 Task: Look for space in New Rochelle, United States from 5th September, 2023 to 16th September, 2023 for 4 adults in price range Rs.10000 to Rs.14000. Place can be private room with 4 bedrooms having 4 beds and 4 bathrooms. Property type can be house, flat, guest house, hotel. Amenities needed are: wifi, TV, free parkinig on premises, gym, breakfast. Booking option can be shelf check-in. Required host language is English.
Action: Mouse moved to (478, 98)
Screenshot: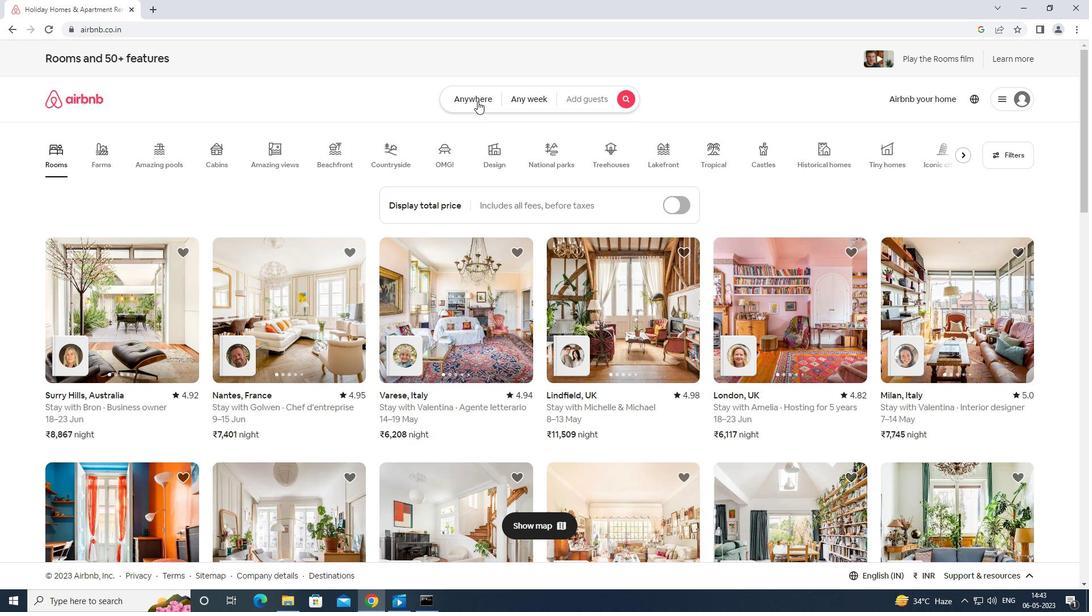 
Action: Mouse pressed left at (478, 98)
Screenshot: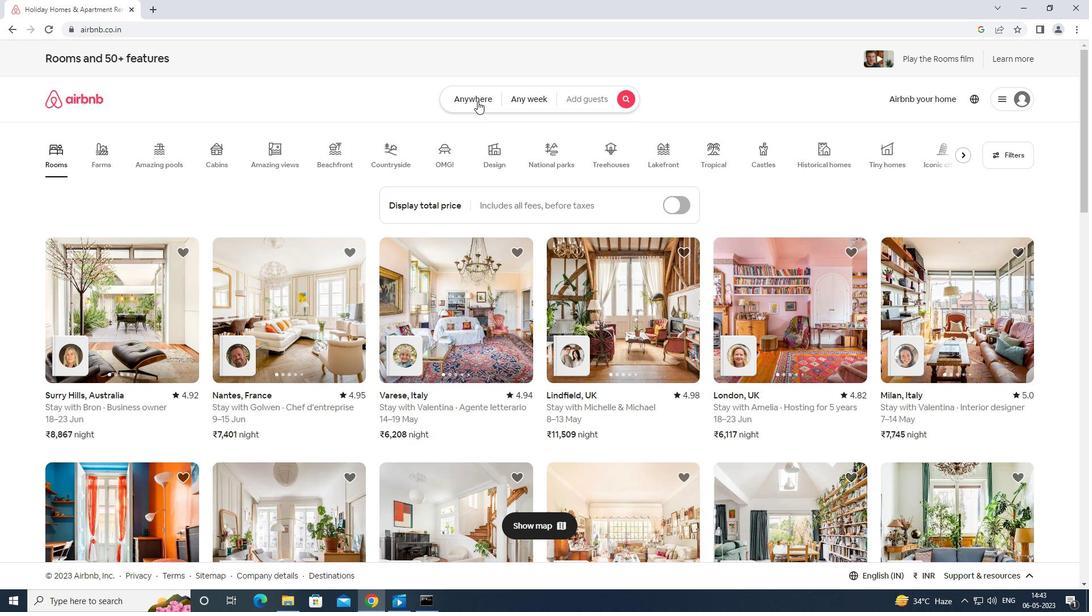 
Action: Mouse moved to (402, 139)
Screenshot: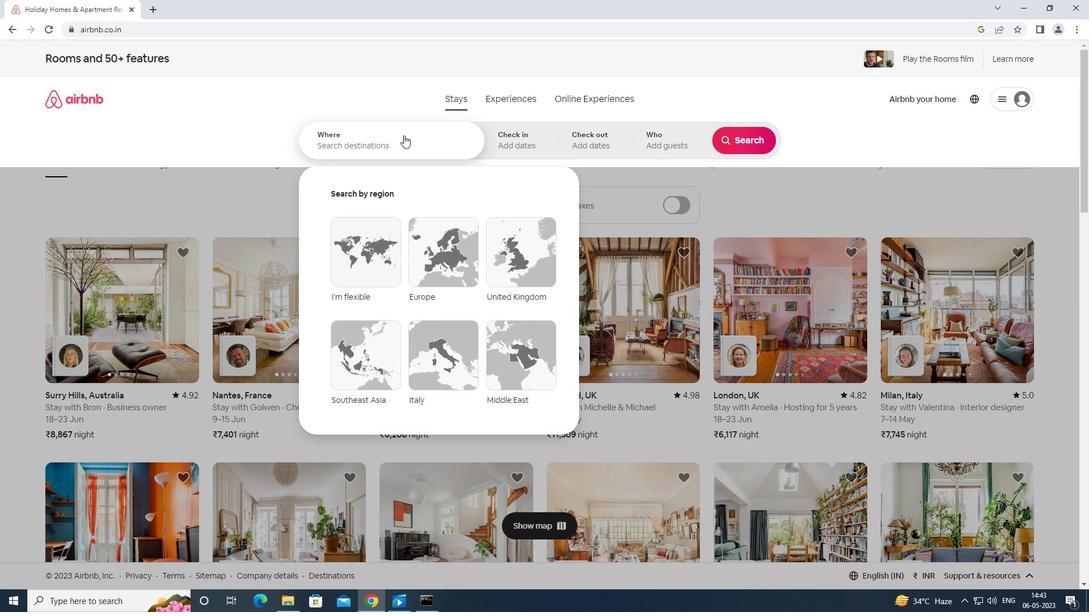
Action: Mouse pressed left at (402, 139)
Screenshot: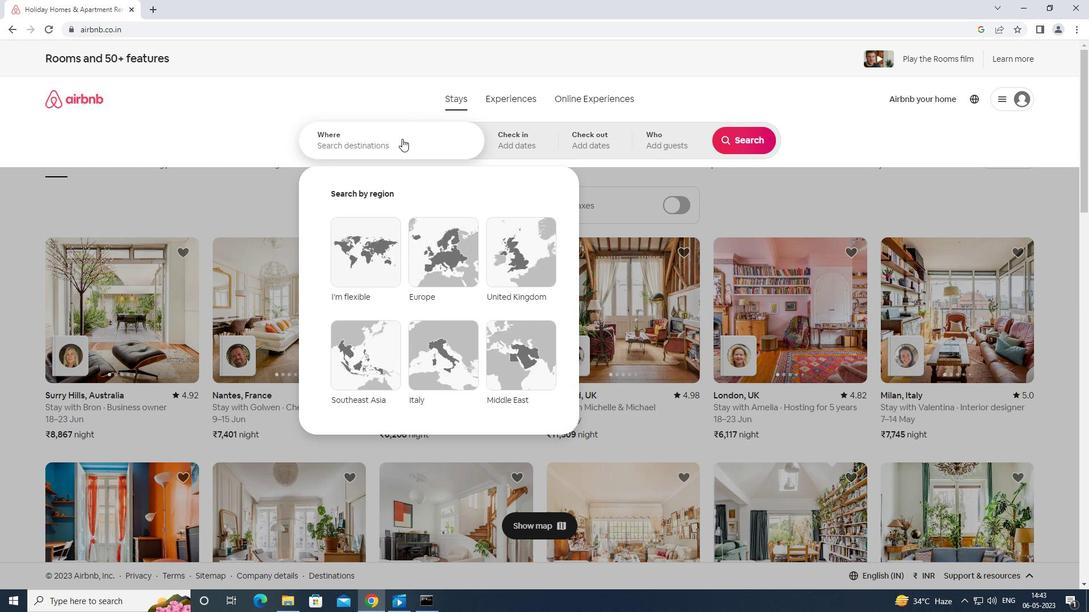 
Action: Key pressed <Key.shift>ROCHELLE<Key.space>UNITED<Key.space>STATES<Key.enter>
Screenshot: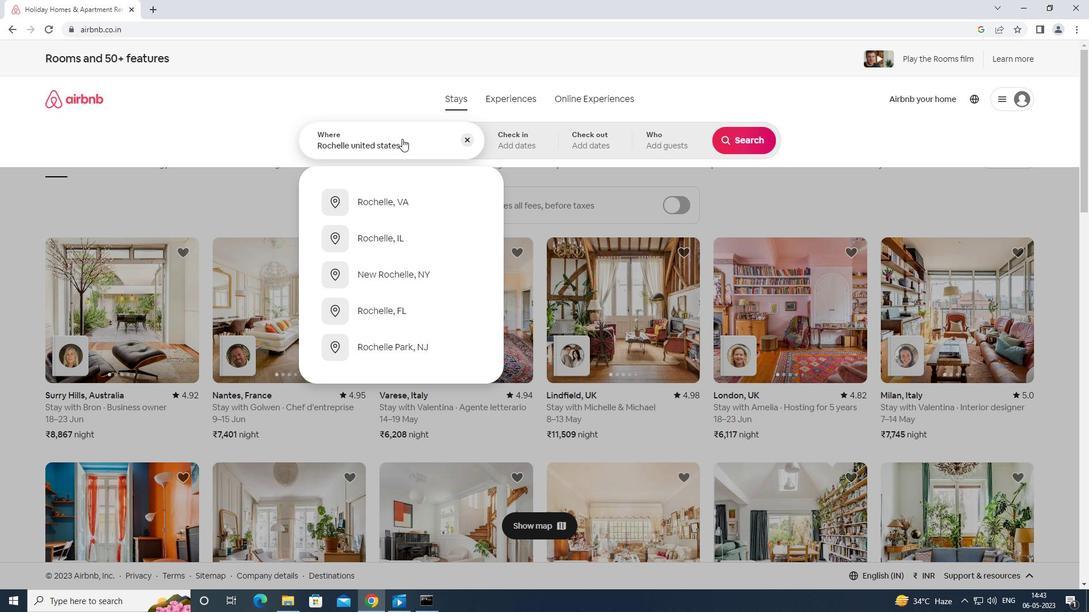 
Action: Mouse moved to (744, 236)
Screenshot: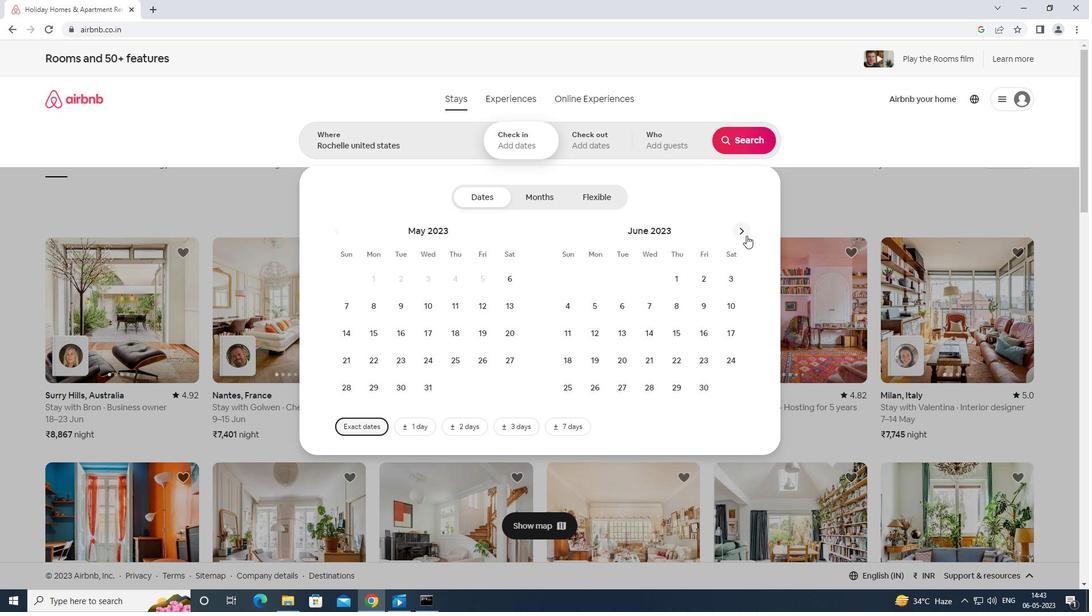 
Action: Mouse pressed left at (744, 236)
Screenshot: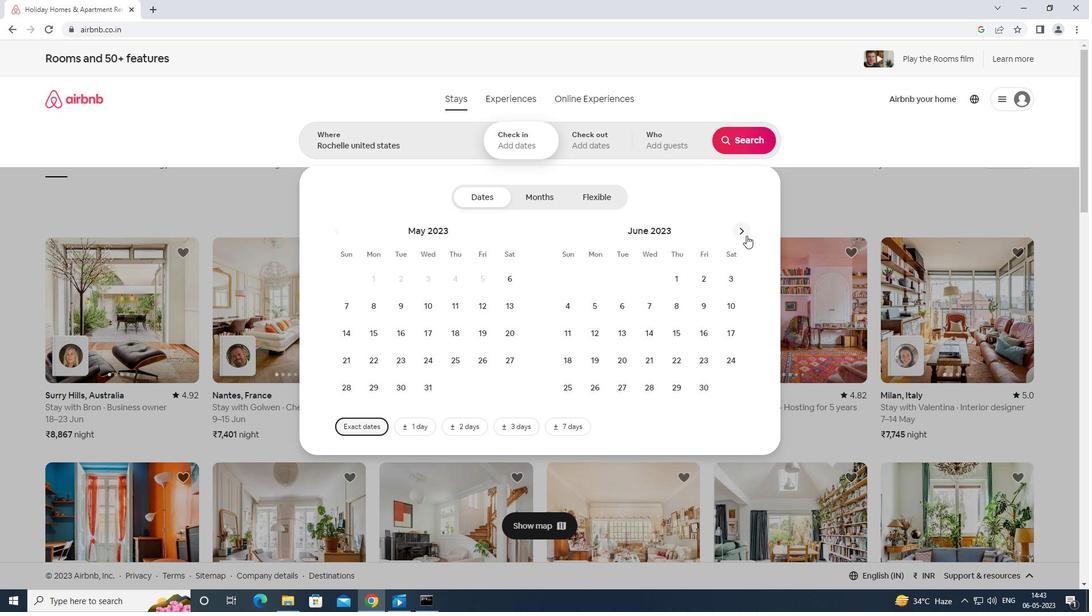
Action: Mouse moved to (746, 234)
Screenshot: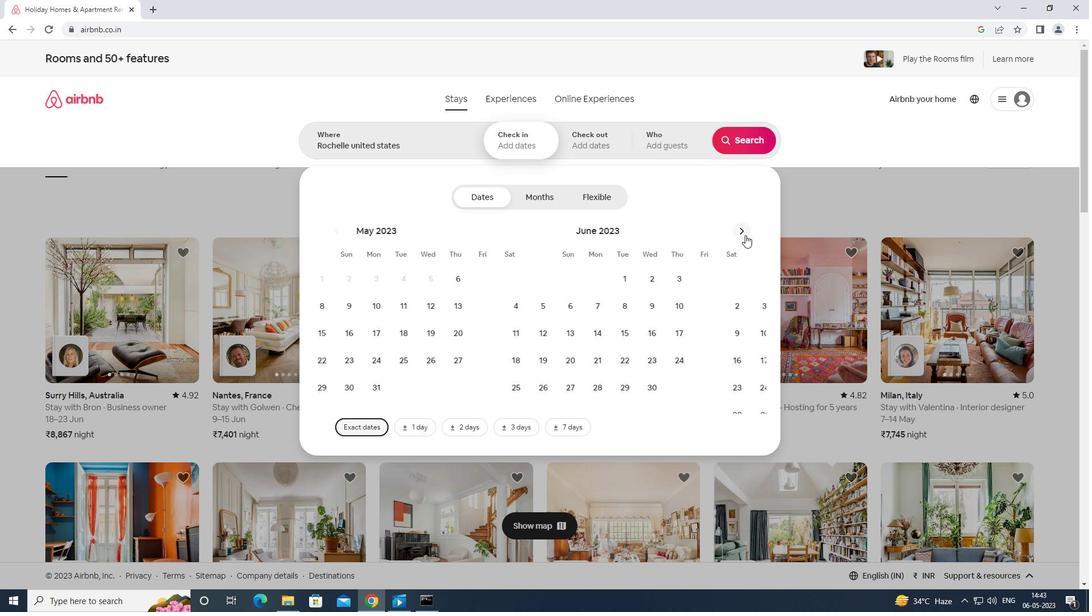 
Action: Mouse pressed left at (746, 234)
Screenshot: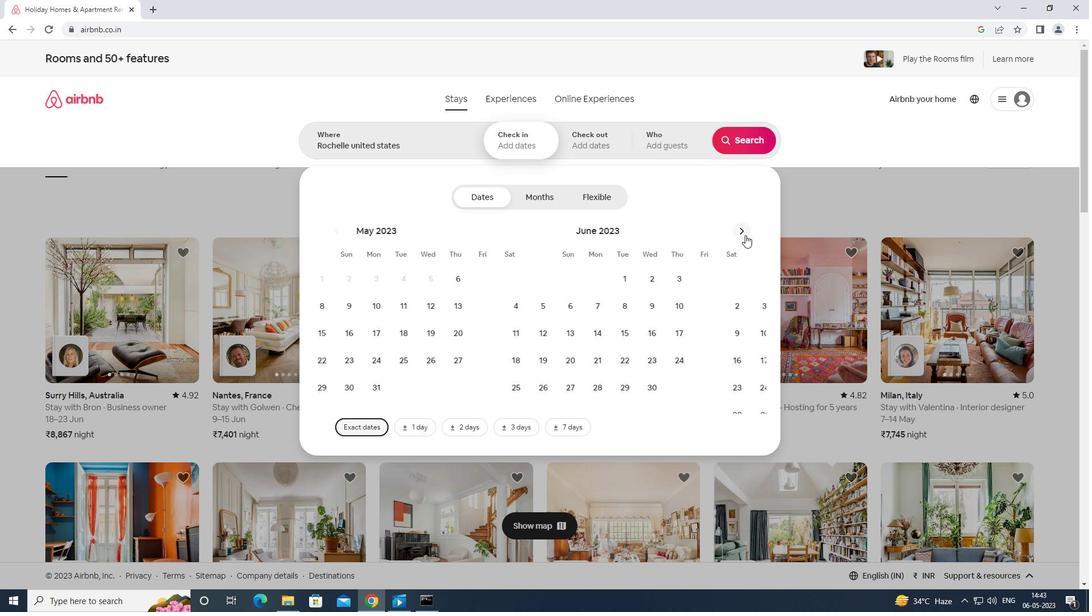 
Action: Mouse moved to (746, 234)
Screenshot: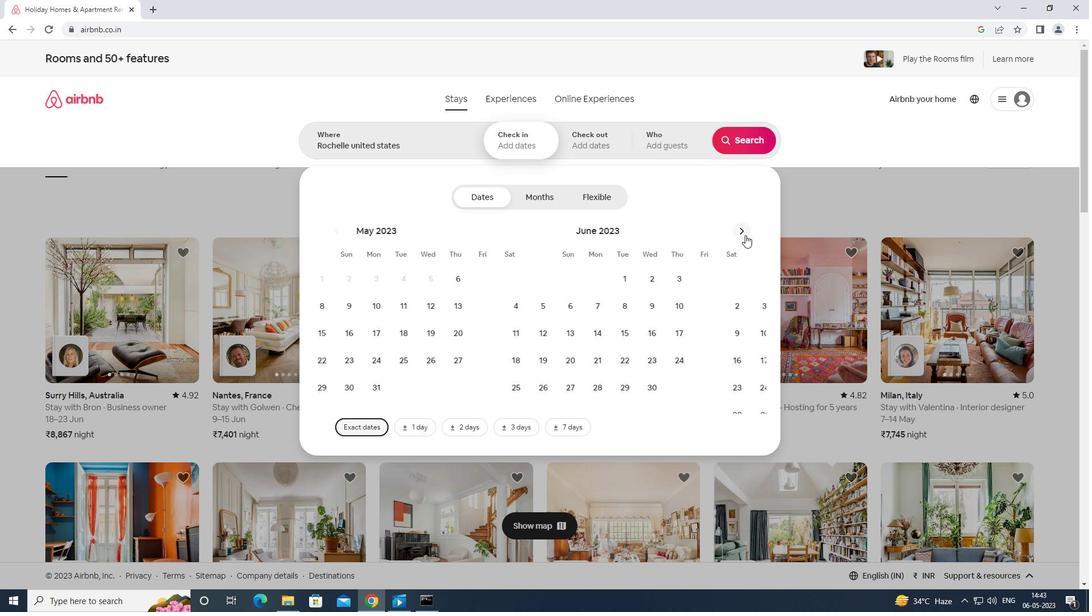 
Action: Mouse pressed left at (746, 234)
Screenshot: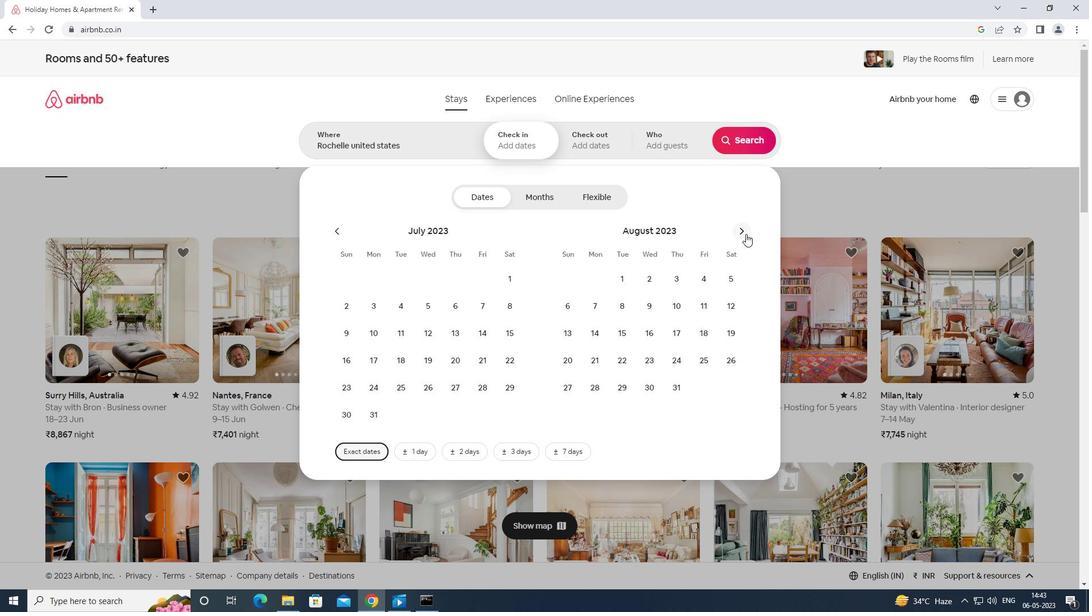 
Action: Mouse moved to (624, 302)
Screenshot: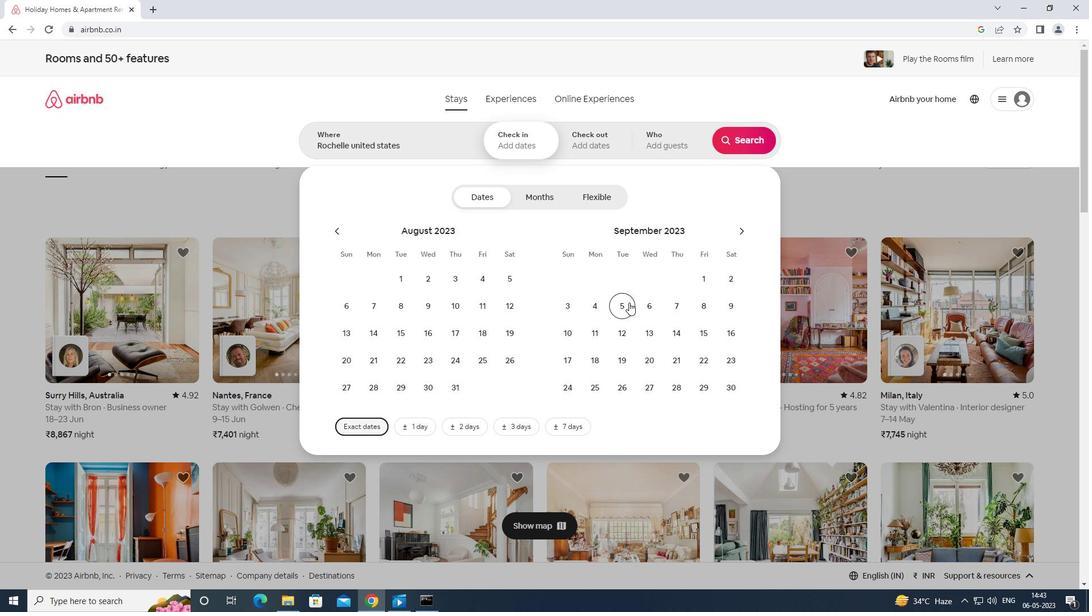 
Action: Mouse pressed left at (624, 302)
Screenshot: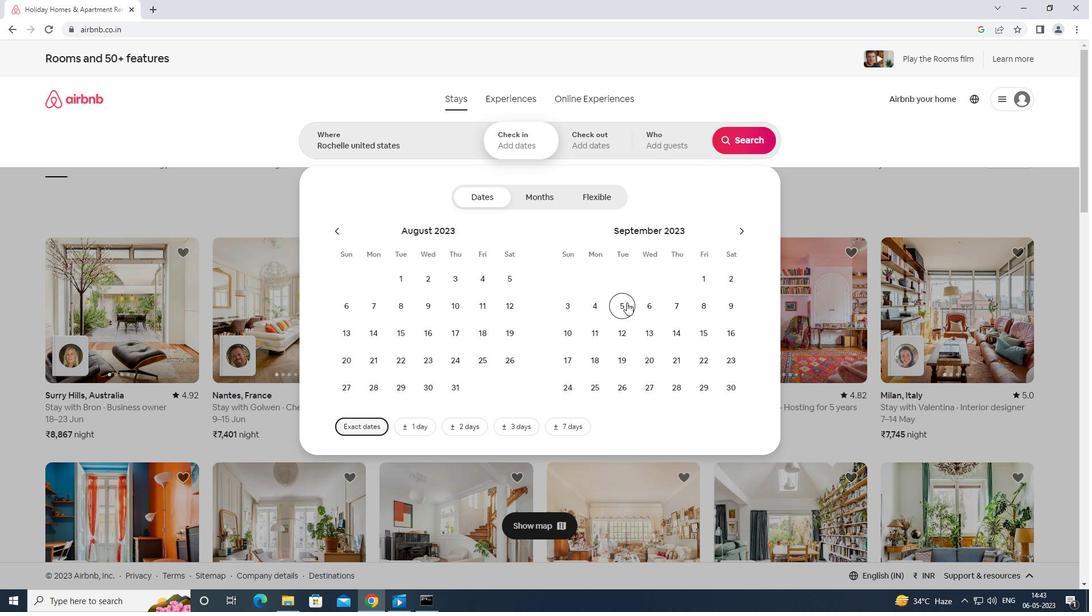 
Action: Mouse moved to (727, 333)
Screenshot: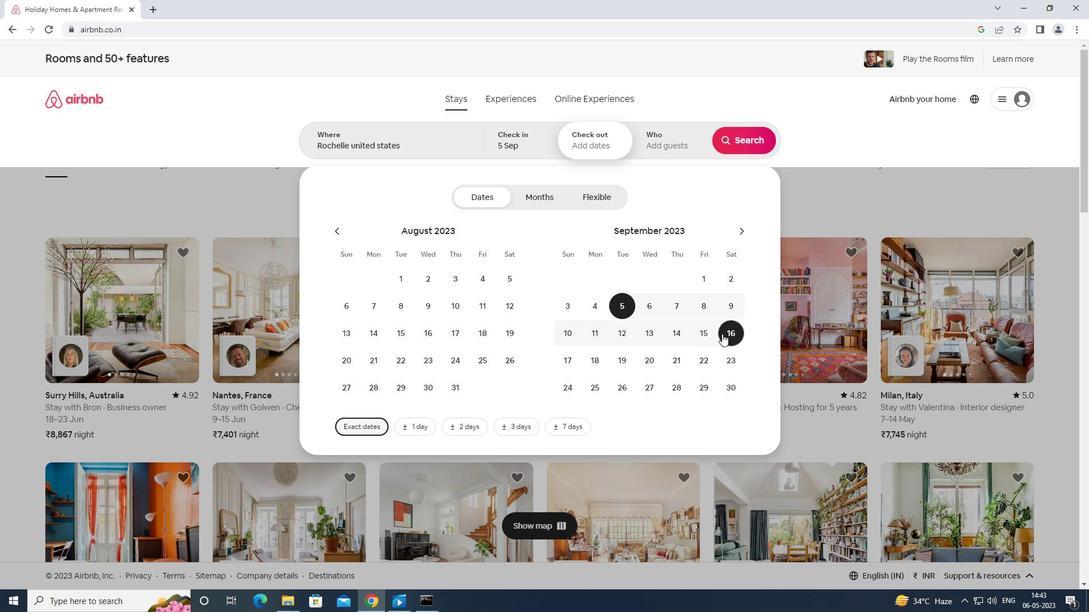 
Action: Mouse pressed left at (727, 333)
Screenshot: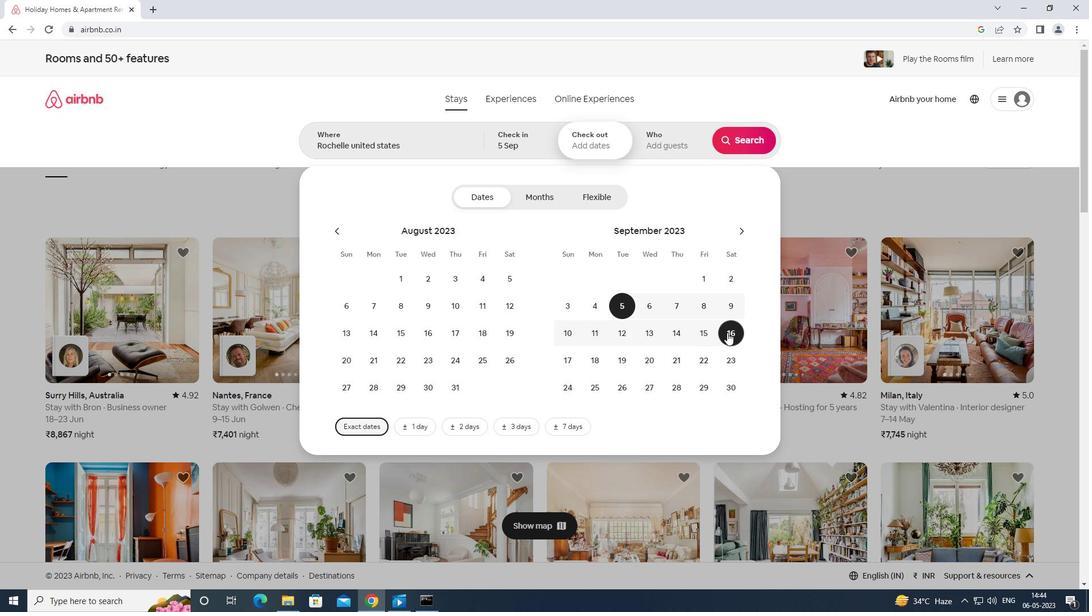 
Action: Mouse moved to (682, 143)
Screenshot: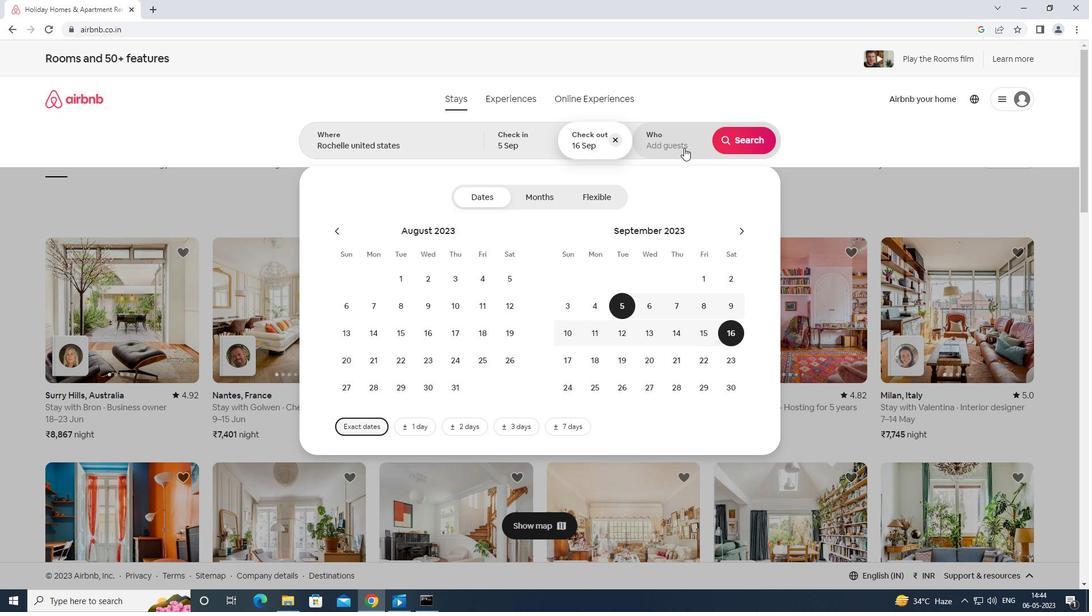 
Action: Mouse pressed left at (682, 143)
Screenshot: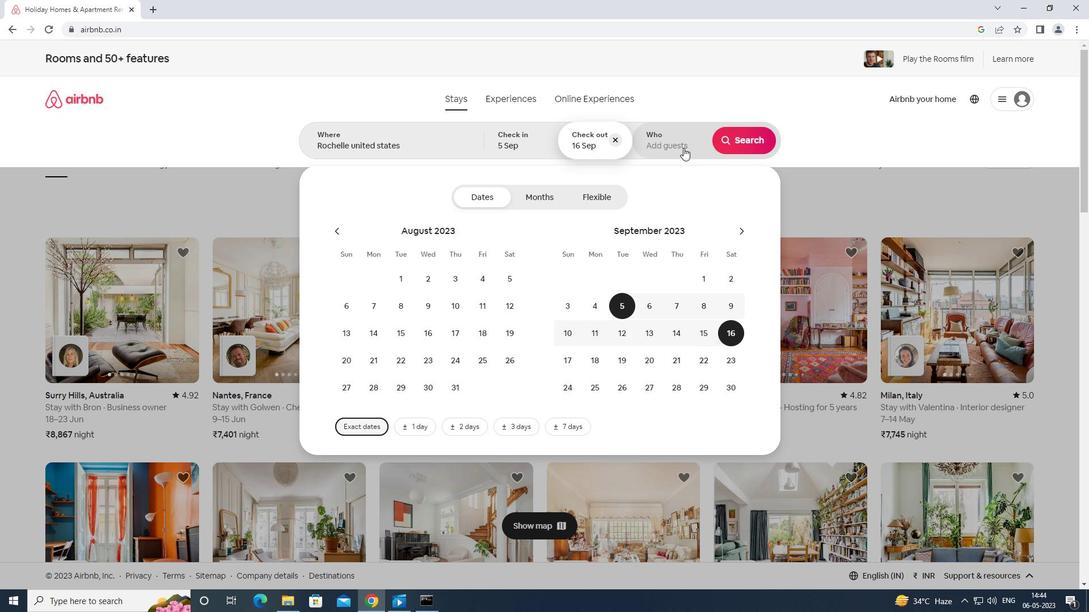 
Action: Mouse moved to (741, 199)
Screenshot: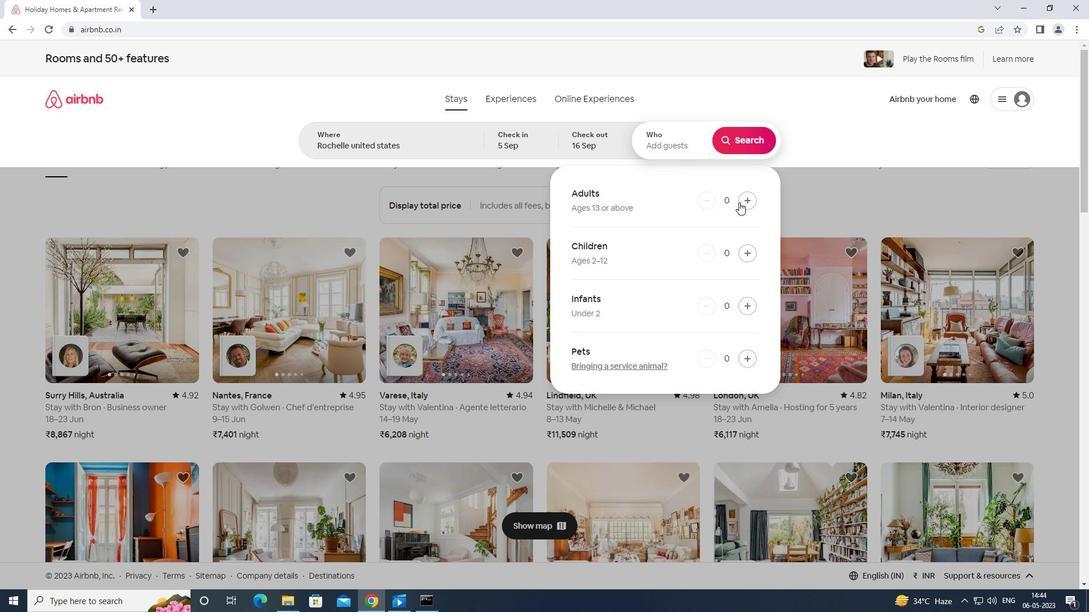
Action: Mouse pressed left at (741, 199)
Screenshot: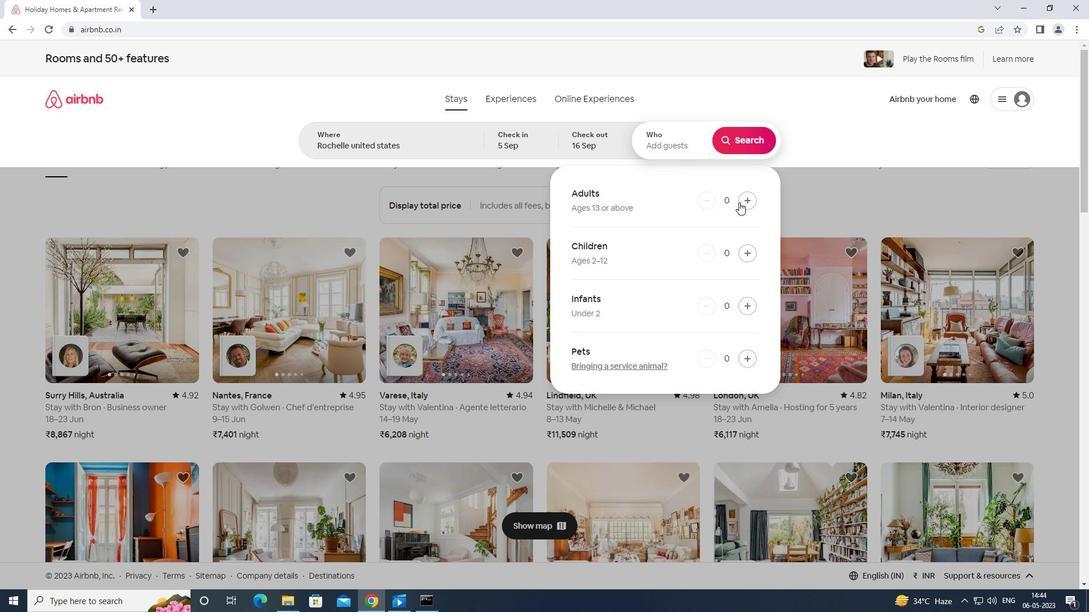 
Action: Mouse moved to (743, 201)
Screenshot: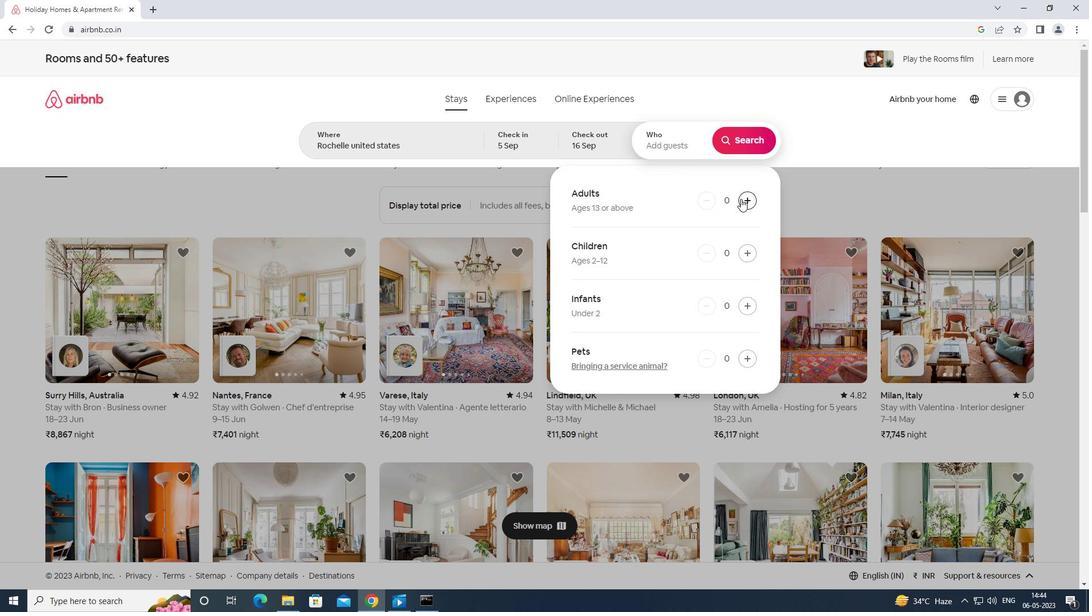 
Action: Mouse pressed left at (743, 201)
Screenshot: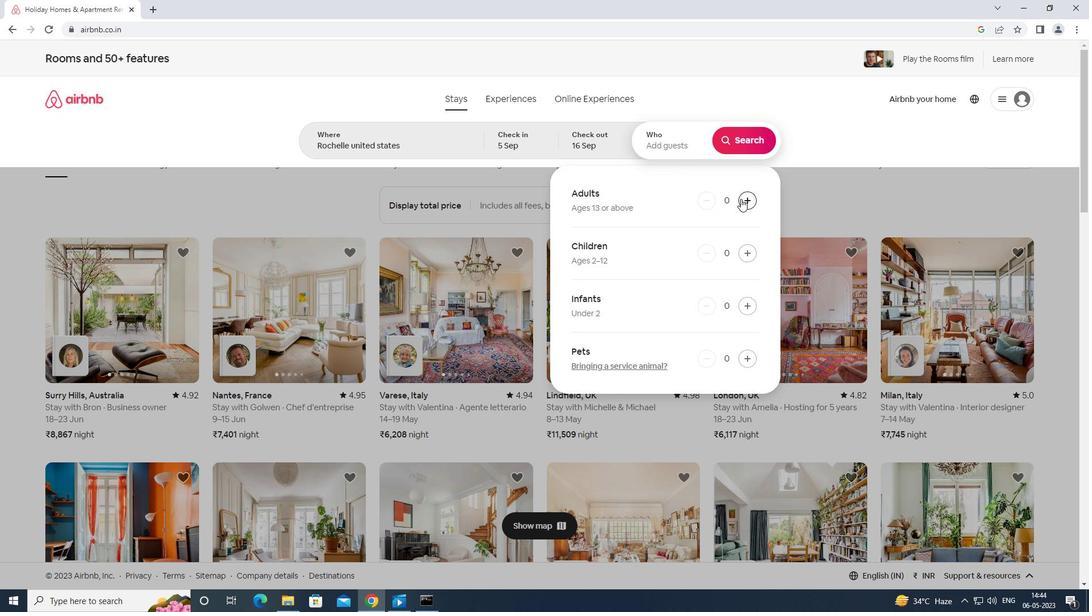 
Action: Mouse moved to (743, 204)
Screenshot: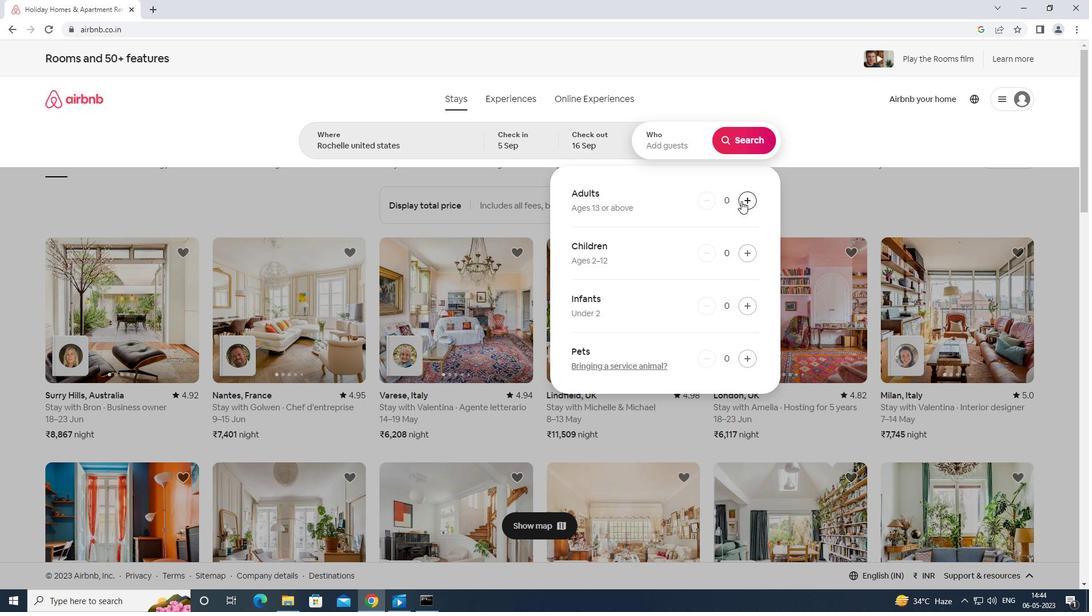 
Action: Mouse pressed left at (743, 204)
Screenshot: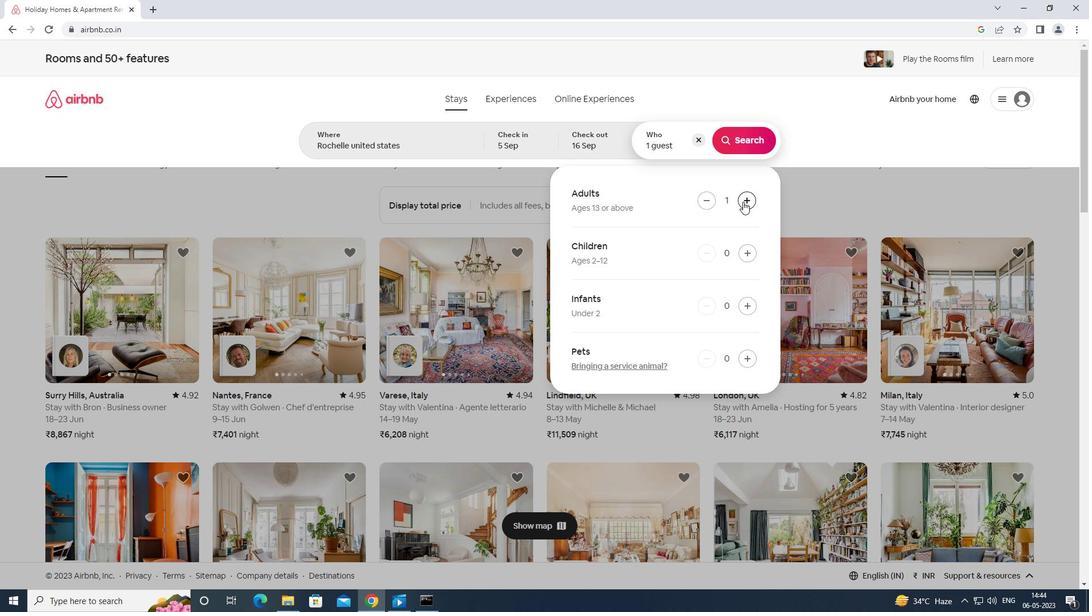 
Action: Mouse moved to (744, 204)
Screenshot: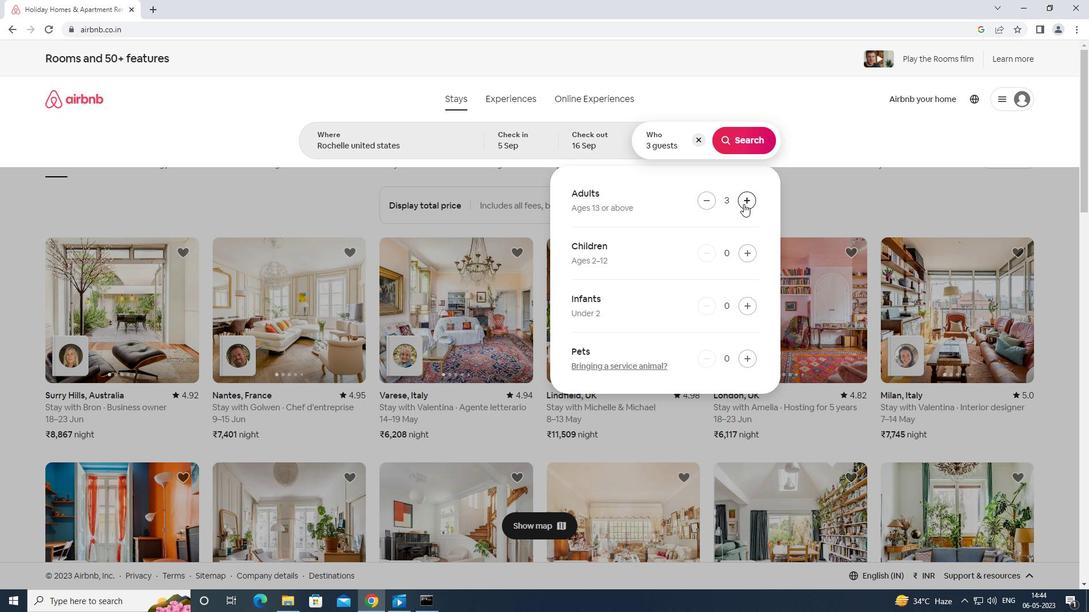 
Action: Mouse pressed left at (744, 204)
Screenshot: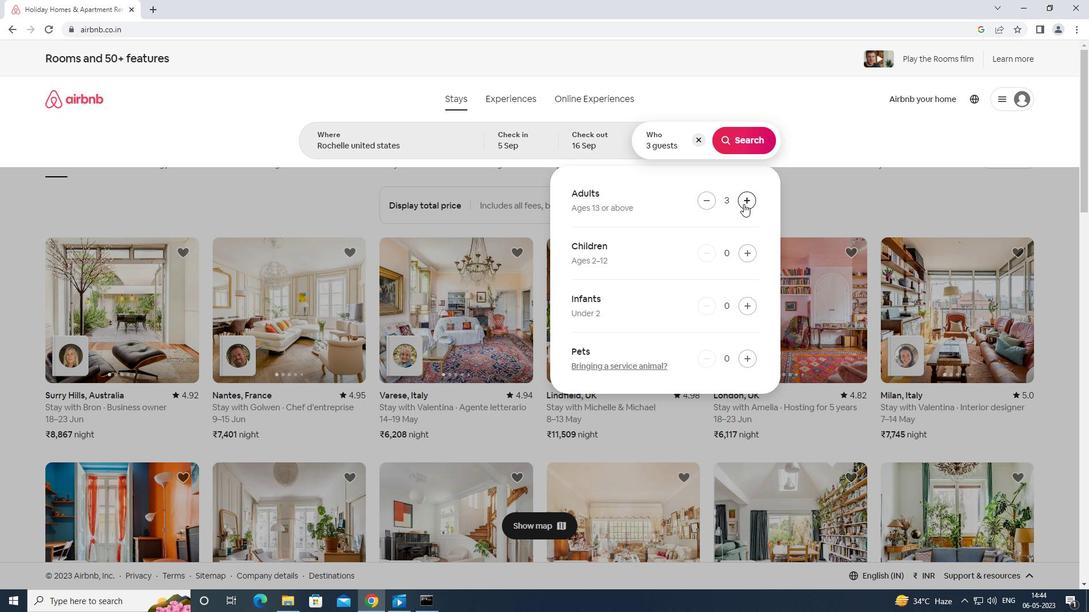 
Action: Mouse moved to (741, 140)
Screenshot: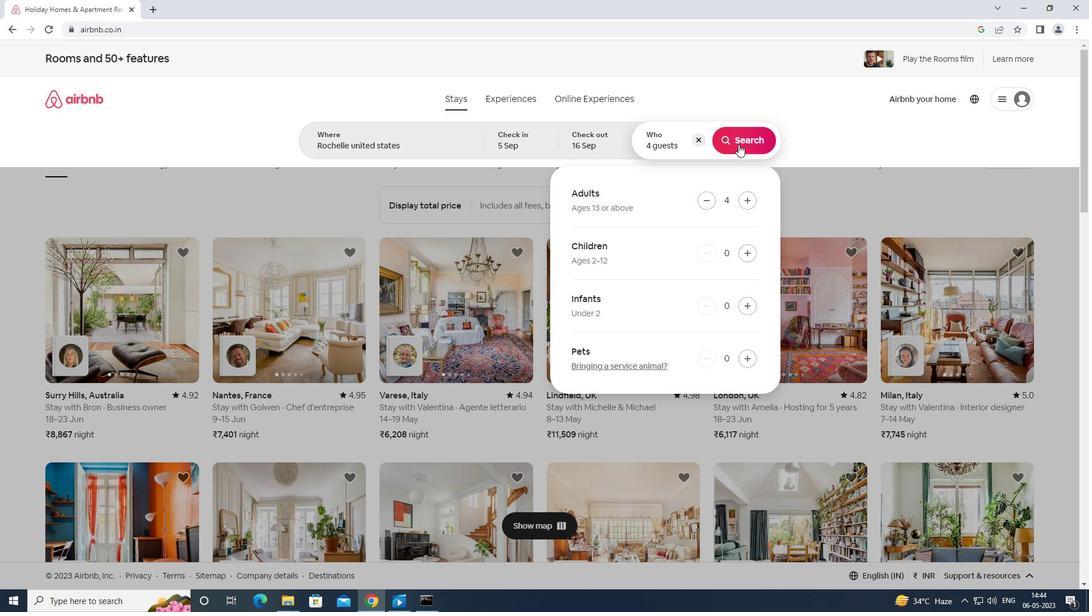 
Action: Mouse pressed left at (741, 140)
Screenshot: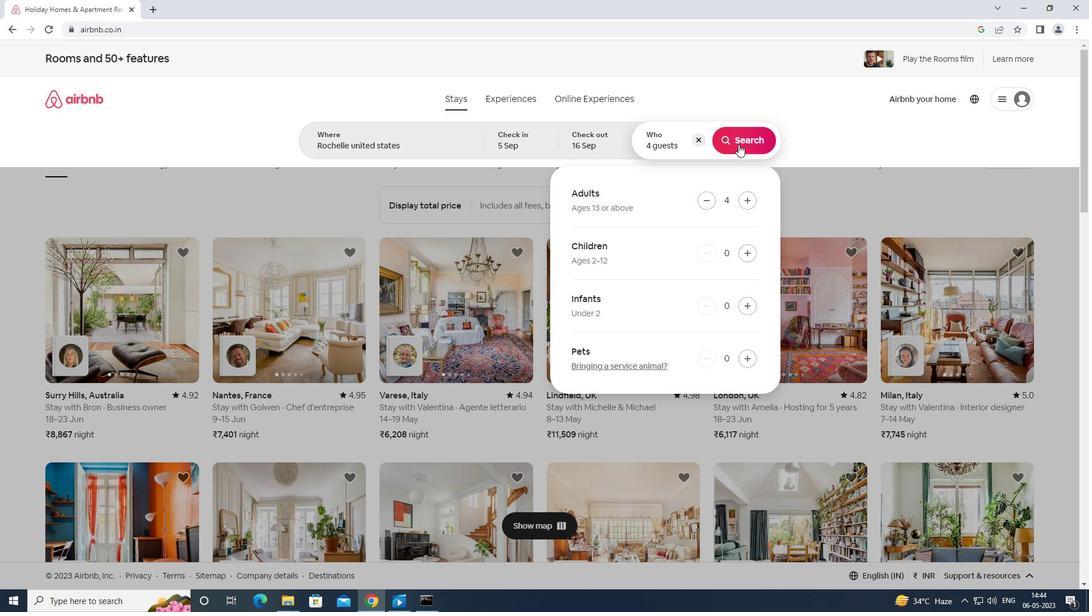 
Action: Mouse moved to (1046, 102)
Screenshot: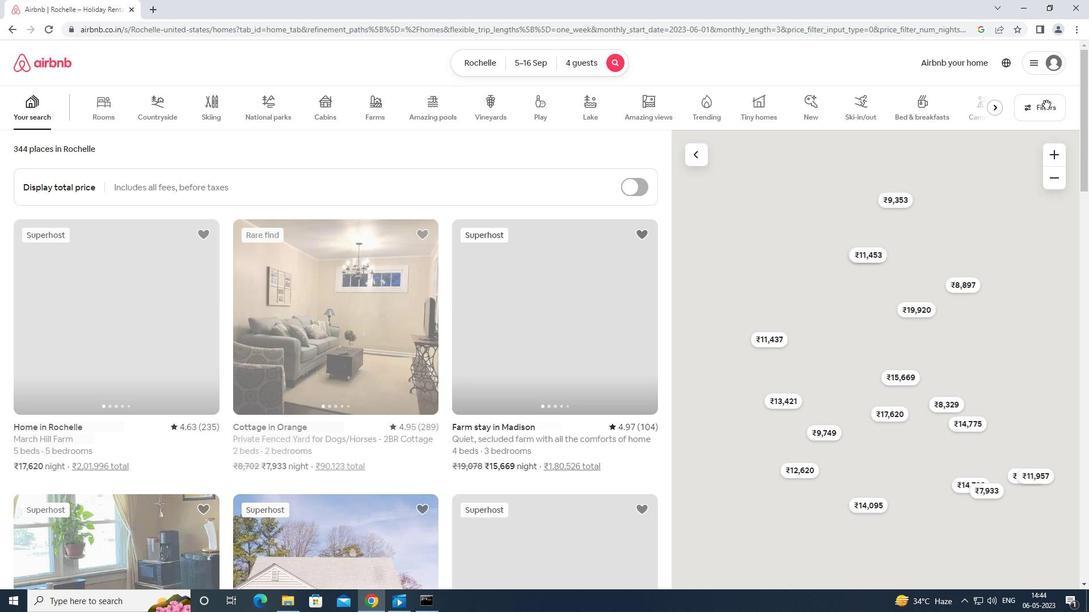 
Action: Mouse pressed left at (1046, 102)
Screenshot: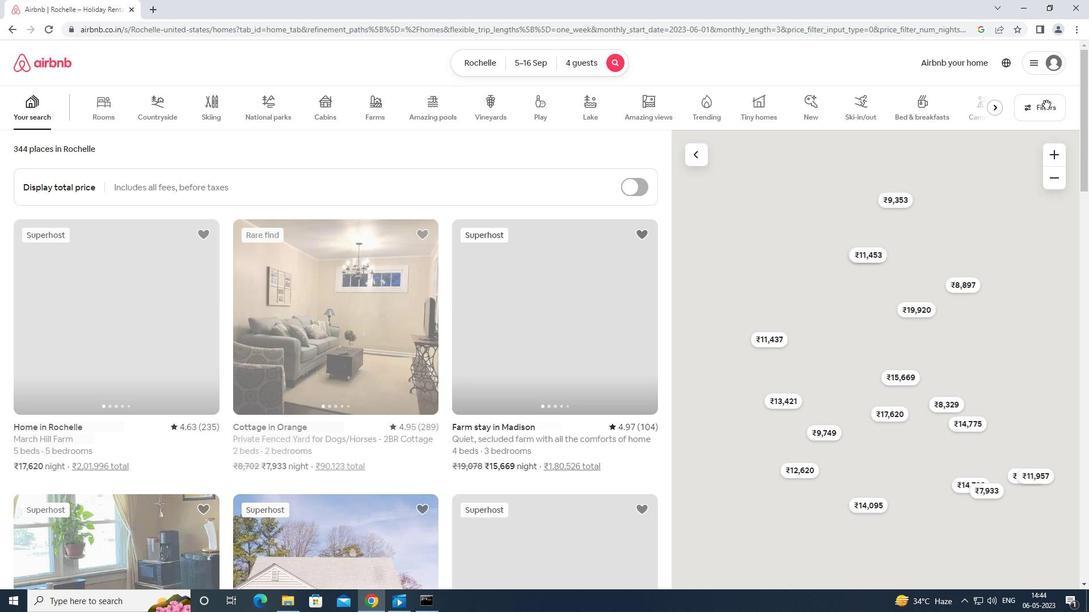 
Action: Mouse moved to (421, 372)
Screenshot: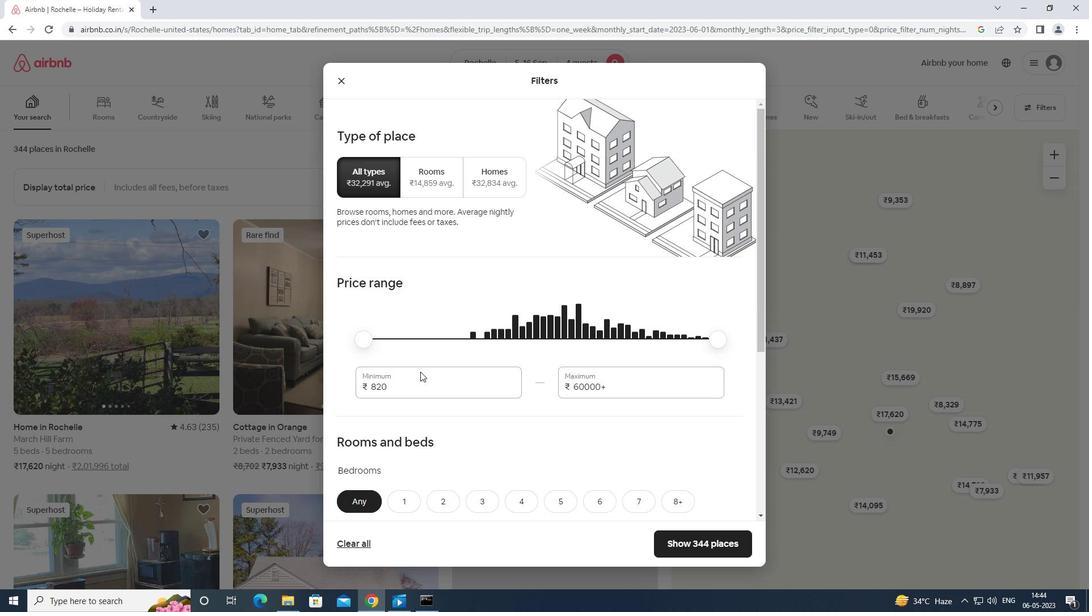 
Action: Mouse pressed left at (421, 372)
Screenshot: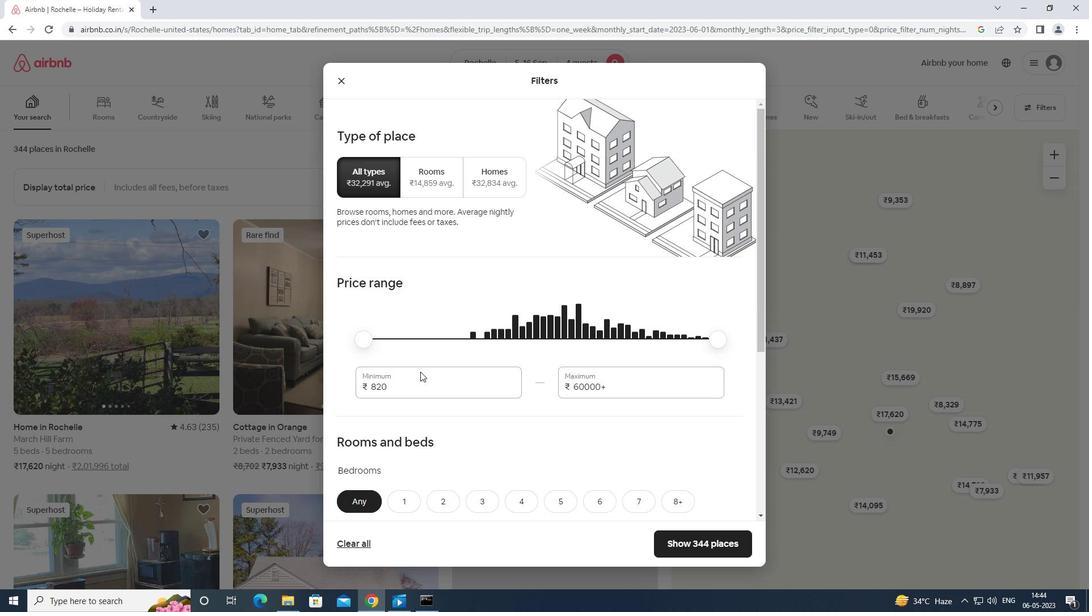
Action: Mouse moved to (427, 370)
Screenshot: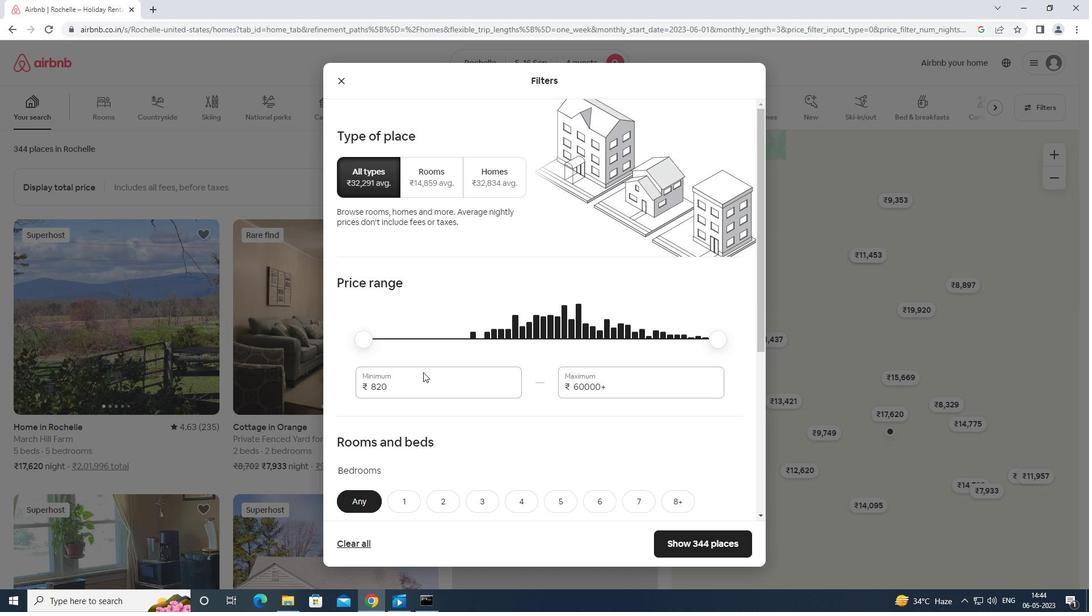 
Action: Key pressed <Key.backspace><Key.backspace><Key.backspace><Key.backspace><Key.backspace><Key.backspace>10000
Screenshot: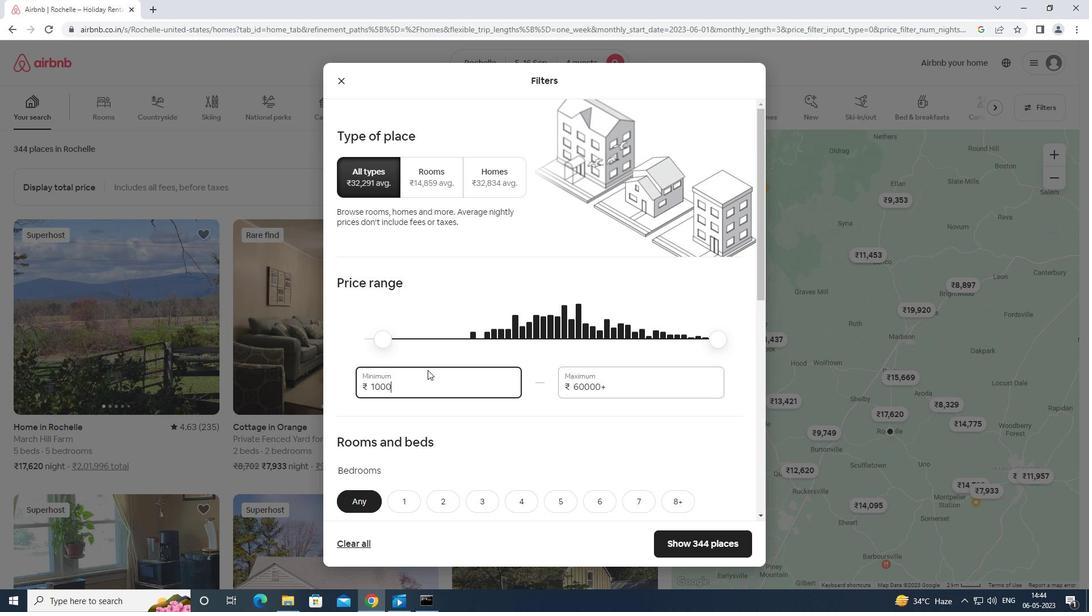 
Action: Mouse moved to (621, 386)
Screenshot: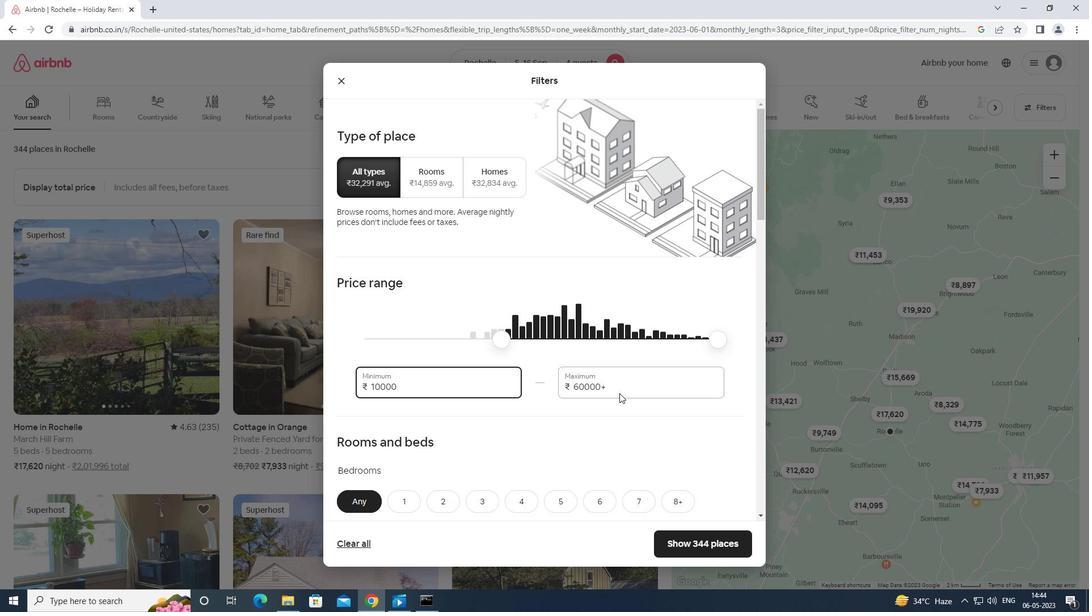 
Action: Mouse pressed left at (621, 386)
Screenshot: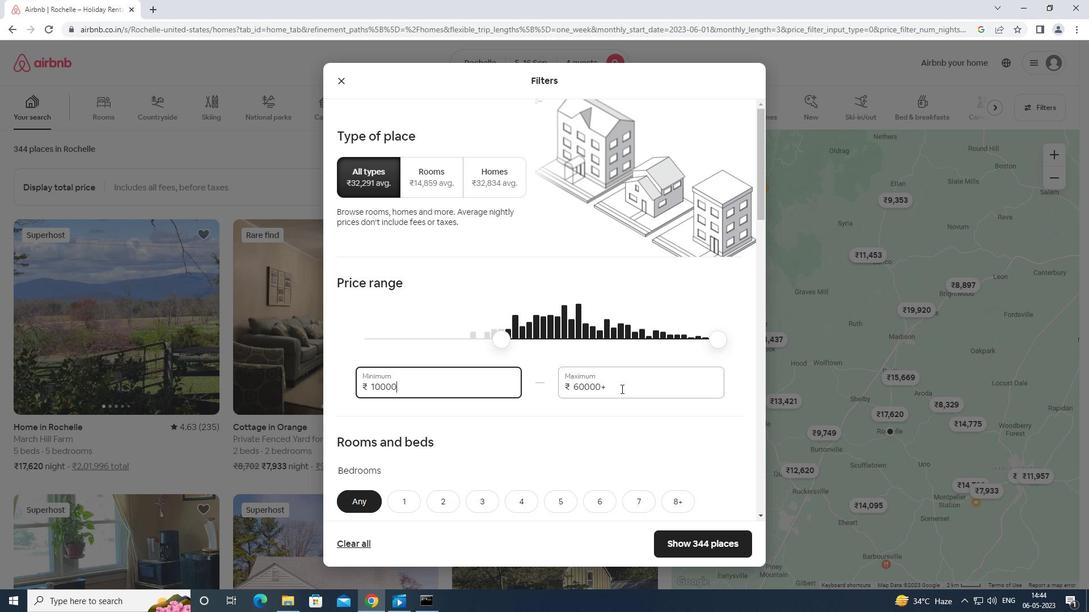 
Action: Mouse moved to (630, 381)
Screenshot: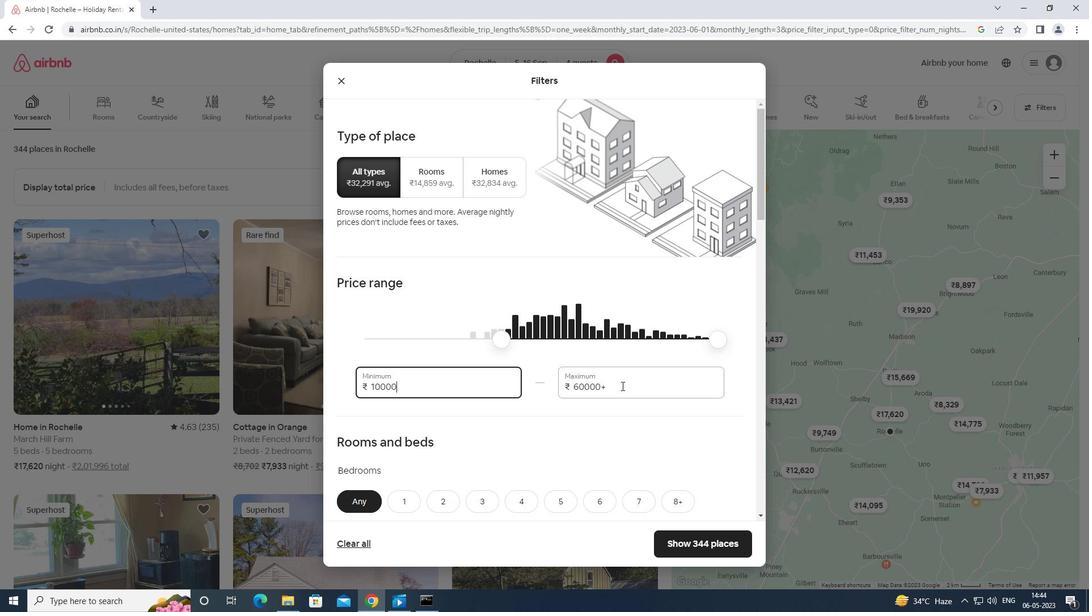 
Action: Key pressed <Key.backspace><Key.backspace><Key.backspace><Key.backspace><Key.backspace><Key.backspace><Key.backspace><Key.backspace><Key.backspace><Key.backspace><Key.backspace><Key.backspace><Key.backspace><Key.backspace>14000
Screenshot: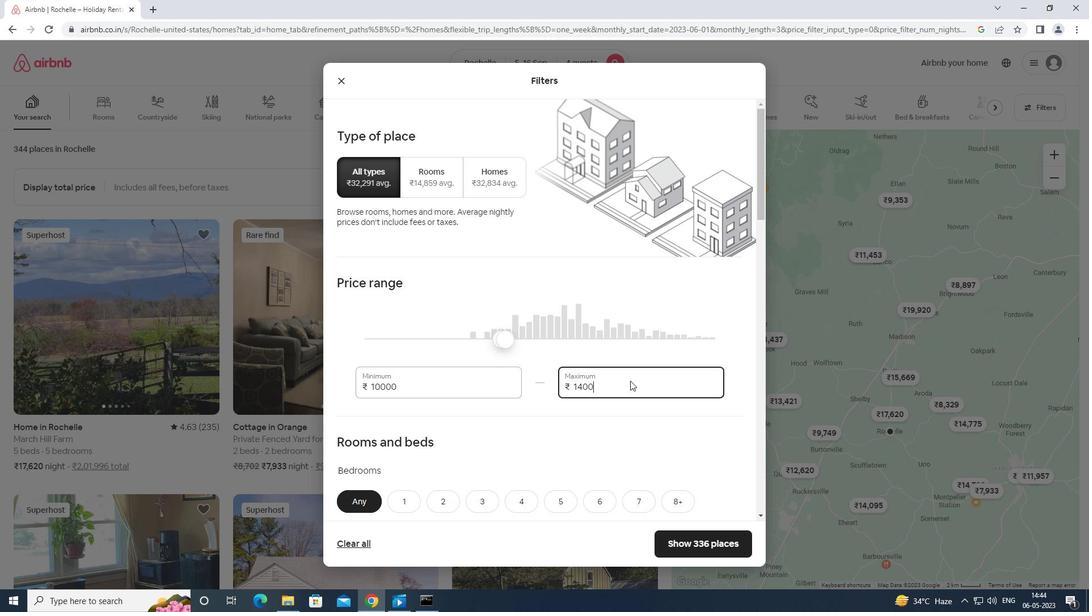
Action: Mouse moved to (611, 389)
Screenshot: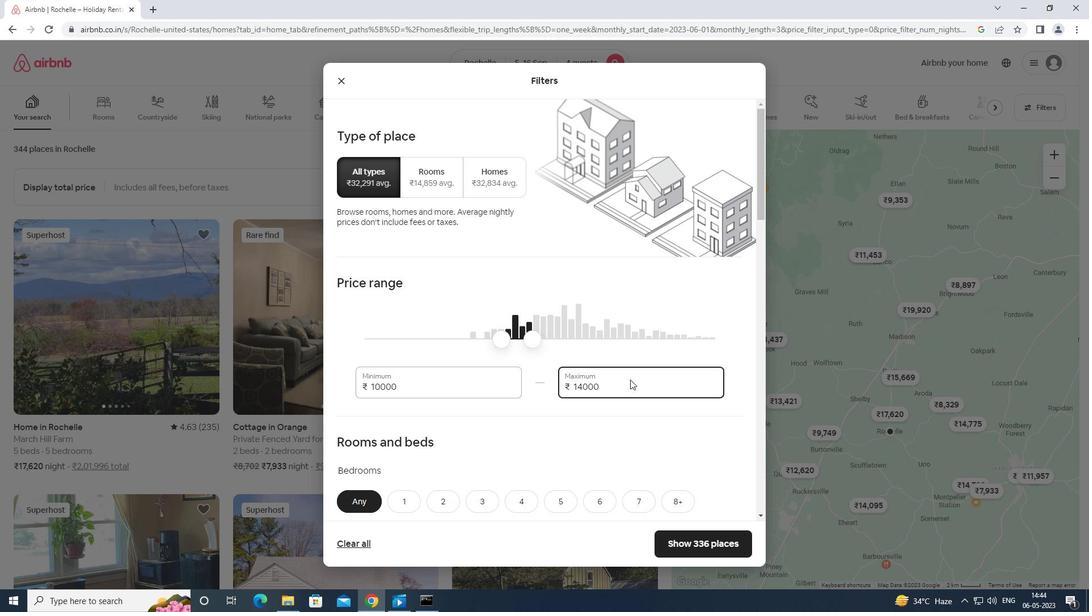 
Action: Mouse scrolled (611, 389) with delta (0, 0)
Screenshot: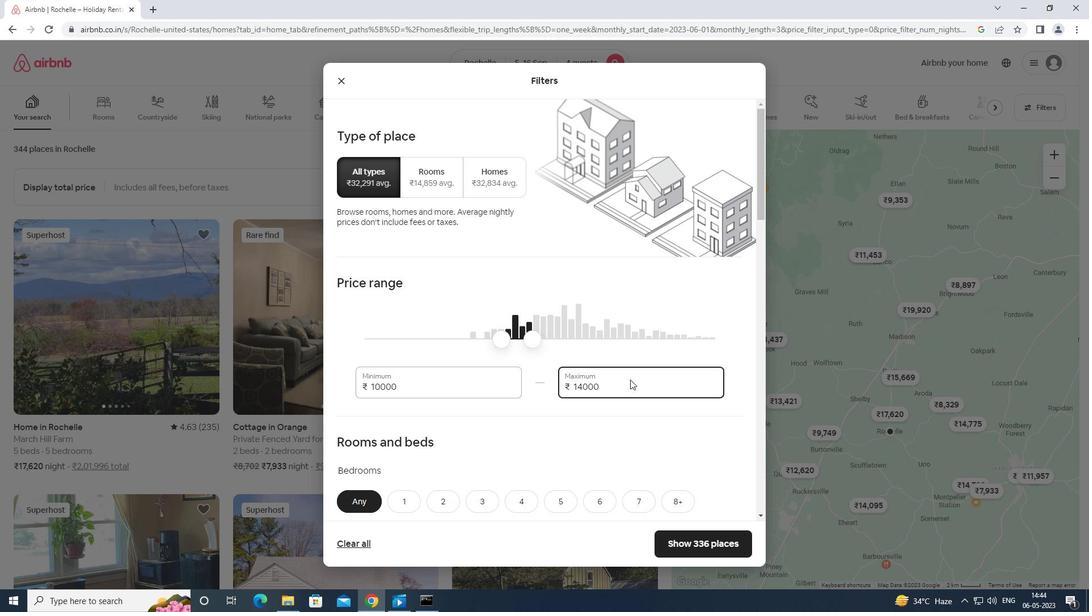 
Action: Mouse moved to (611, 389)
Screenshot: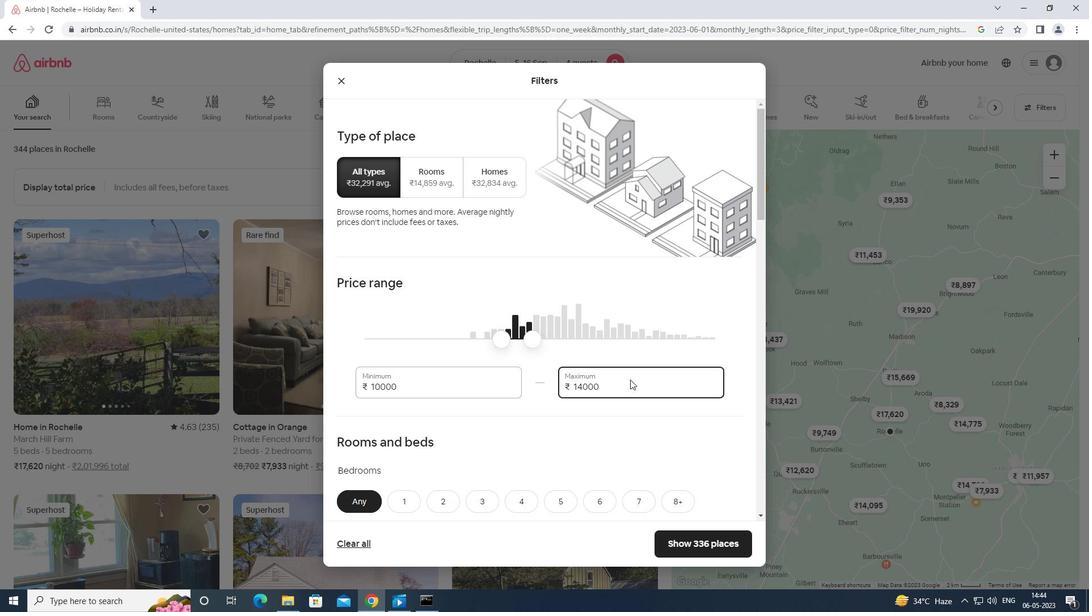 
Action: Mouse scrolled (611, 389) with delta (0, 0)
Screenshot: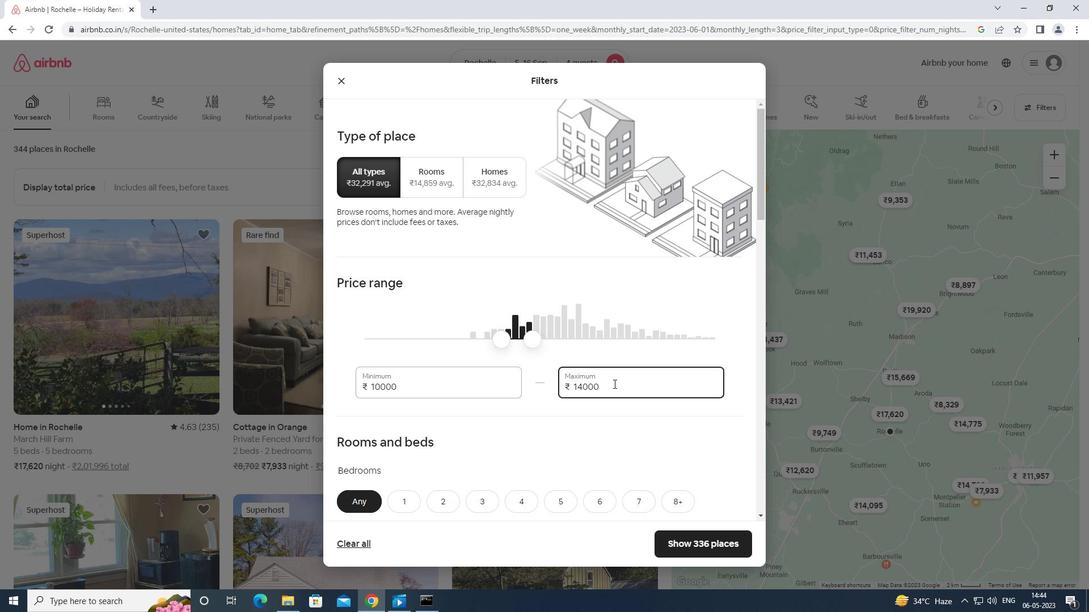 
Action: Mouse scrolled (611, 389) with delta (0, 0)
Screenshot: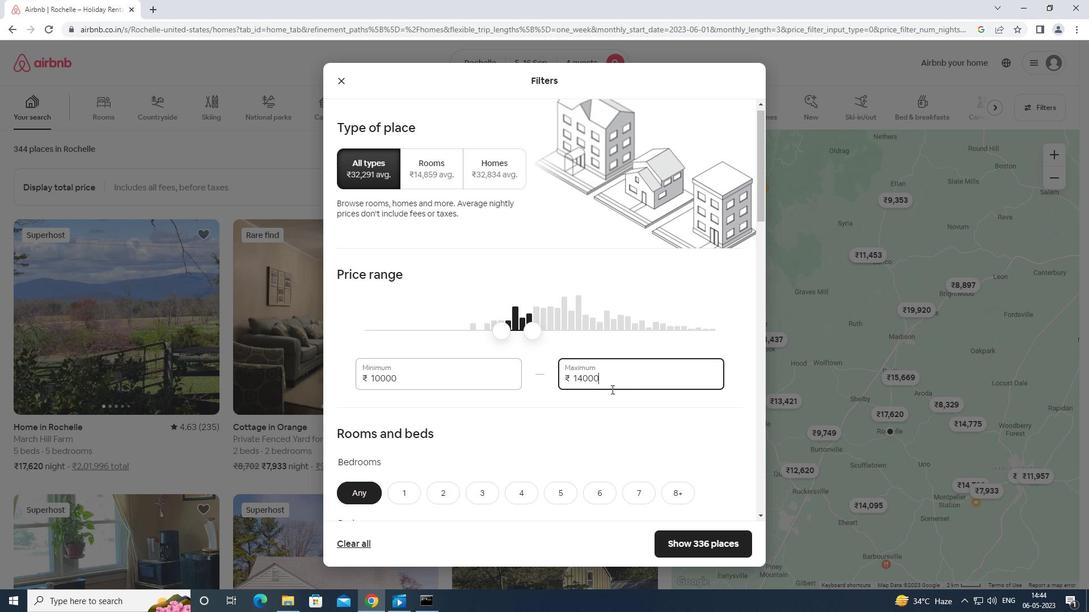 
Action: Mouse moved to (518, 335)
Screenshot: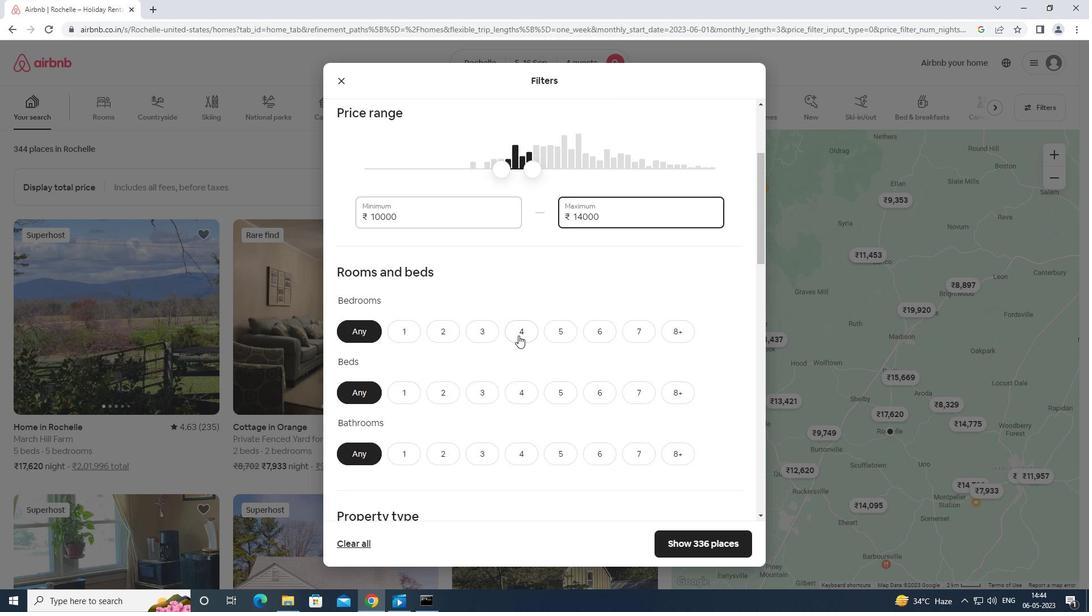 
Action: Mouse pressed left at (518, 335)
Screenshot: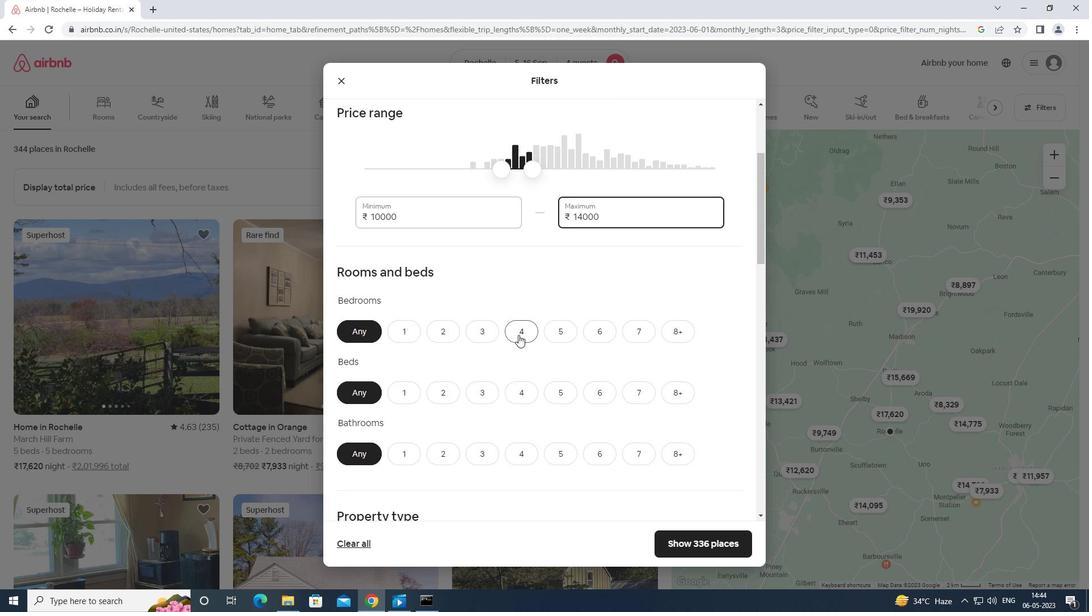 
Action: Mouse moved to (519, 394)
Screenshot: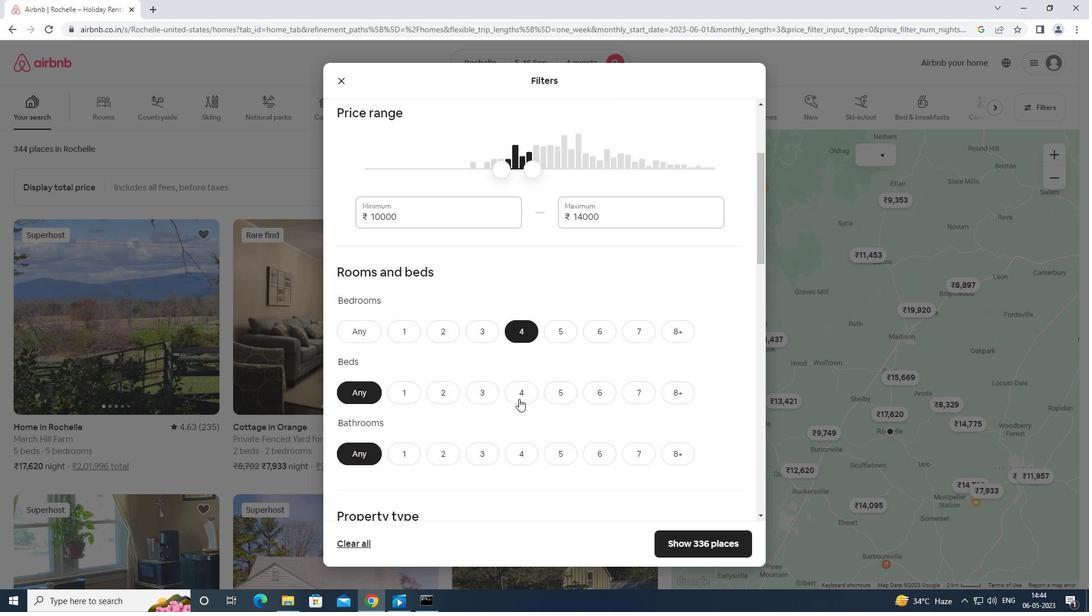 
Action: Mouse pressed left at (519, 394)
Screenshot: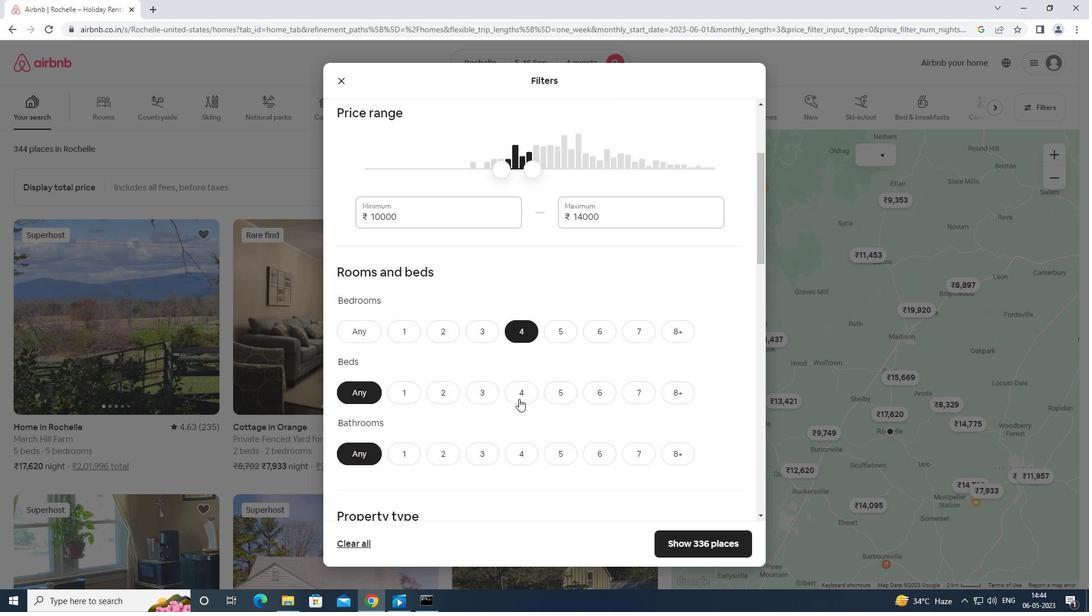 
Action: Mouse moved to (523, 449)
Screenshot: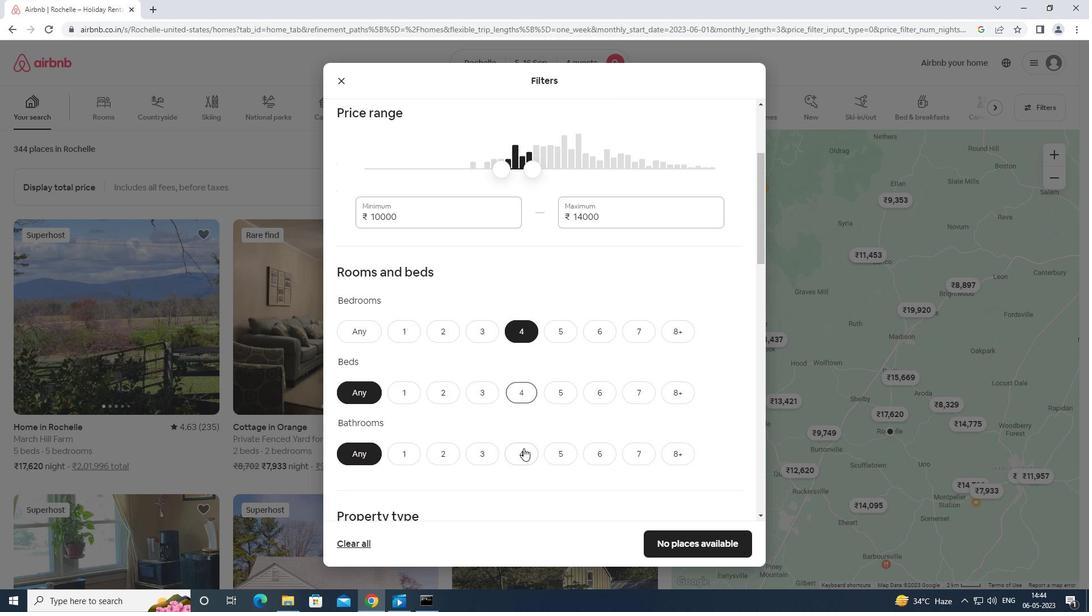 
Action: Mouse pressed left at (523, 449)
Screenshot: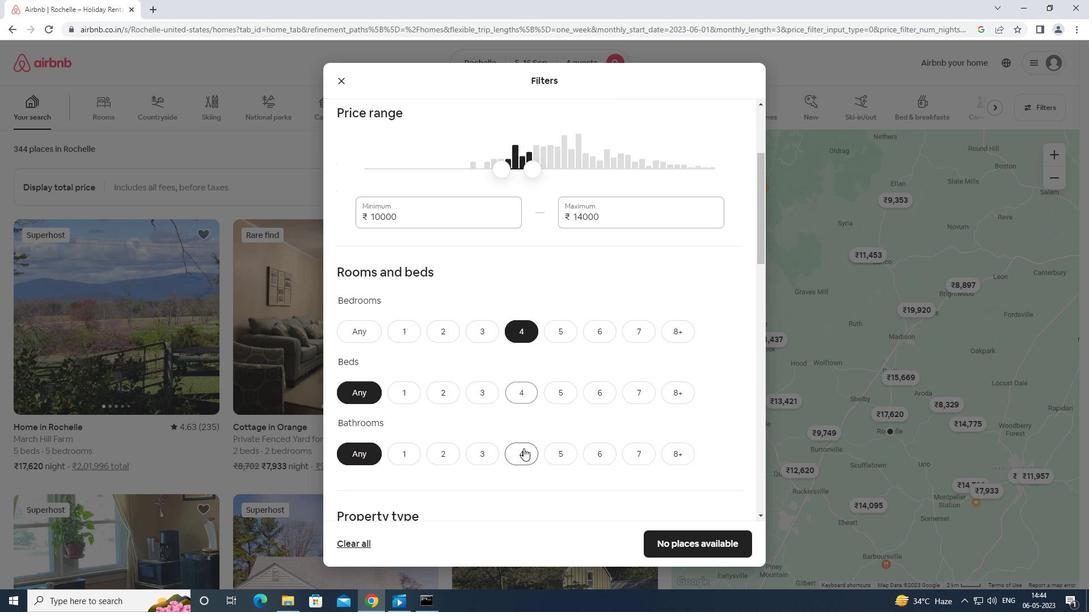 
Action: Mouse moved to (526, 390)
Screenshot: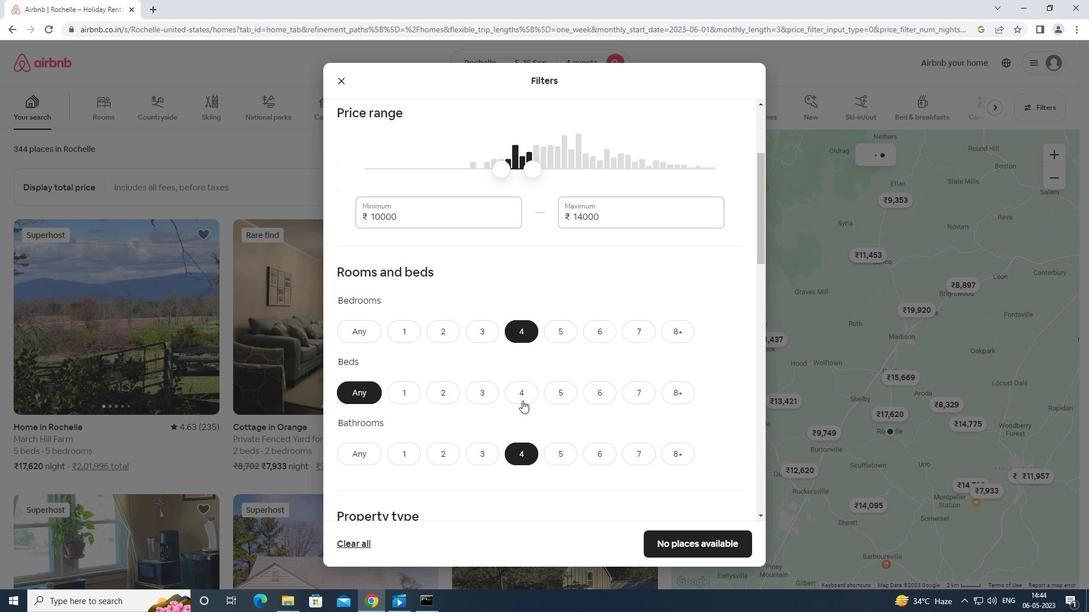 
Action: Mouse pressed left at (526, 390)
Screenshot: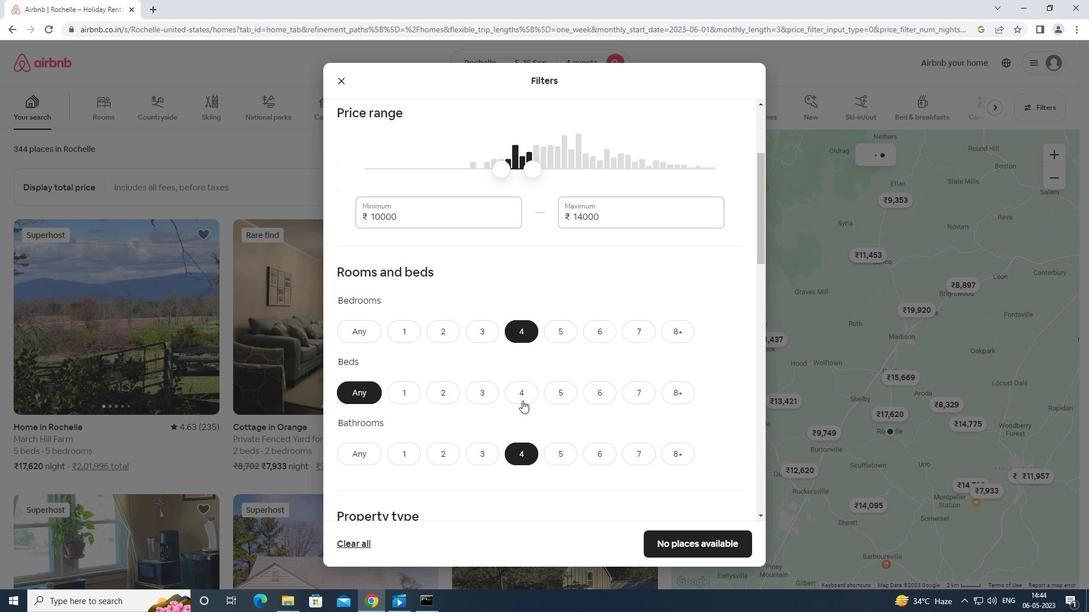 
Action: Mouse moved to (518, 461)
Screenshot: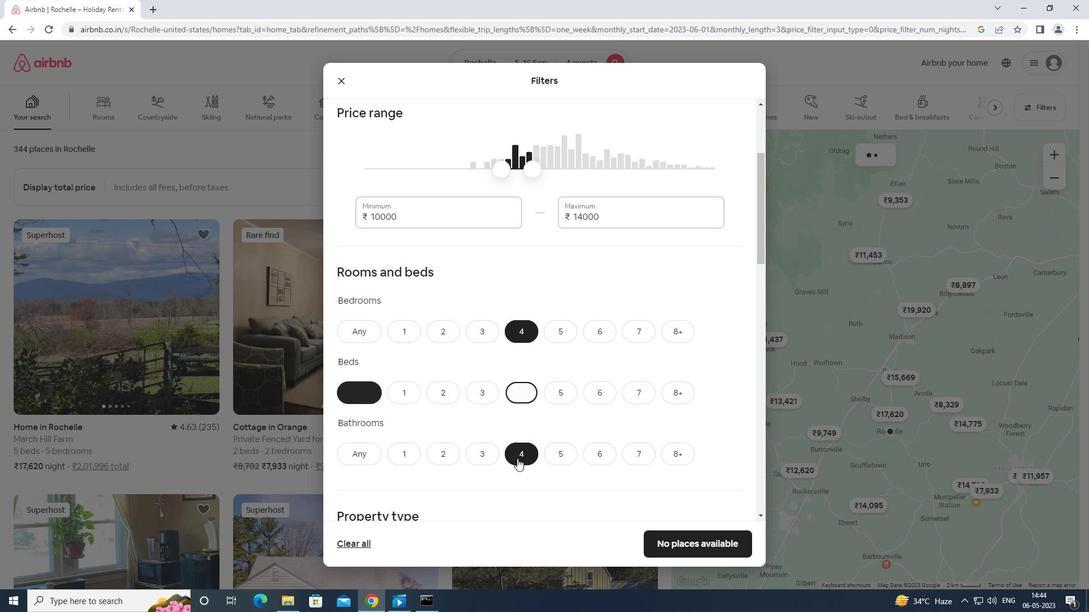 
Action: Mouse scrolled (518, 461) with delta (0, 0)
Screenshot: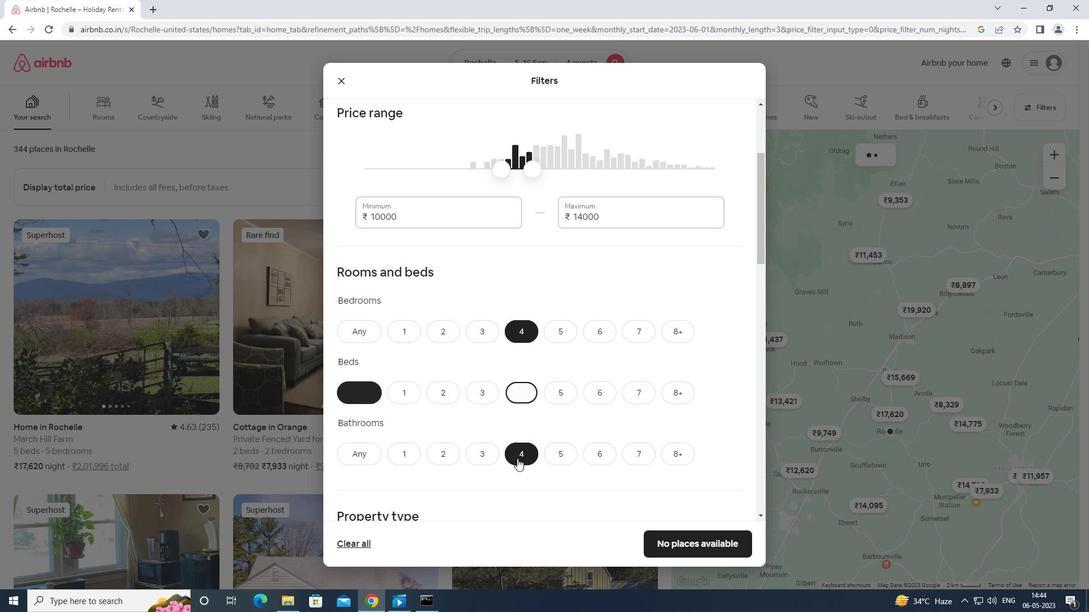 
Action: Mouse moved to (518, 462)
Screenshot: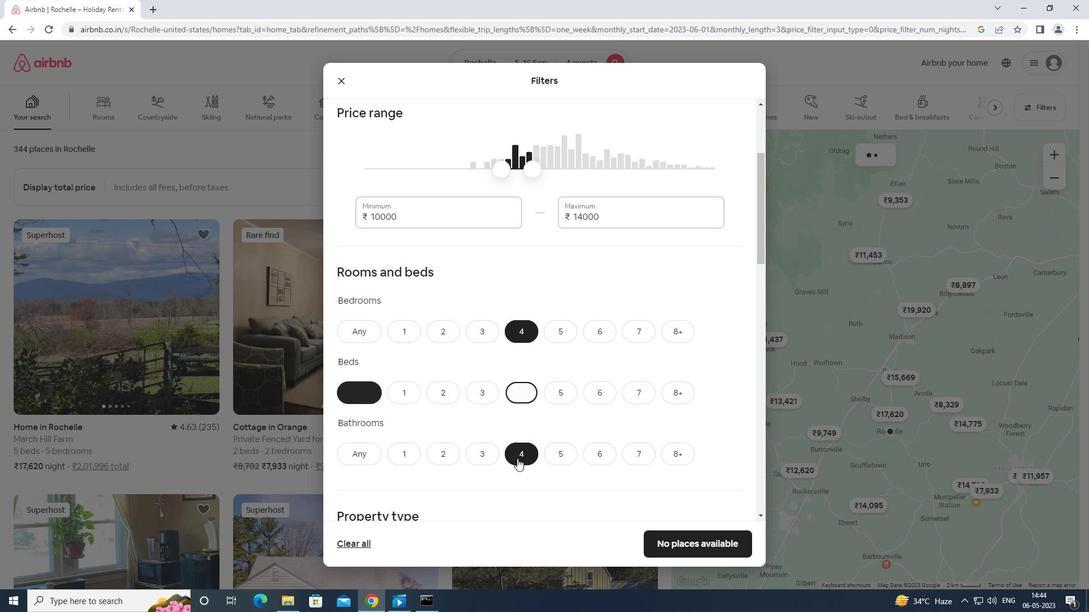 
Action: Mouse scrolled (518, 461) with delta (0, 0)
Screenshot: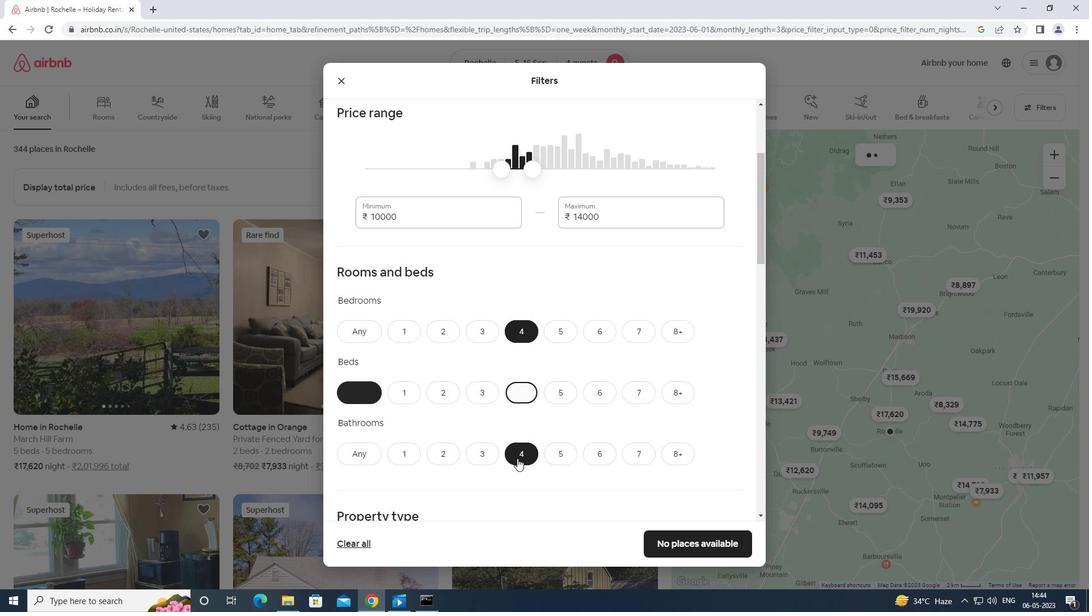 
Action: Mouse moved to (518, 462)
Screenshot: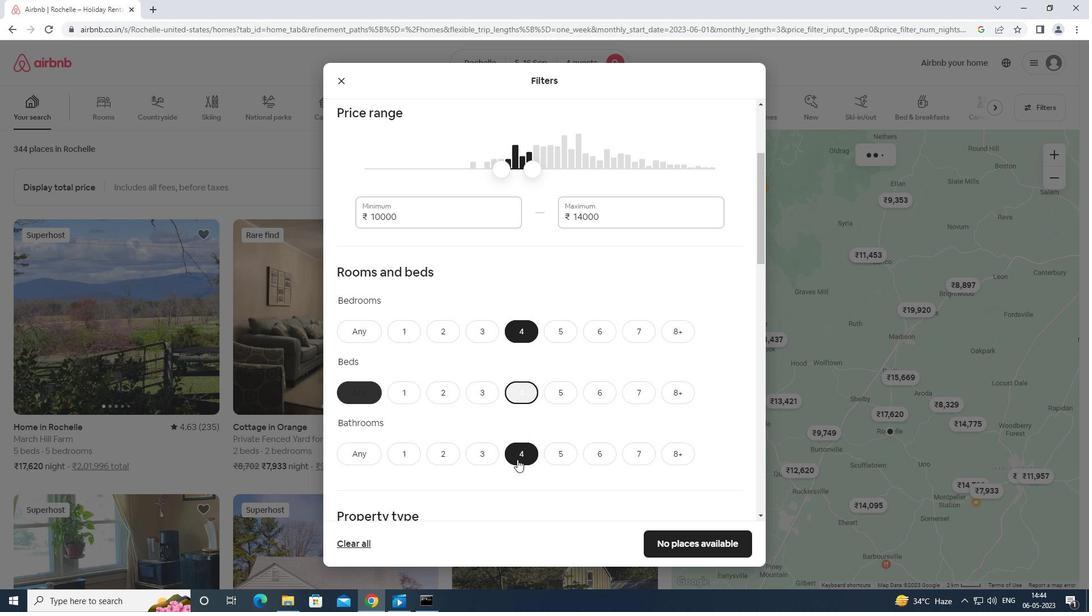 
Action: Mouse scrolled (518, 462) with delta (0, 0)
Screenshot: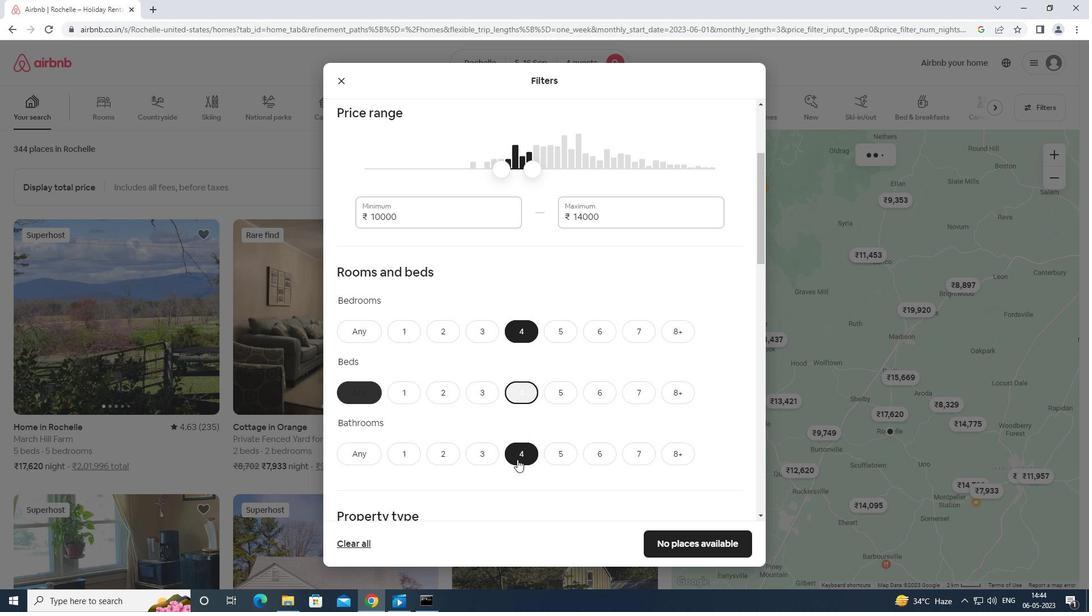 
Action: Mouse moved to (520, 461)
Screenshot: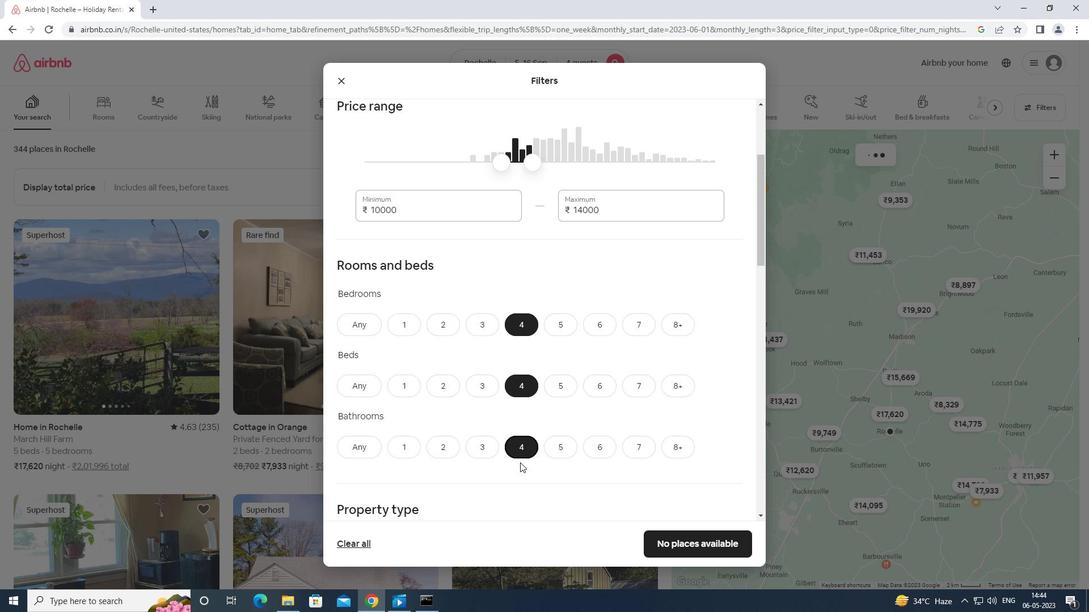 
Action: Mouse scrolled (520, 461) with delta (0, 0)
Screenshot: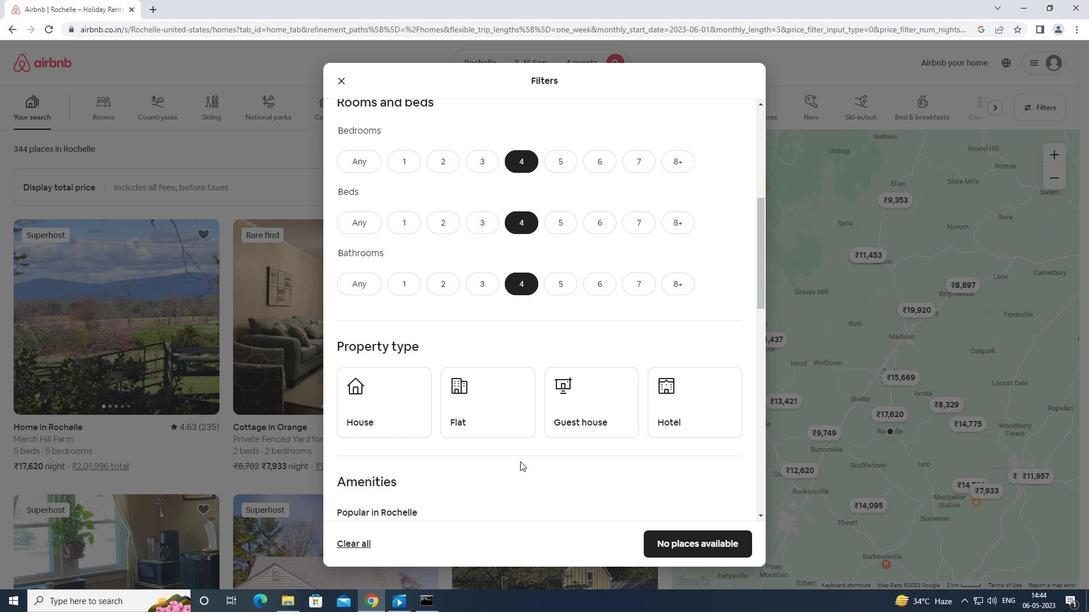 
Action: Mouse moved to (368, 378)
Screenshot: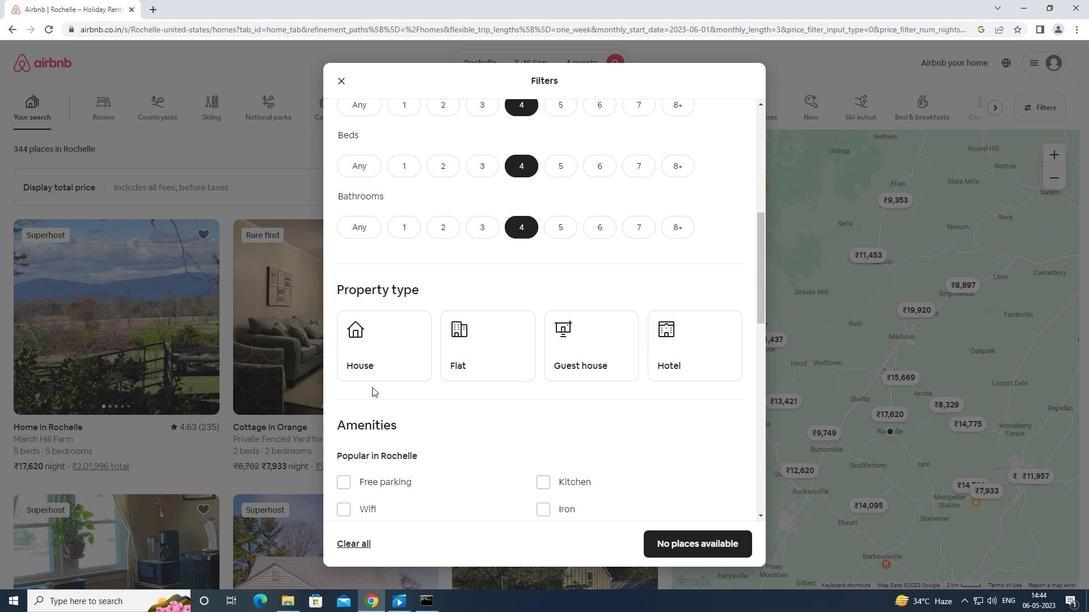 
Action: Mouse pressed left at (368, 378)
Screenshot: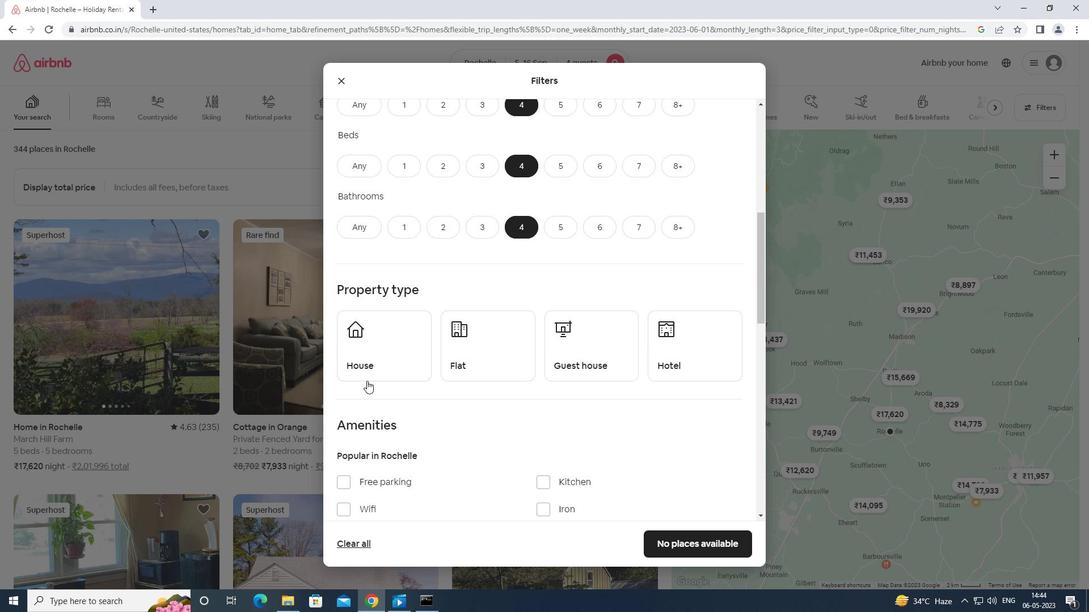 
Action: Mouse moved to (486, 351)
Screenshot: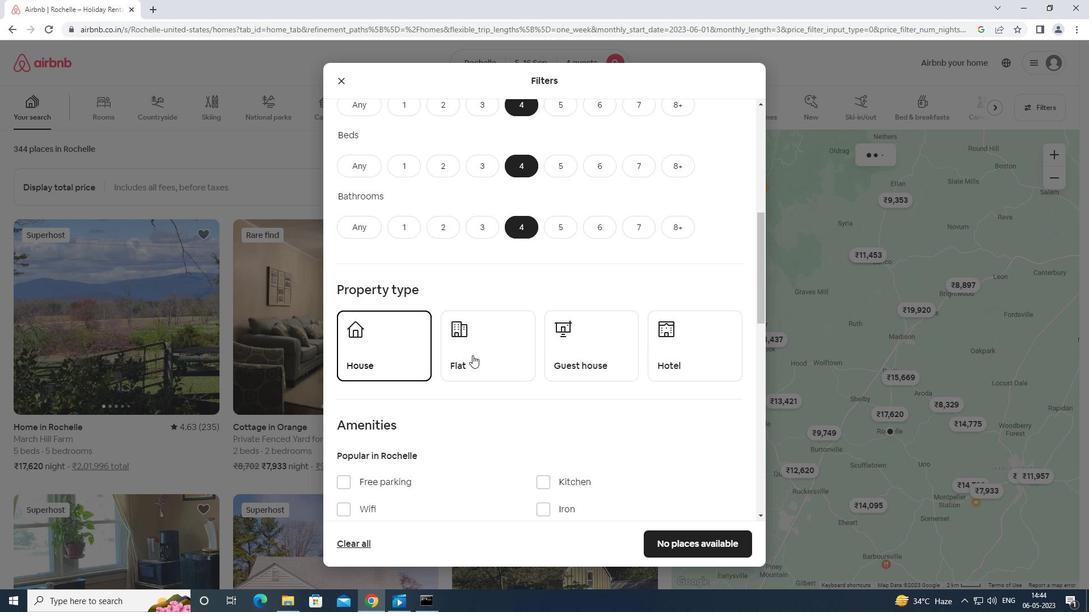 
Action: Mouse pressed left at (486, 351)
Screenshot: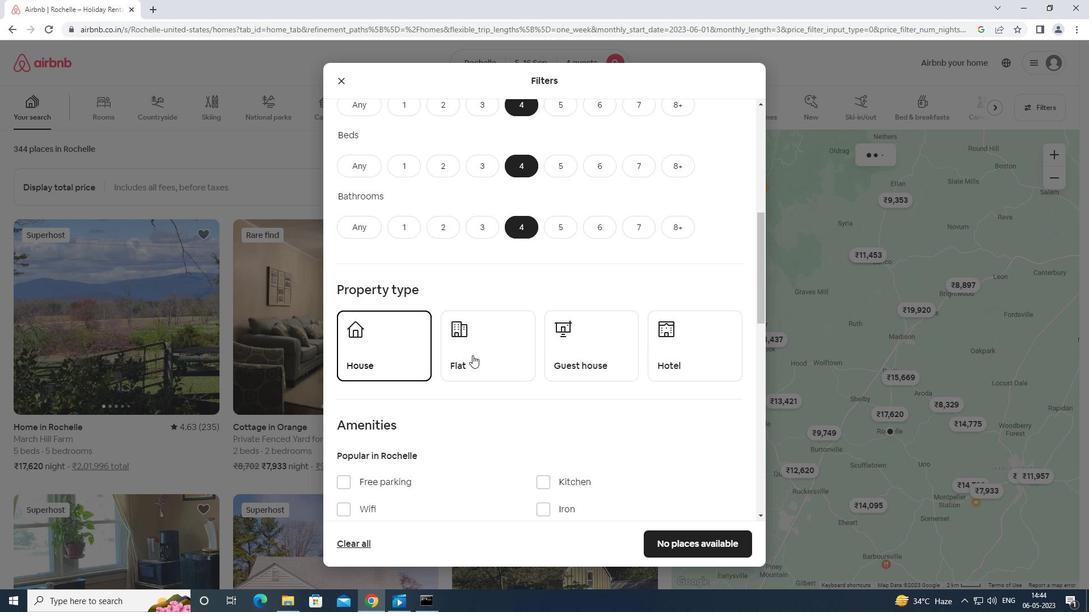 
Action: Mouse moved to (598, 347)
Screenshot: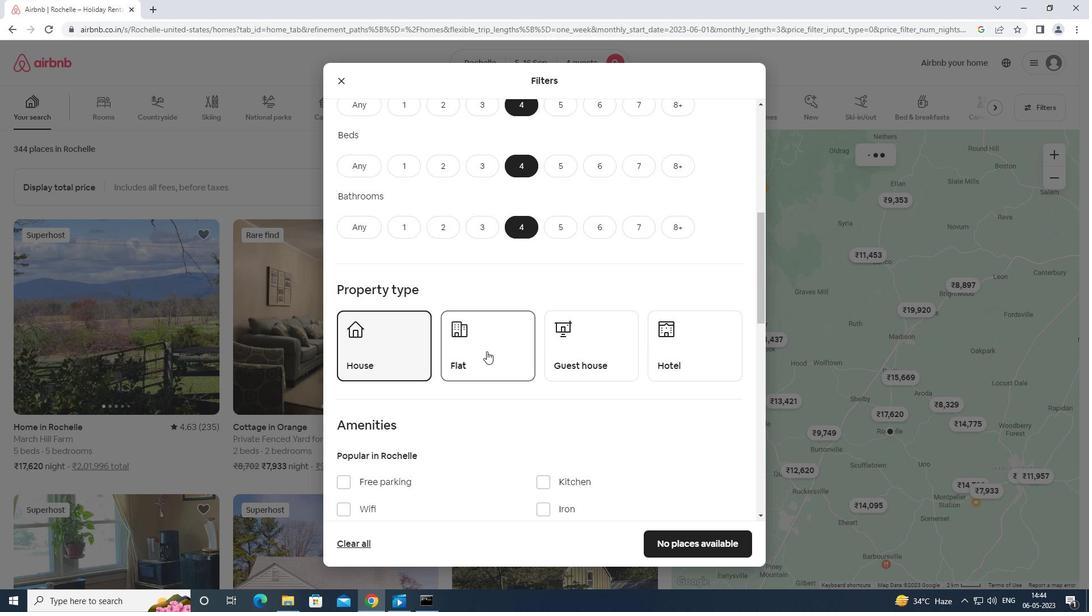 
Action: Mouse pressed left at (598, 347)
Screenshot: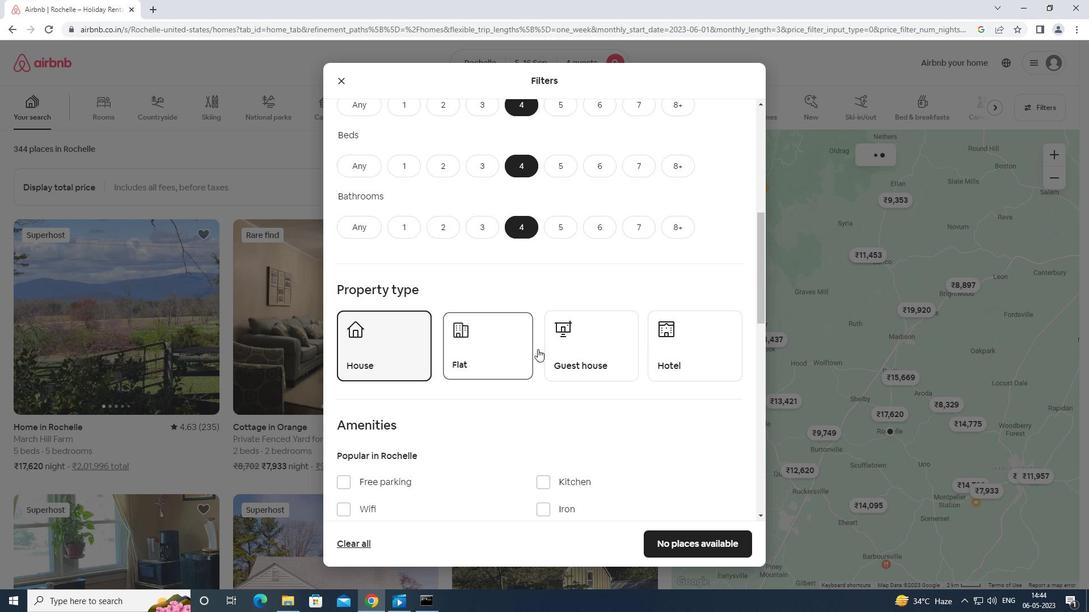 
Action: Mouse moved to (600, 350)
Screenshot: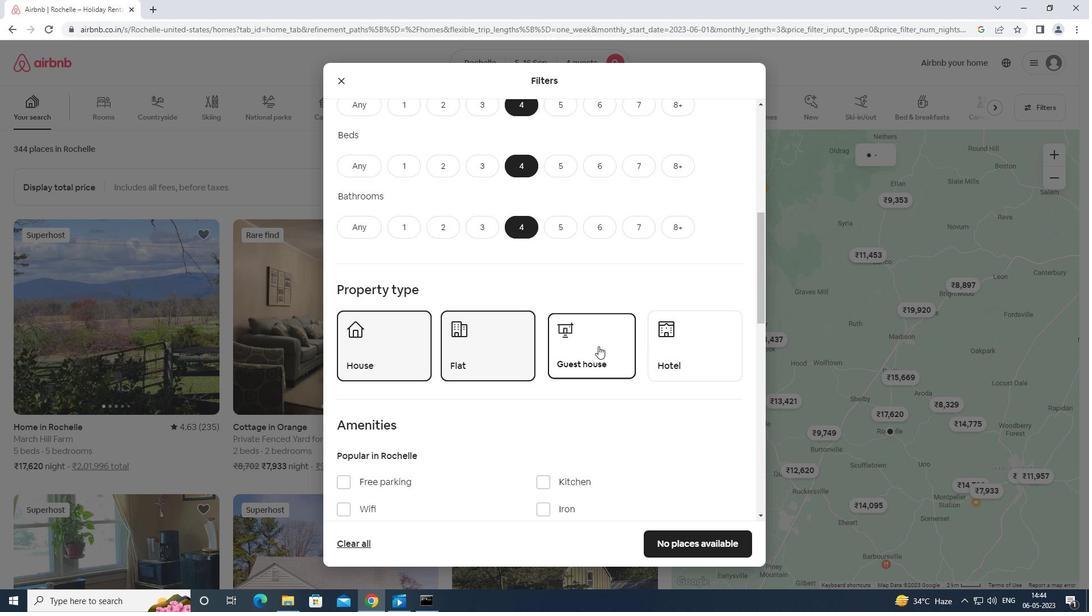 
Action: Mouse scrolled (600, 350) with delta (0, 0)
Screenshot: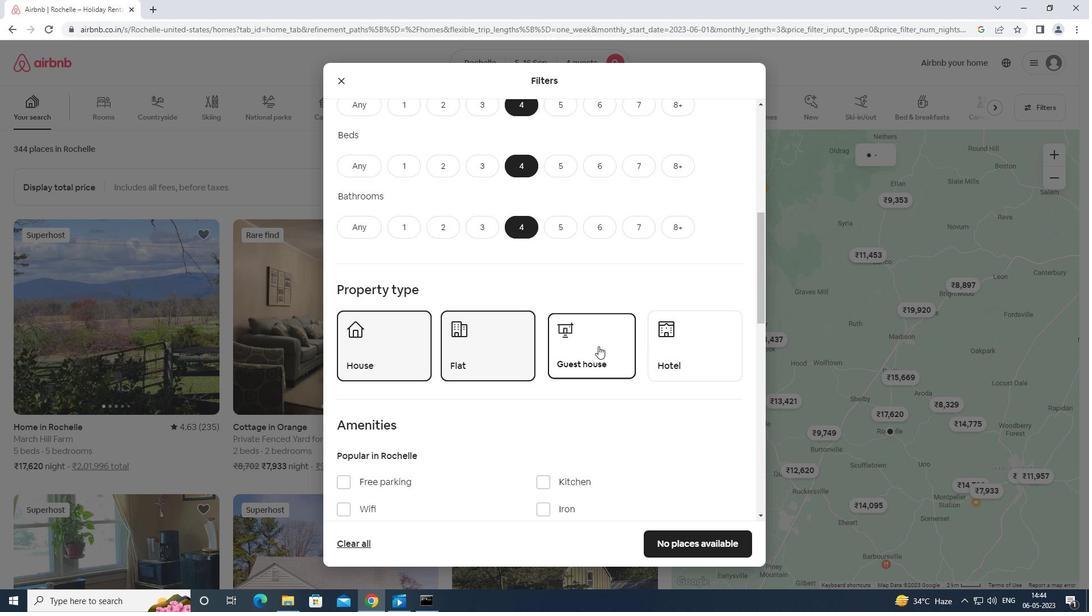 
Action: Mouse moved to (600, 351)
Screenshot: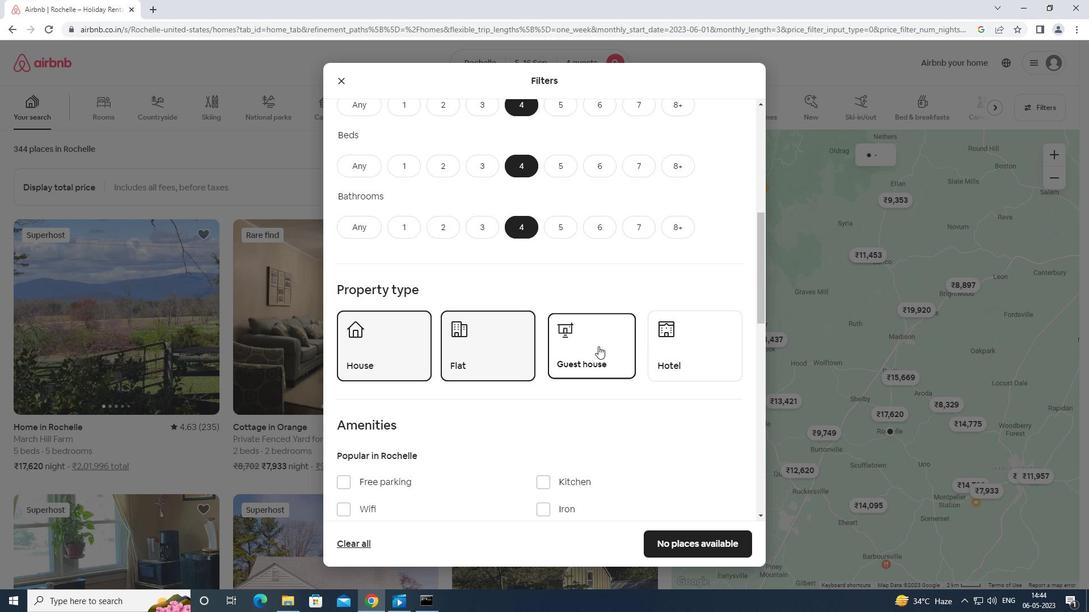 
Action: Mouse scrolled (600, 351) with delta (0, 0)
Screenshot: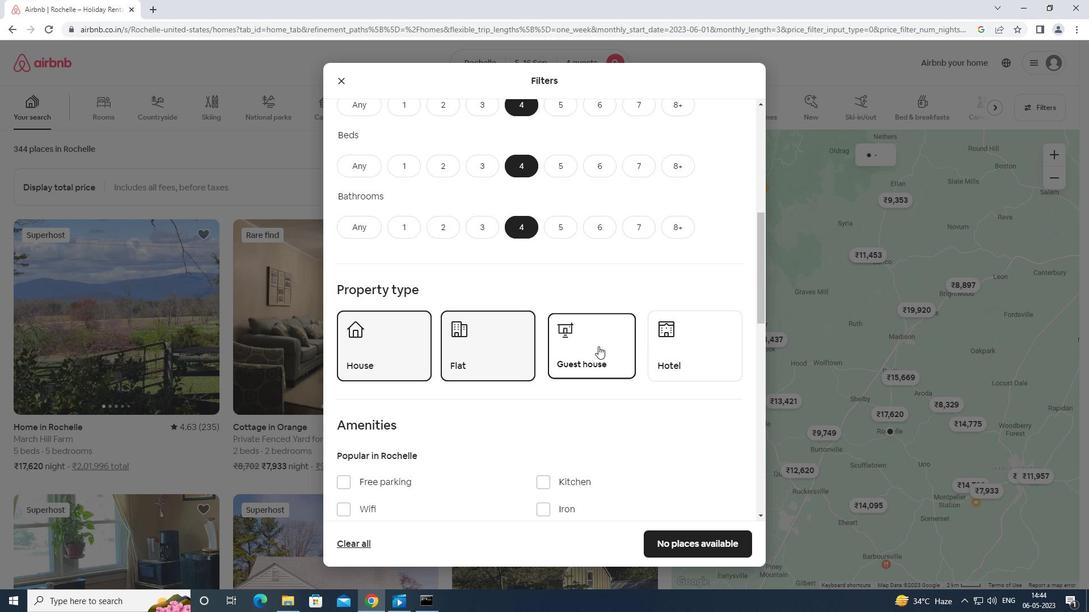 
Action: Mouse moved to (344, 397)
Screenshot: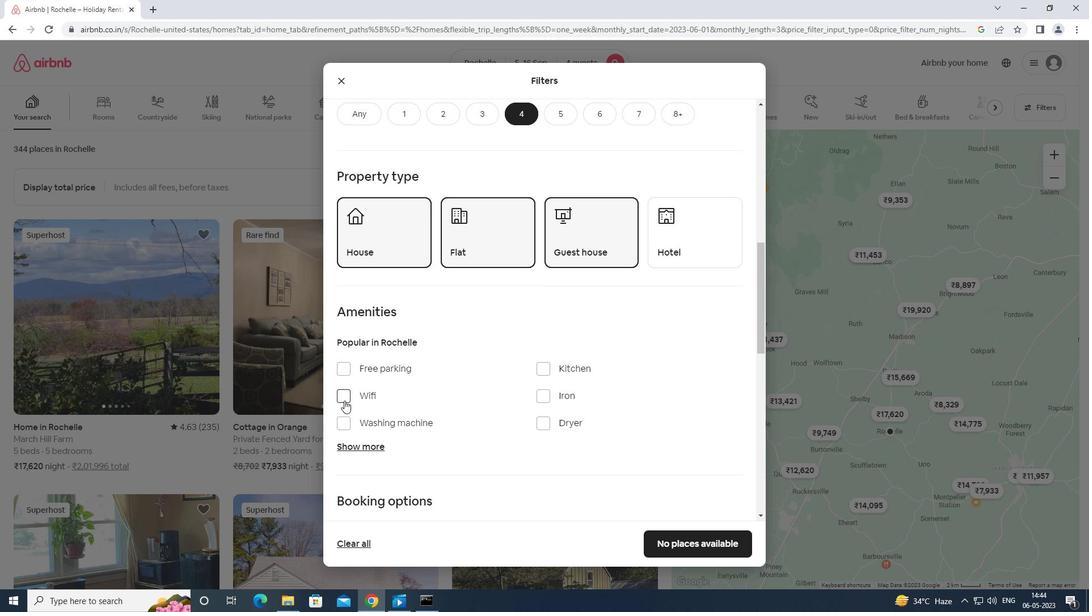 
Action: Mouse pressed left at (344, 397)
Screenshot: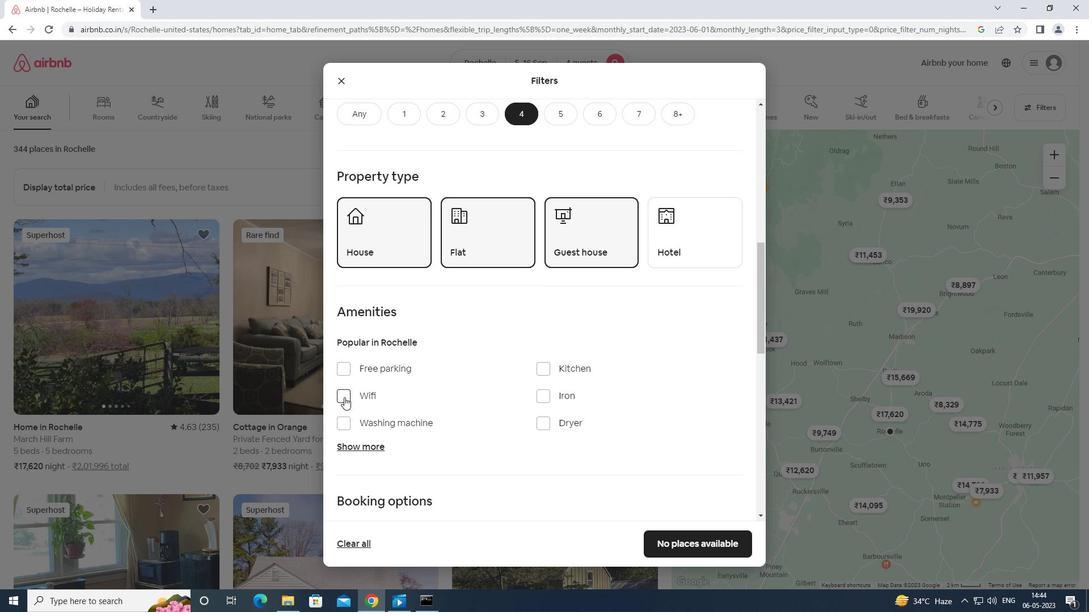 
Action: Mouse moved to (345, 363)
Screenshot: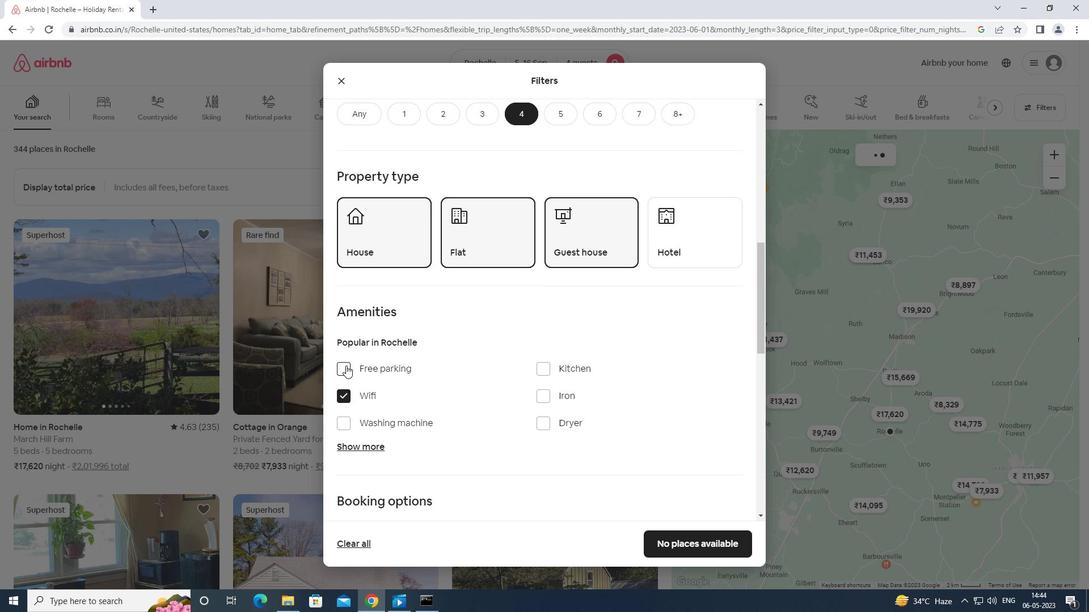 
Action: Mouse pressed left at (345, 363)
Screenshot: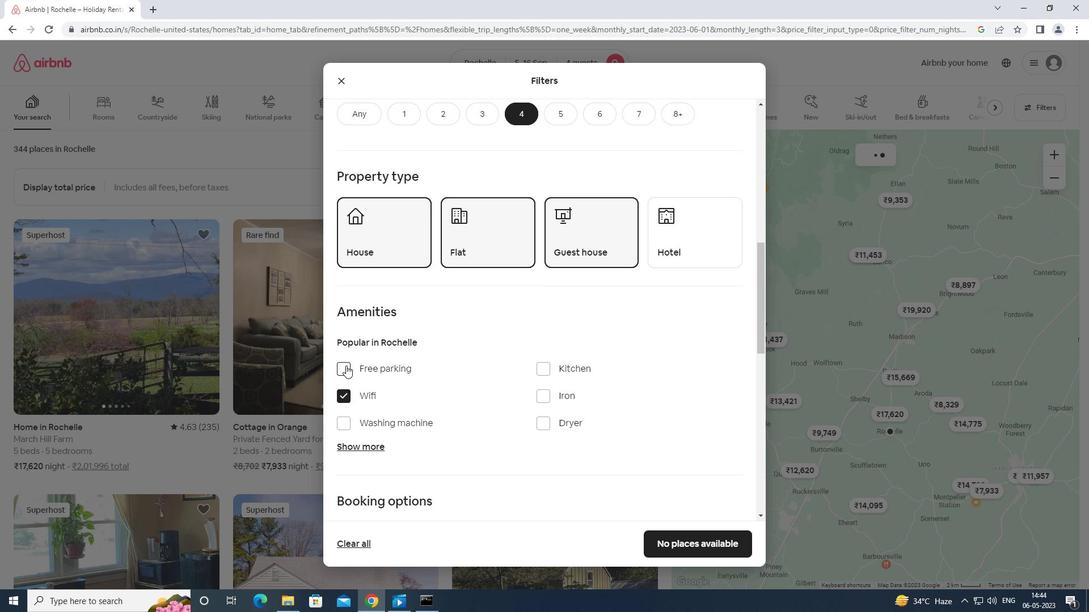 
Action: Mouse moved to (350, 430)
Screenshot: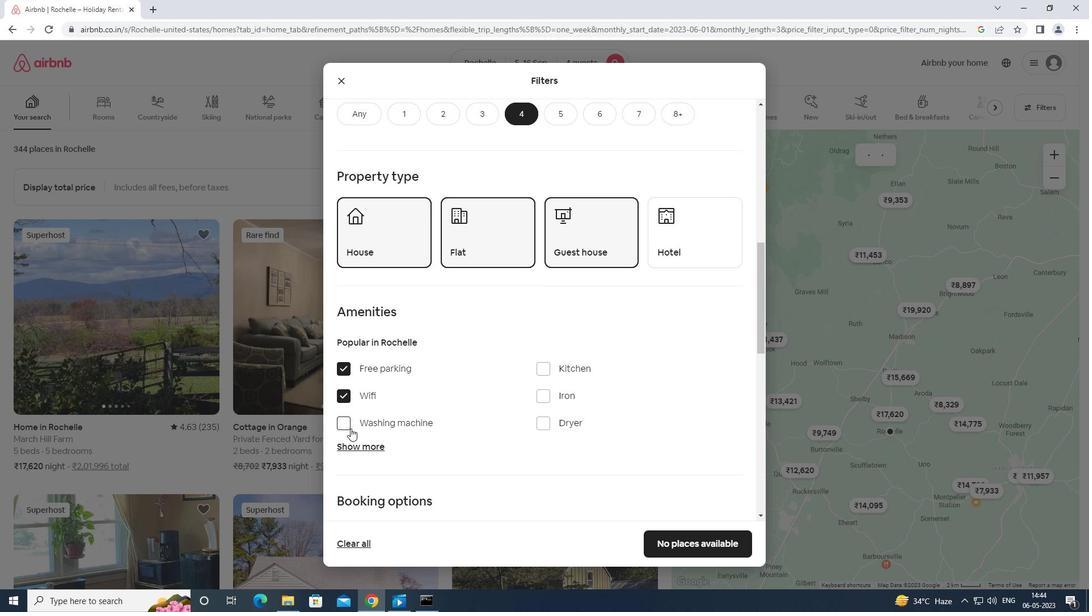 
Action: Mouse scrolled (350, 429) with delta (0, 0)
Screenshot: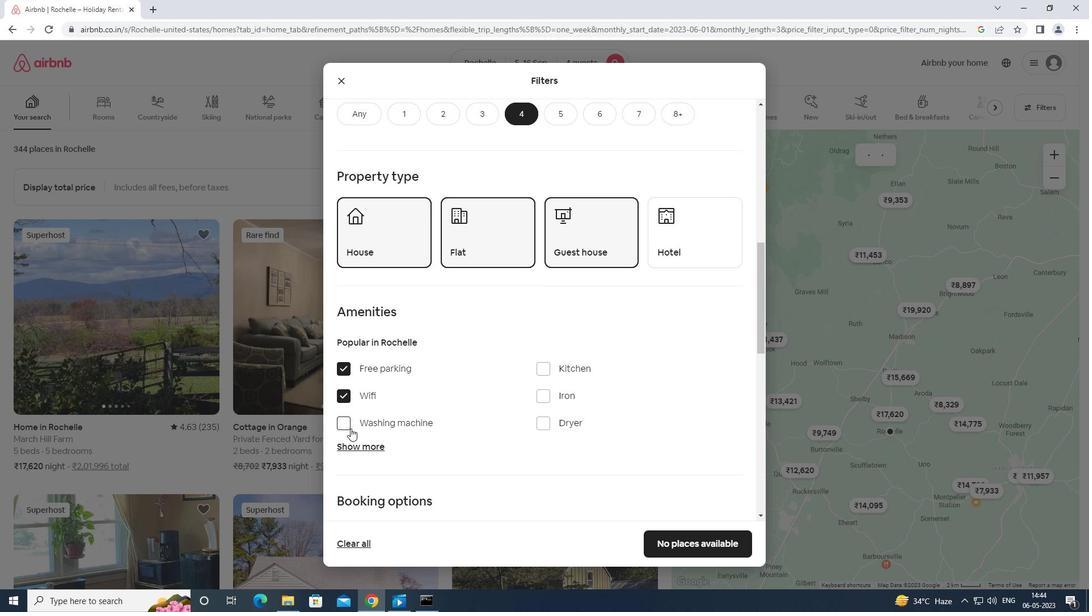 
Action: Mouse moved to (352, 389)
Screenshot: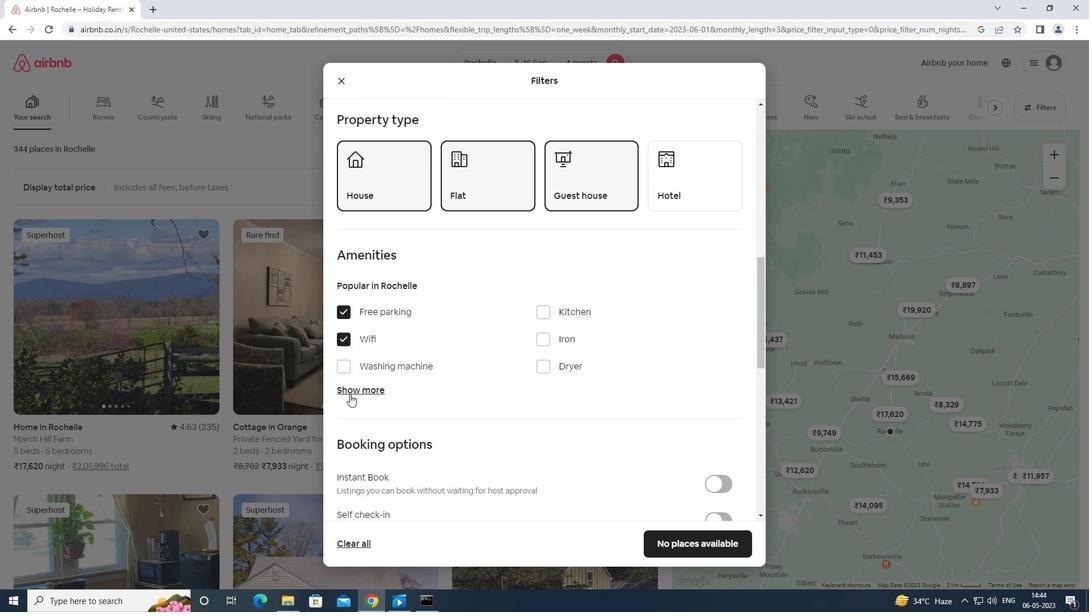 
Action: Mouse pressed left at (352, 389)
Screenshot: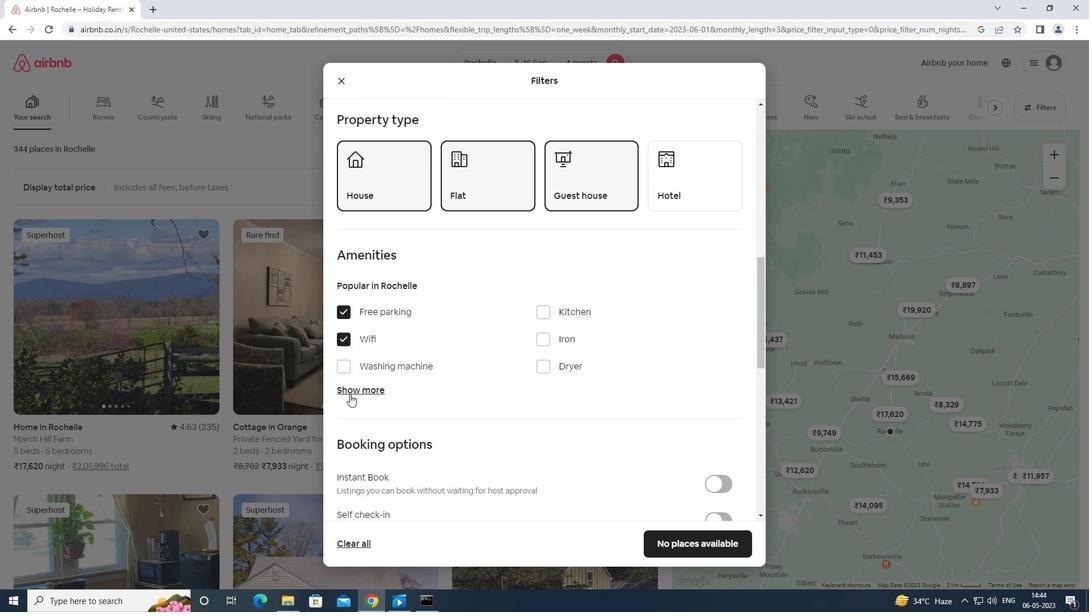 
Action: Mouse moved to (352, 391)
Screenshot: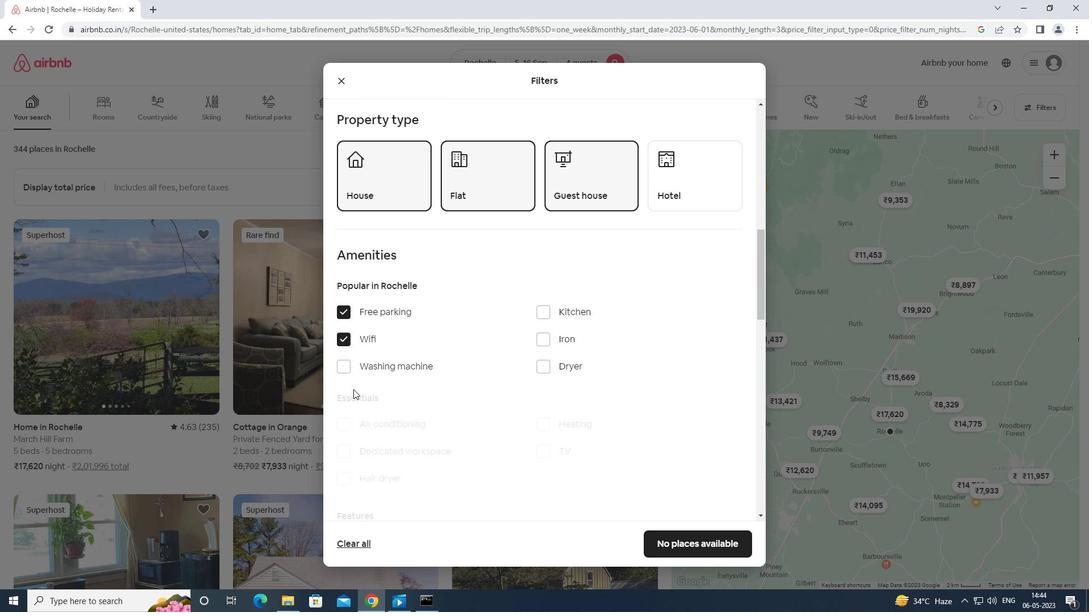 
Action: Mouse scrolled (352, 390) with delta (0, 0)
Screenshot: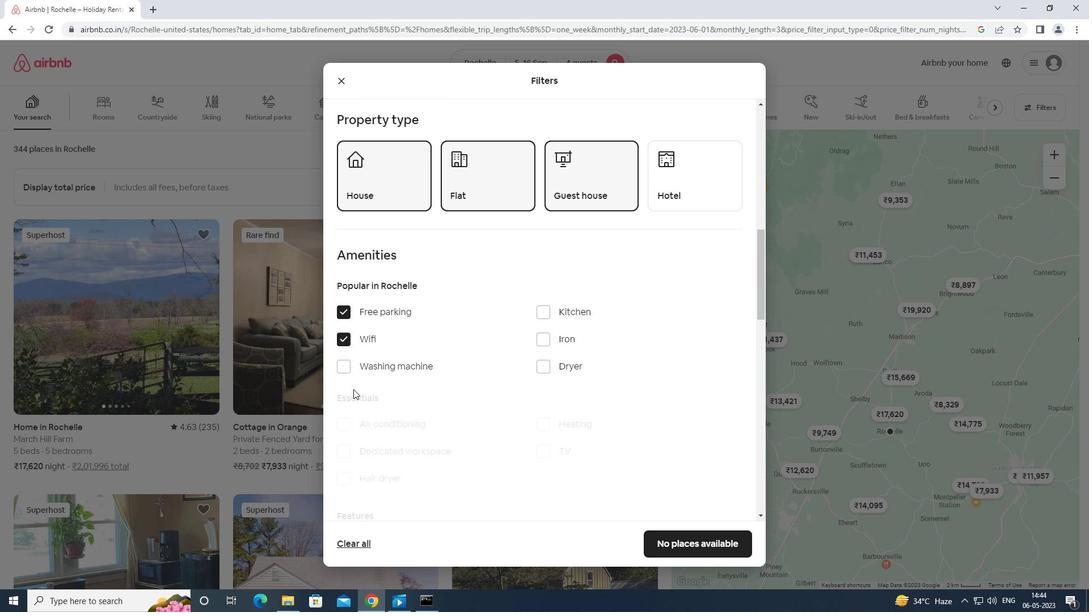 
Action: Mouse moved to (354, 395)
Screenshot: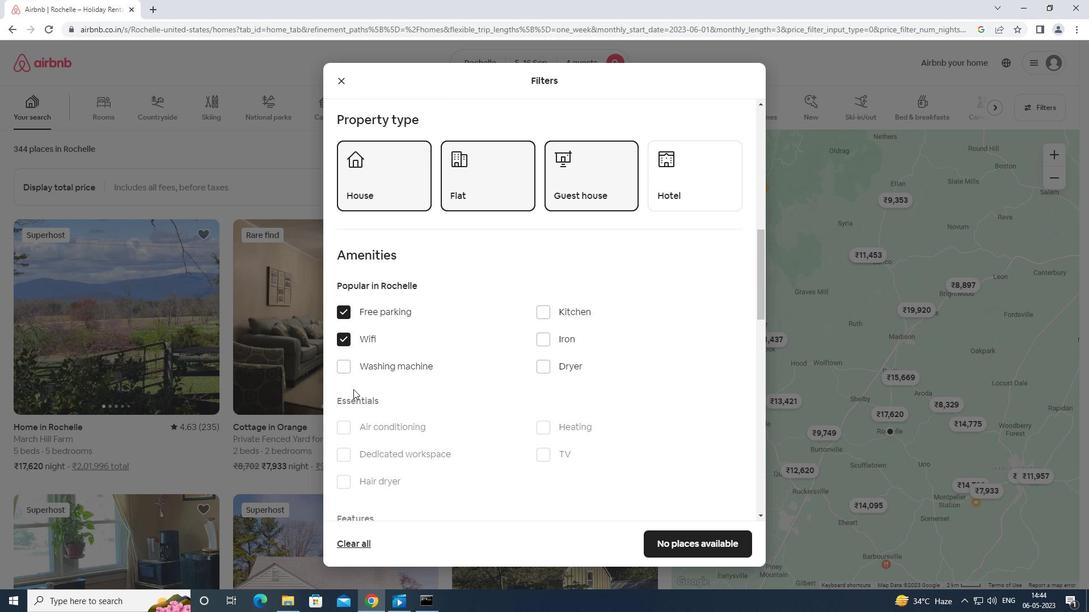 
Action: Mouse scrolled (354, 394) with delta (0, 0)
Screenshot: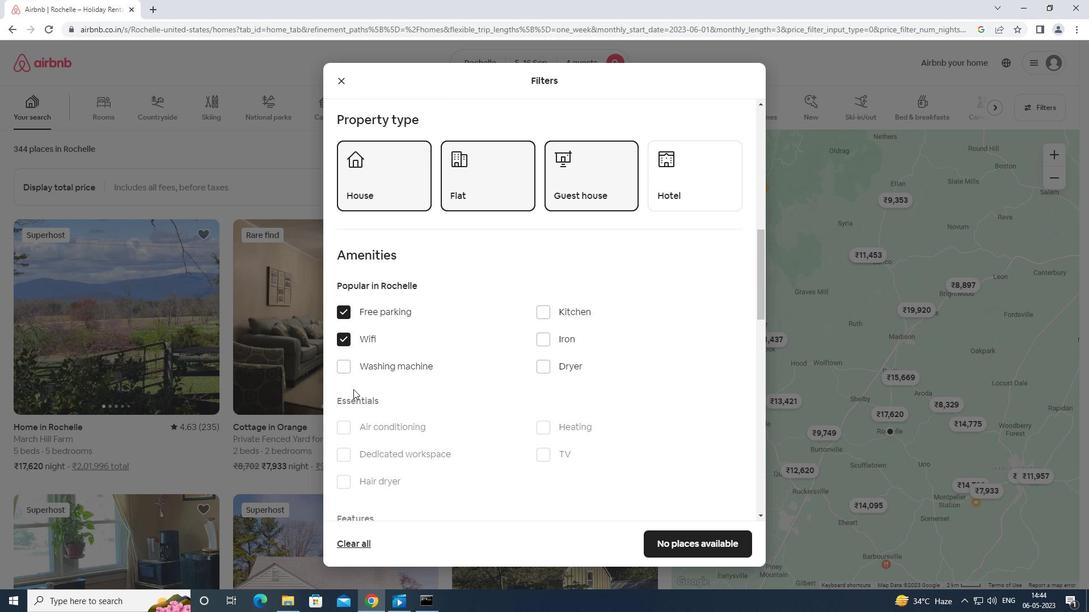 
Action: Mouse moved to (540, 341)
Screenshot: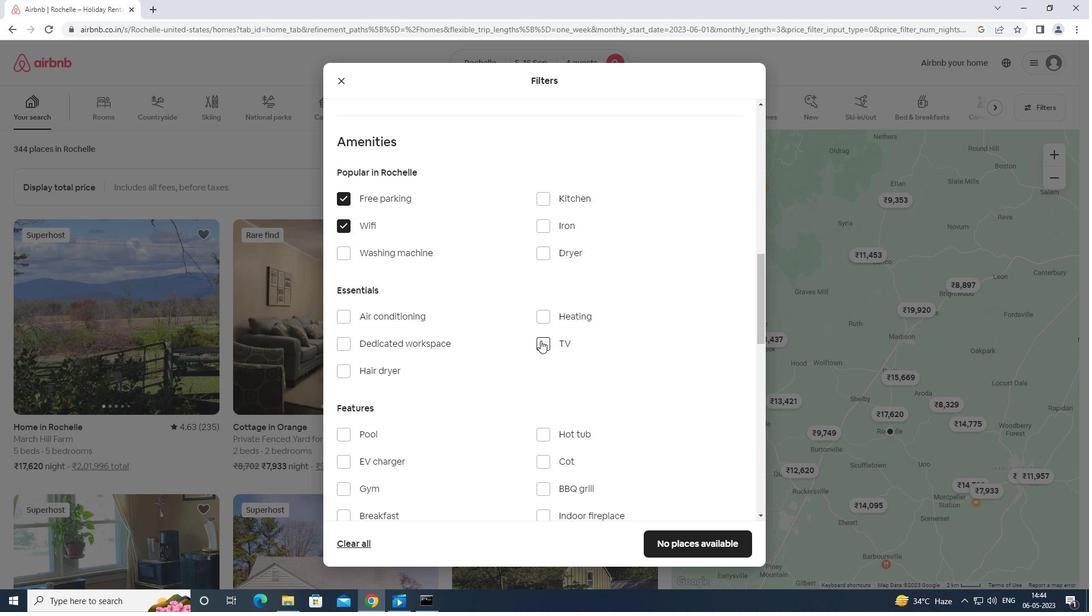 
Action: Mouse pressed left at (540, 341)
Screenshot: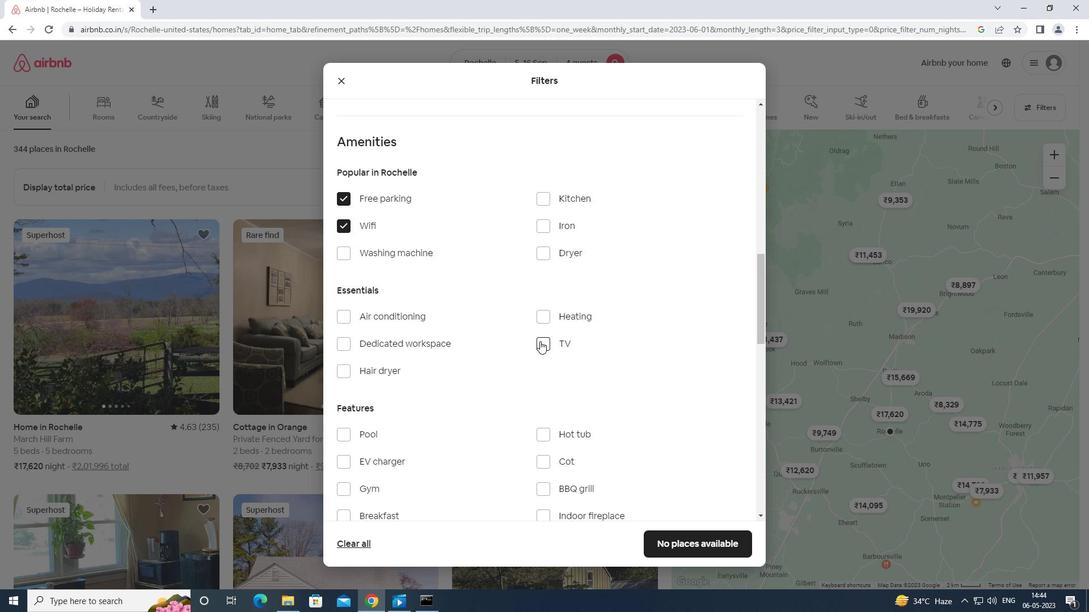 
Action: Mouse moved to (529, 342)
Screenshot: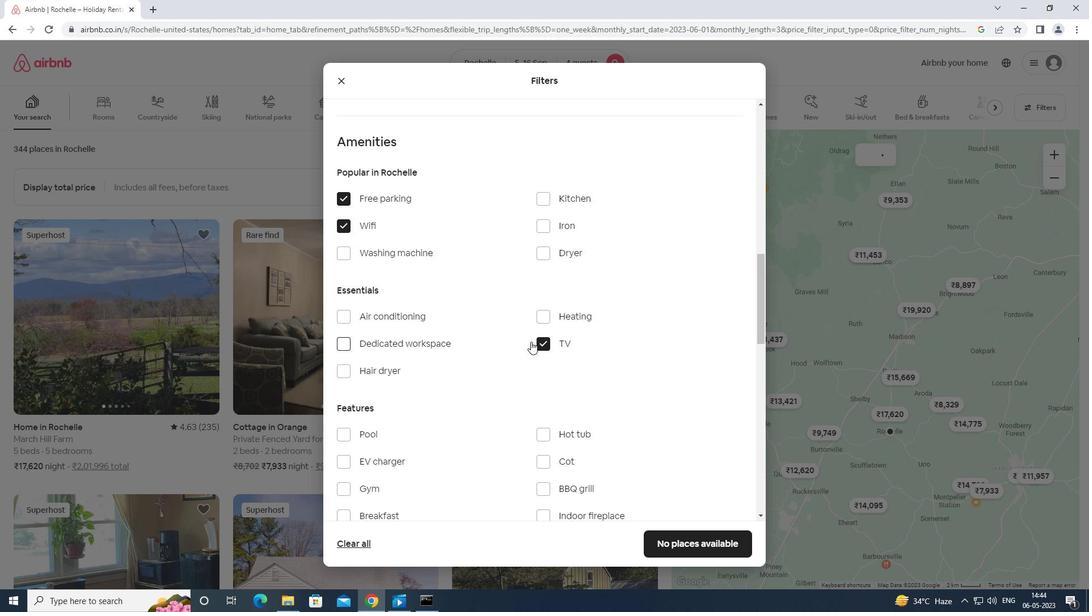 
Action: Mouse scrolled (529, 342) with delta (0, 0)
Screenshot: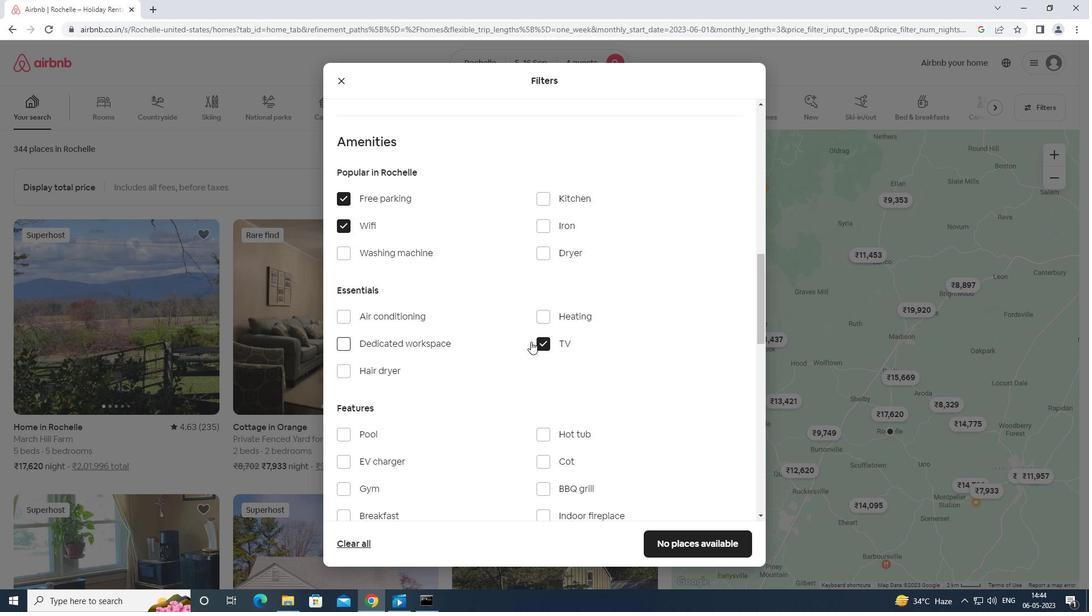 
Action: Mouse moved to (529, 342)
Screenshot: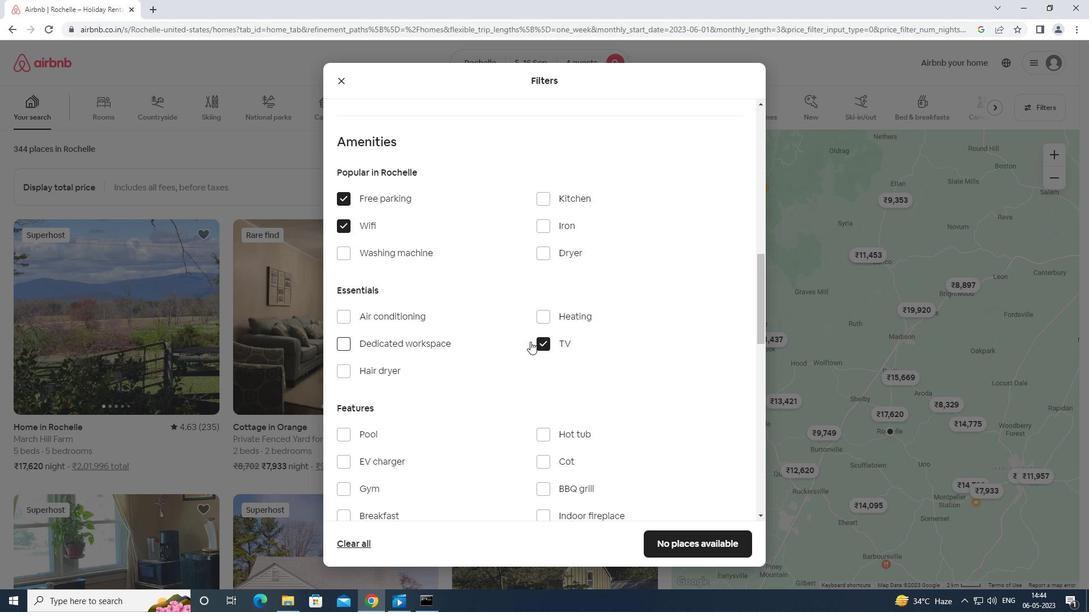 
Action: Mouse scrolled (529, 342) with delta (0, 0)
Screenshot: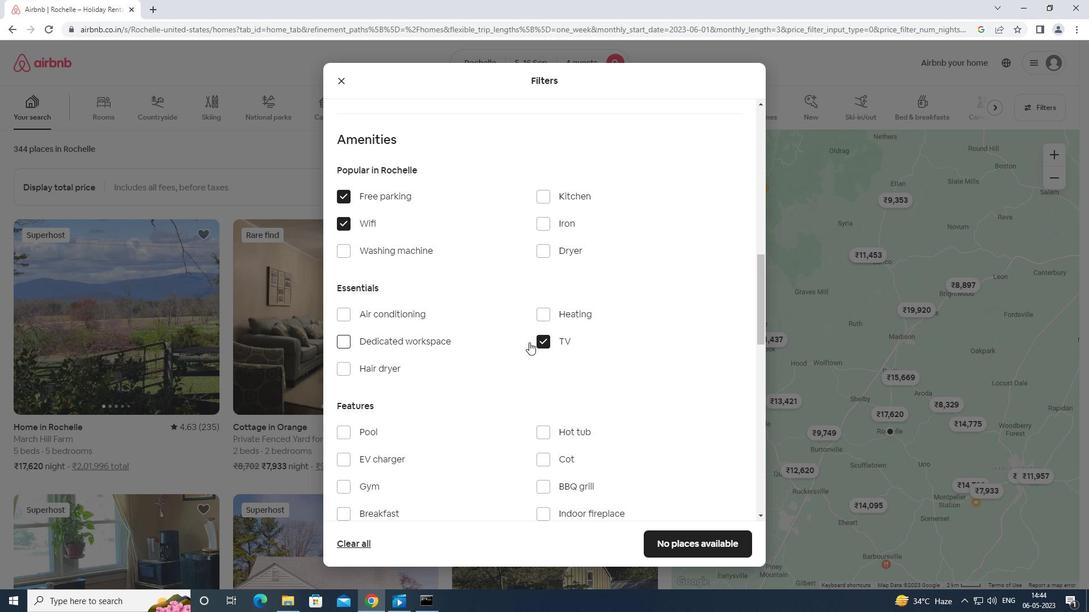 
Action: Mouse moved to (343, 371)
Screenshot: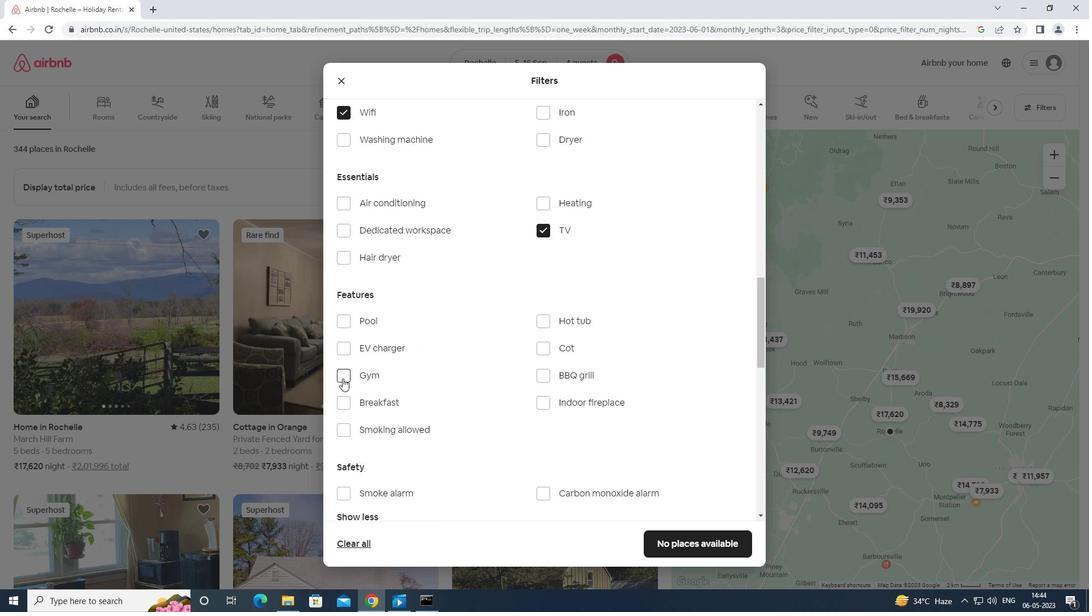 
Action: Mouse pressed left at (343, 371)
Screenshot: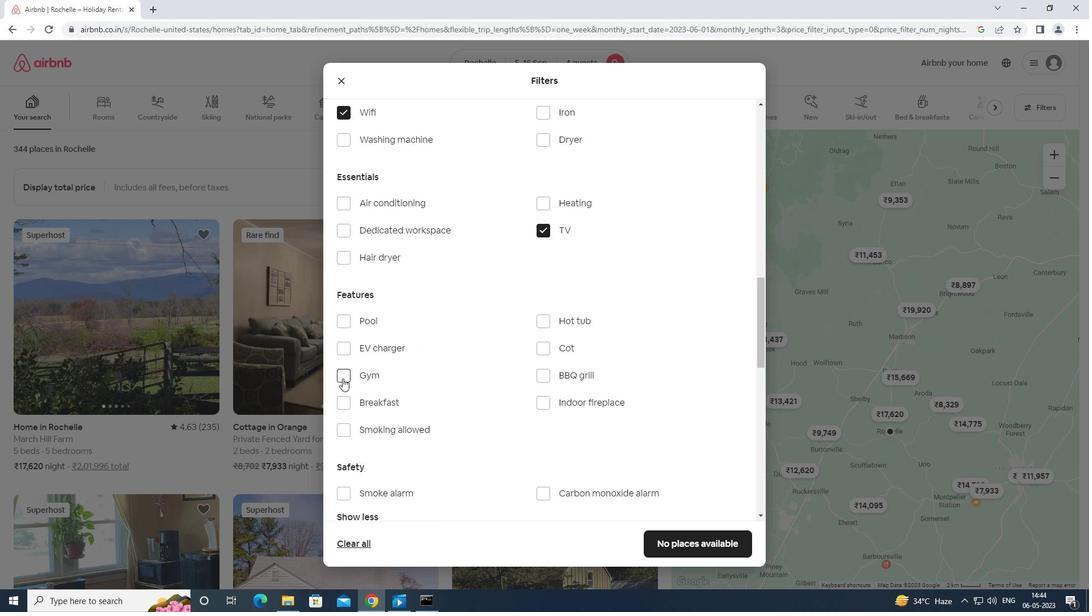 
Action: Mouse moved to (343, 407)
Screenshot: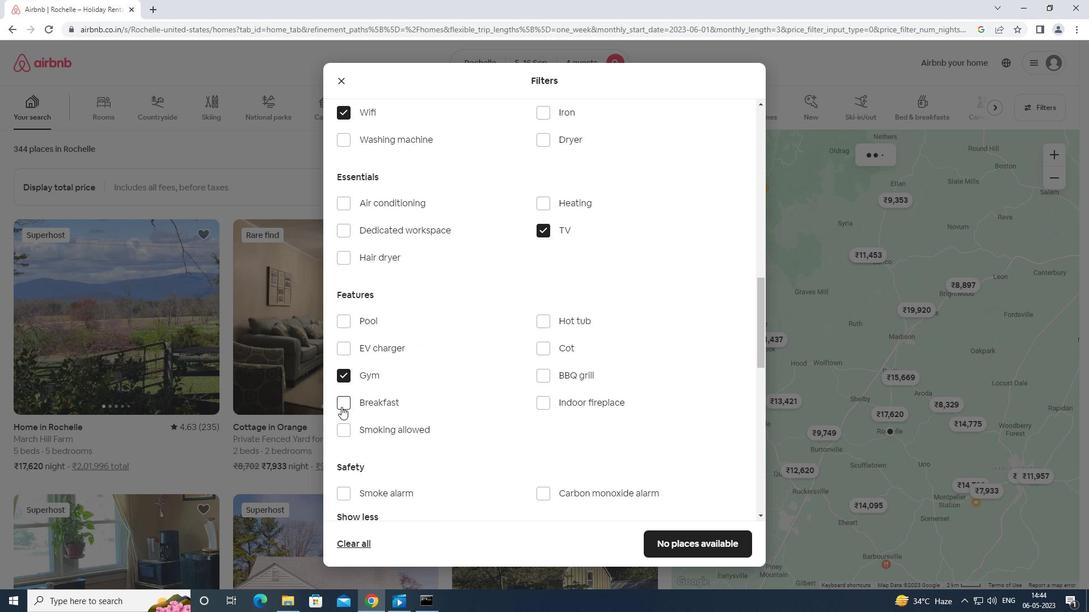 
Action: Mouse pressed left at (343, 407)
Screenshot: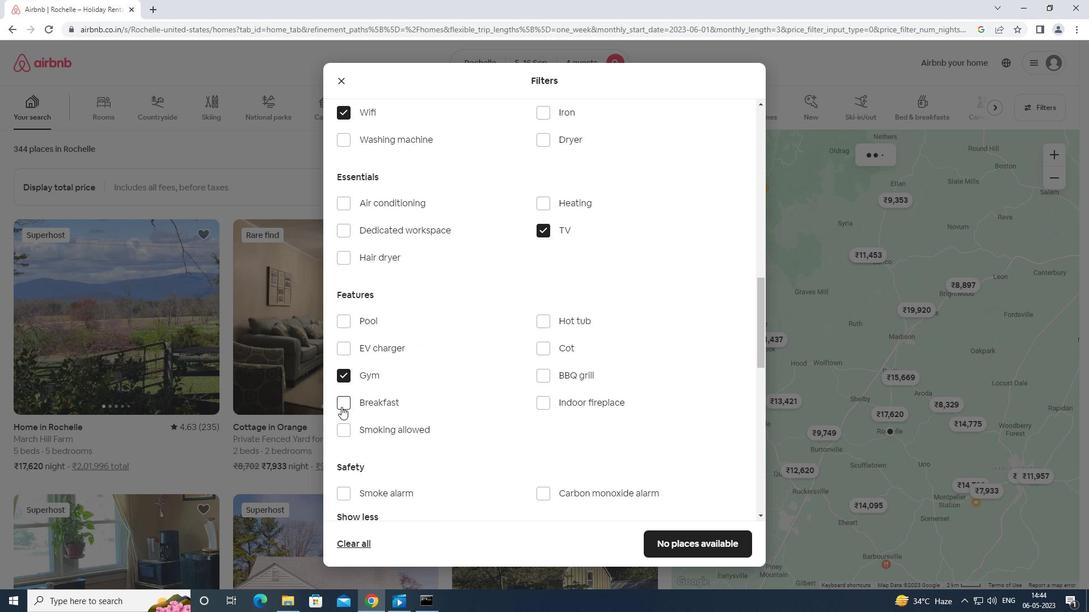 
Action: Mouse moved to (394, 399)
Screenshot: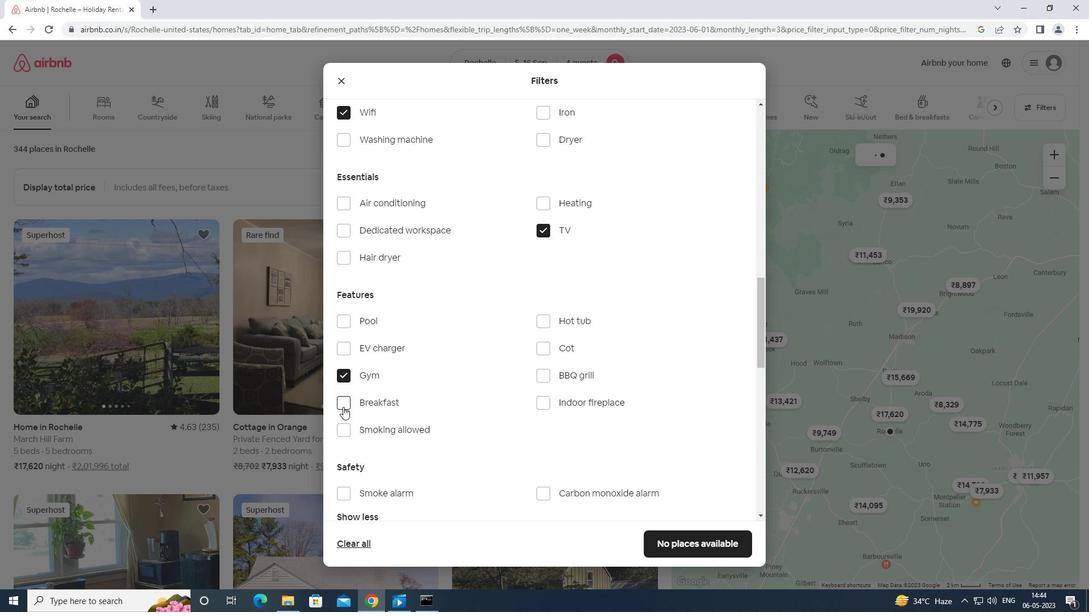 
Action: Mouse scrolled (394, 398) with delta (0, 0)
Screenshot: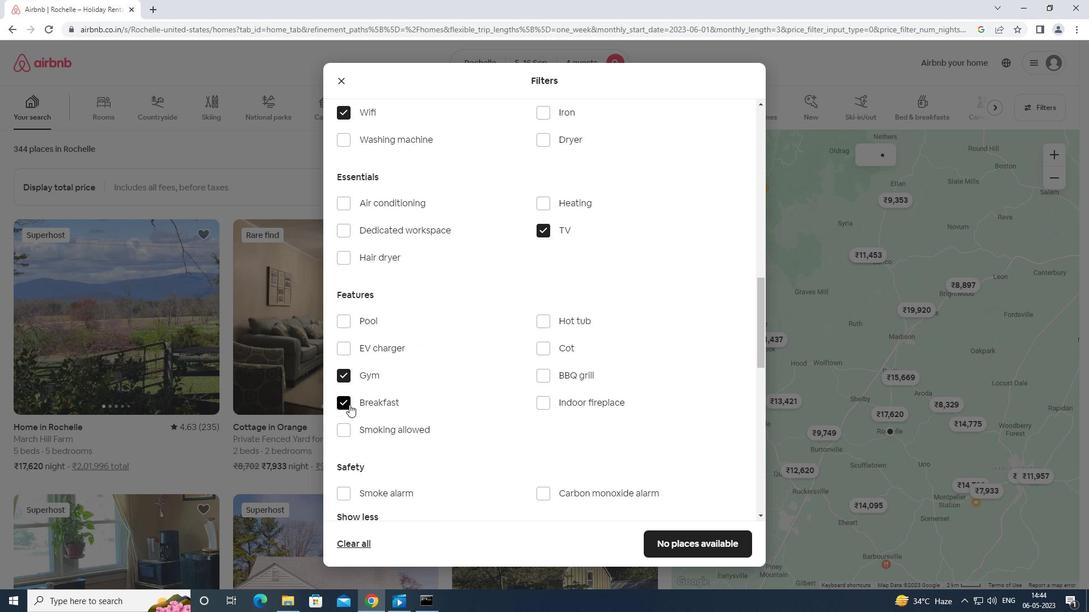 
Action: Mouse moved to (395, 399)
Screenshot: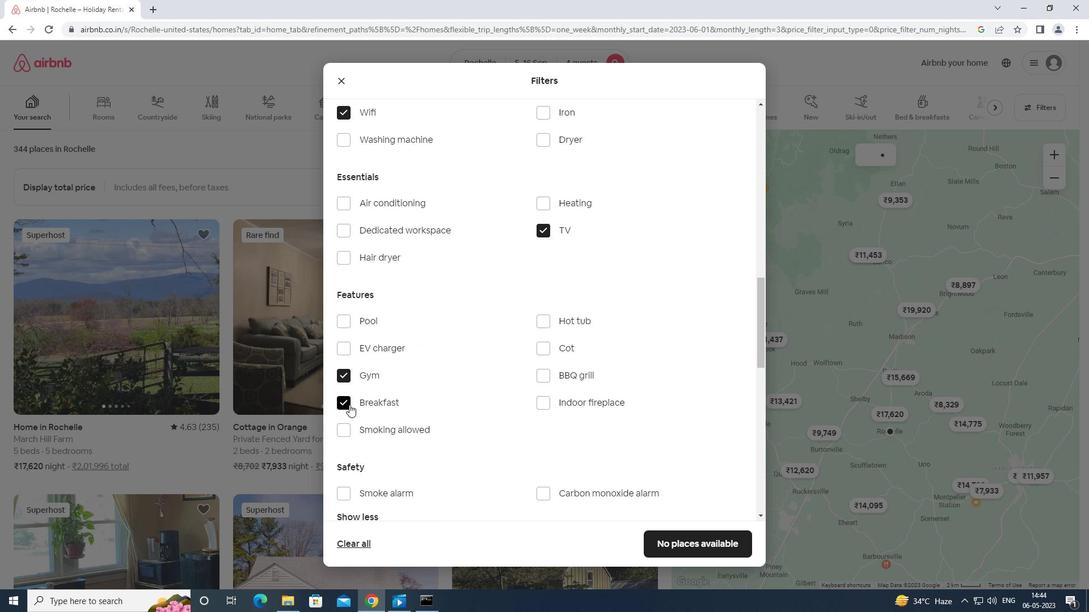 
Action: Mouse scrolled (395, 398) with delta (0, 0)
Screenshot: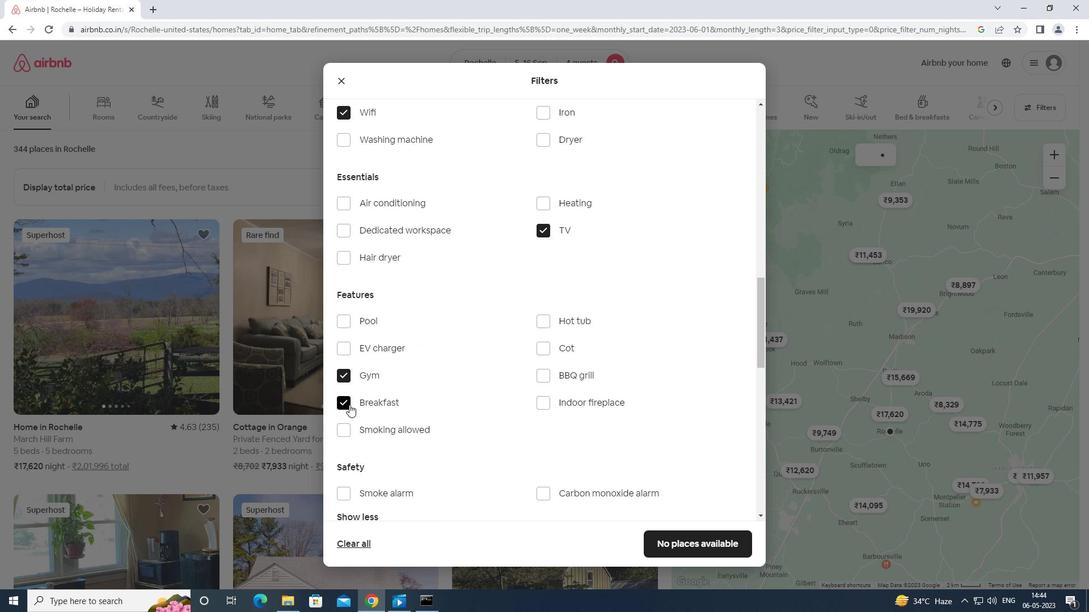 
Action: Mouse moved to (400, 400)
Screenshot: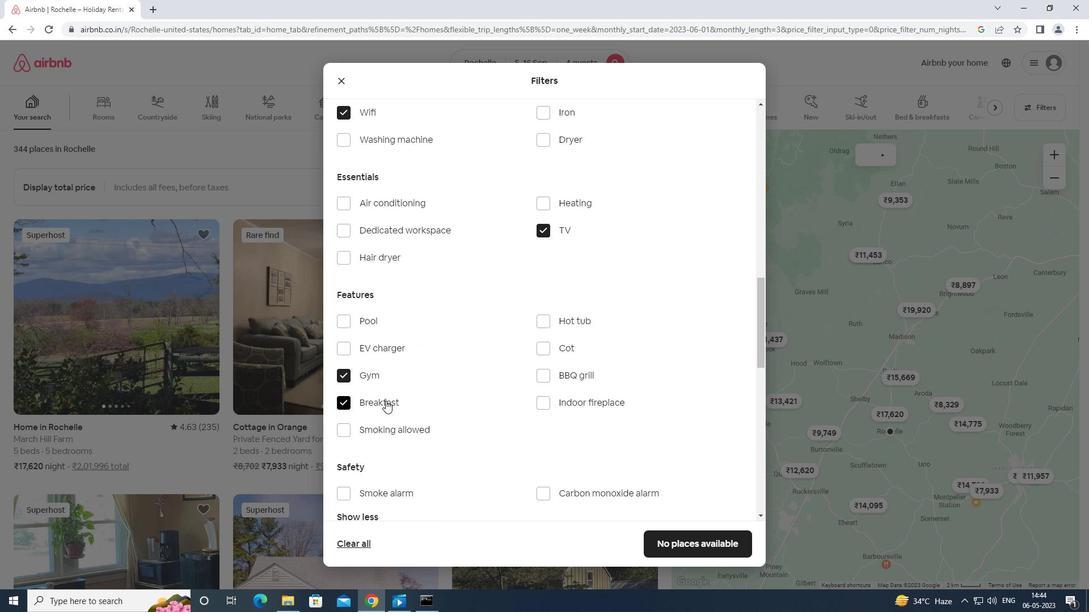 
Action: Mouse scrolled (400, 399) with delta (0, 0)
Screenshot: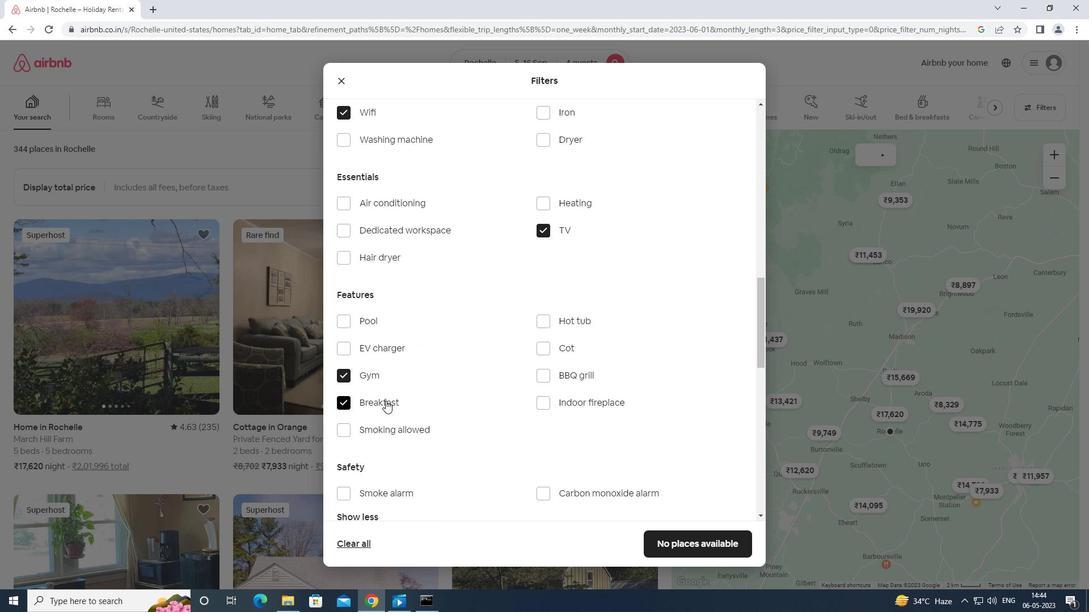 
Action: Mouse moved to (407, 397)
Screenshot: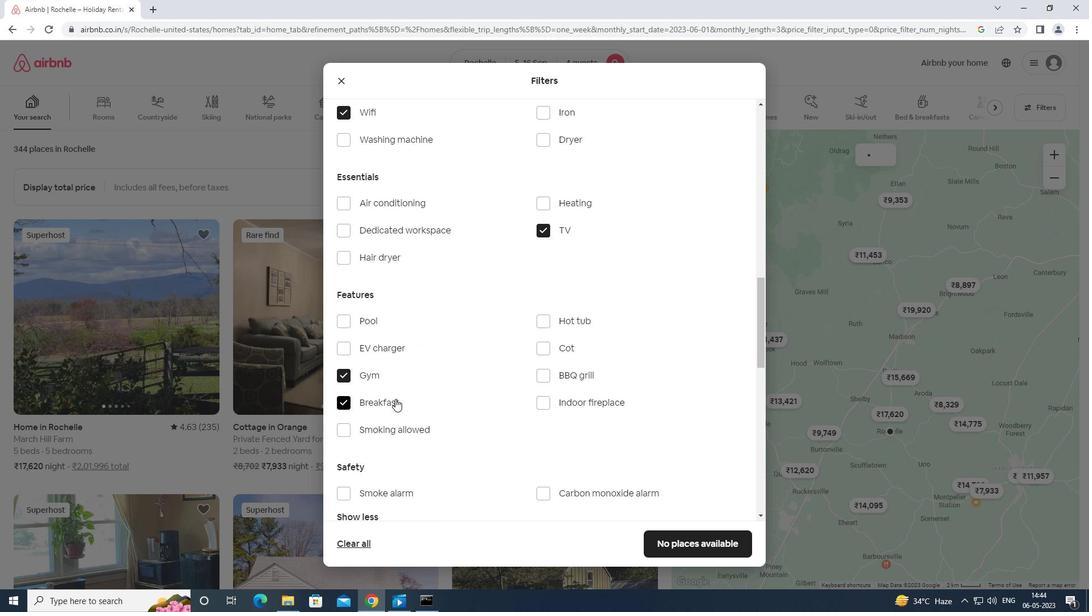 
Action: Mouse scrolled (407, 396) with delta (0, 0)
Screenshot: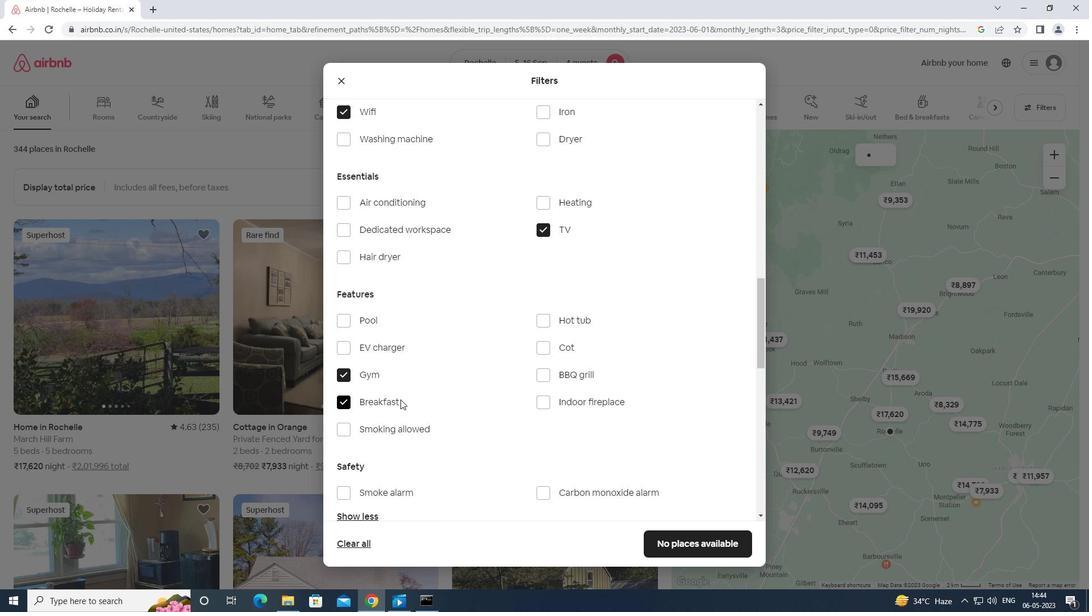 
Action: Mouse moved to (407, 396)
Screenshot: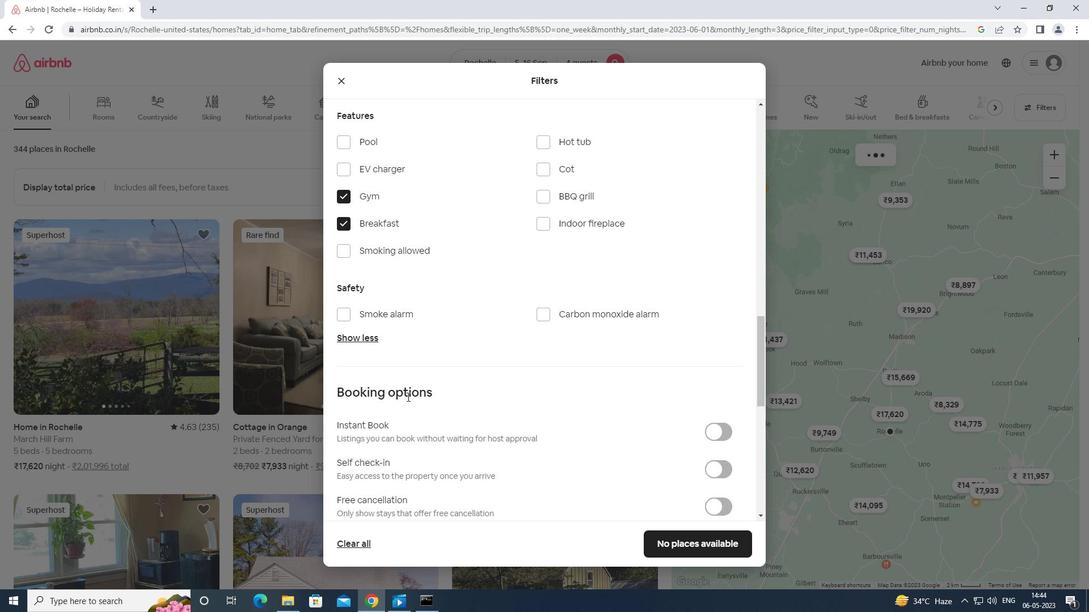
Action: Mouse scrolled (407, 396) with delta (0, 0)
Screenshot: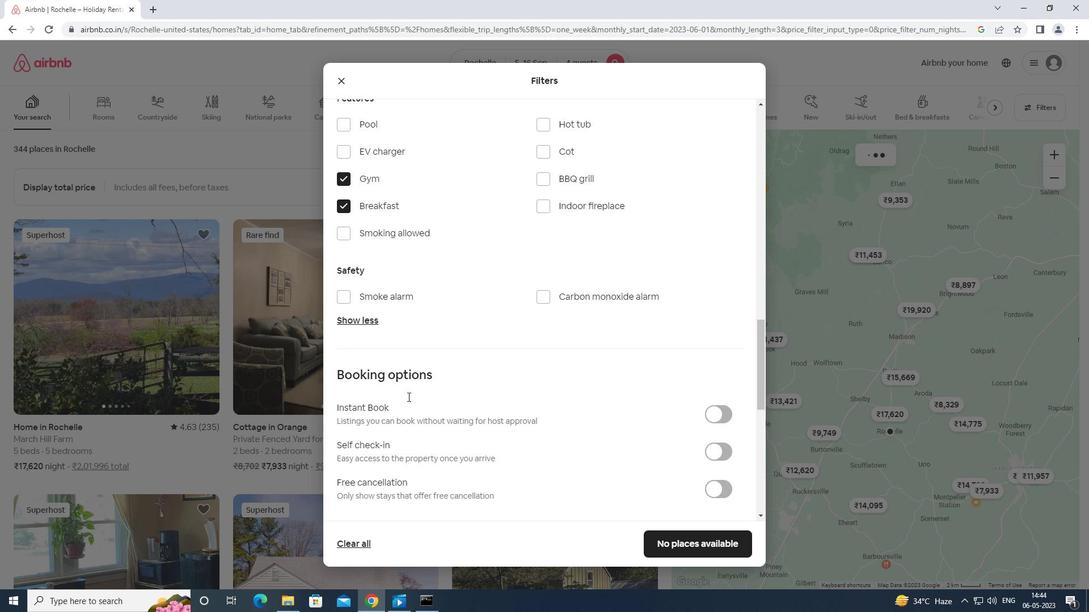 
Action: Mouse scrolled (407, 396) with delta (0, 0)
Screenshot: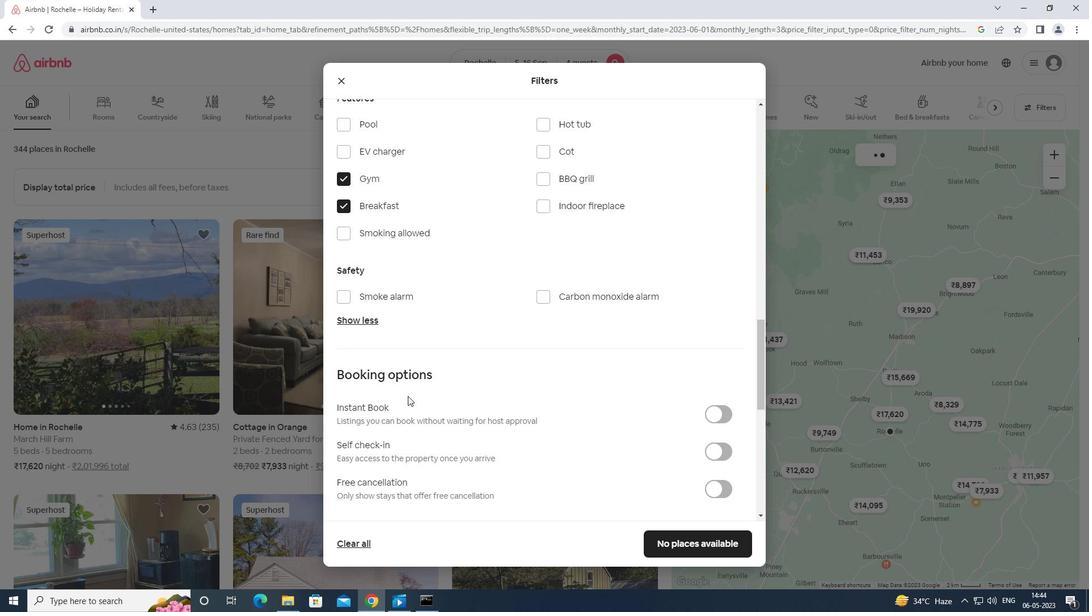 
Action: Mouse moved to (718, 307)
Screenshot: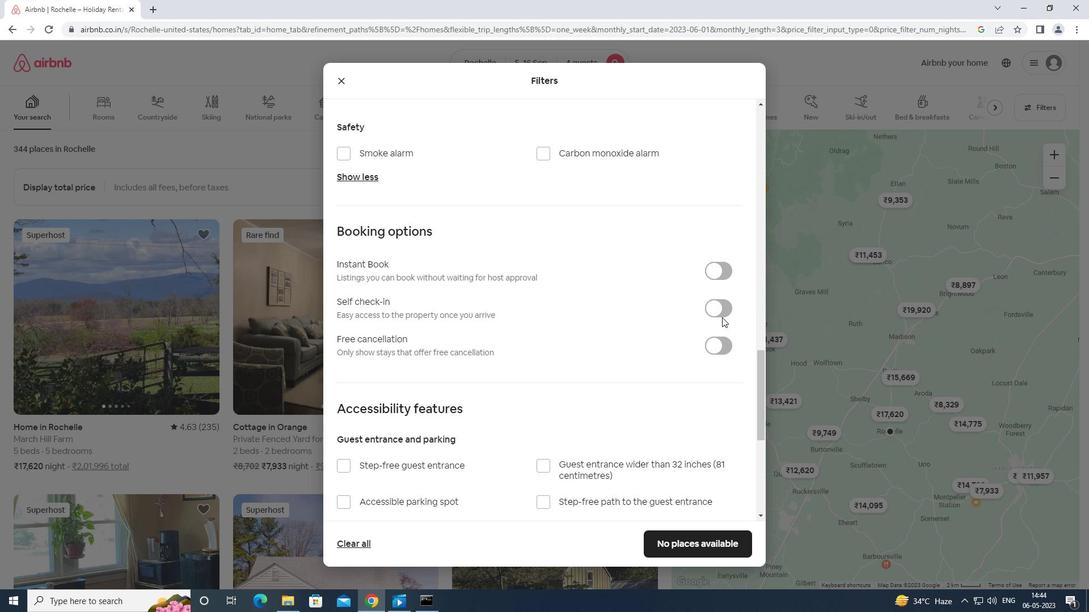 
Action: Mouse pressed left at (718, 307)
Screenshot: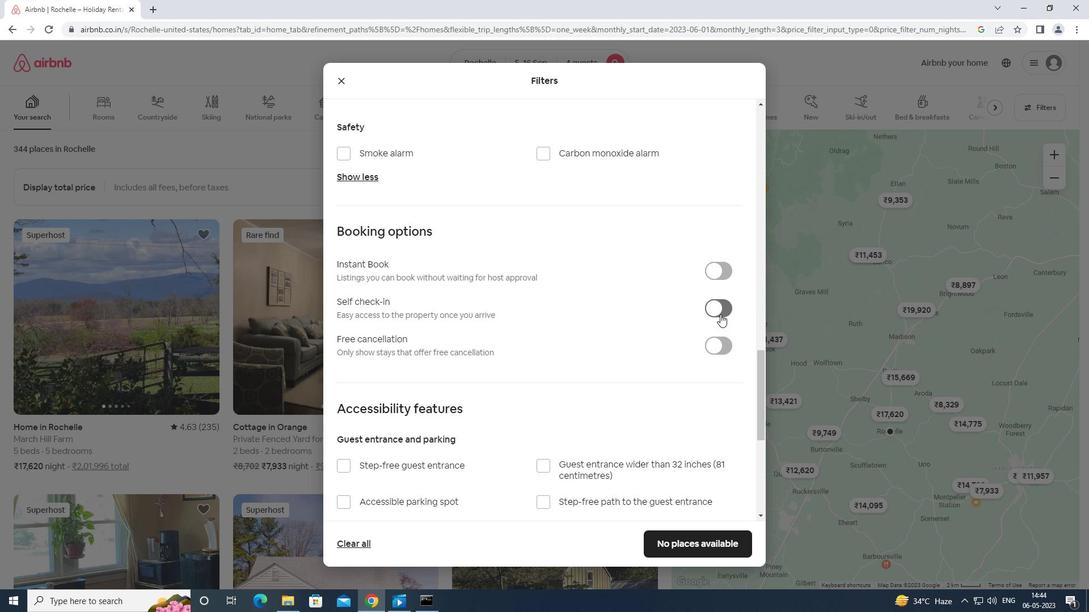 
Action: Mouse moved to (715, 305)
Screenshot: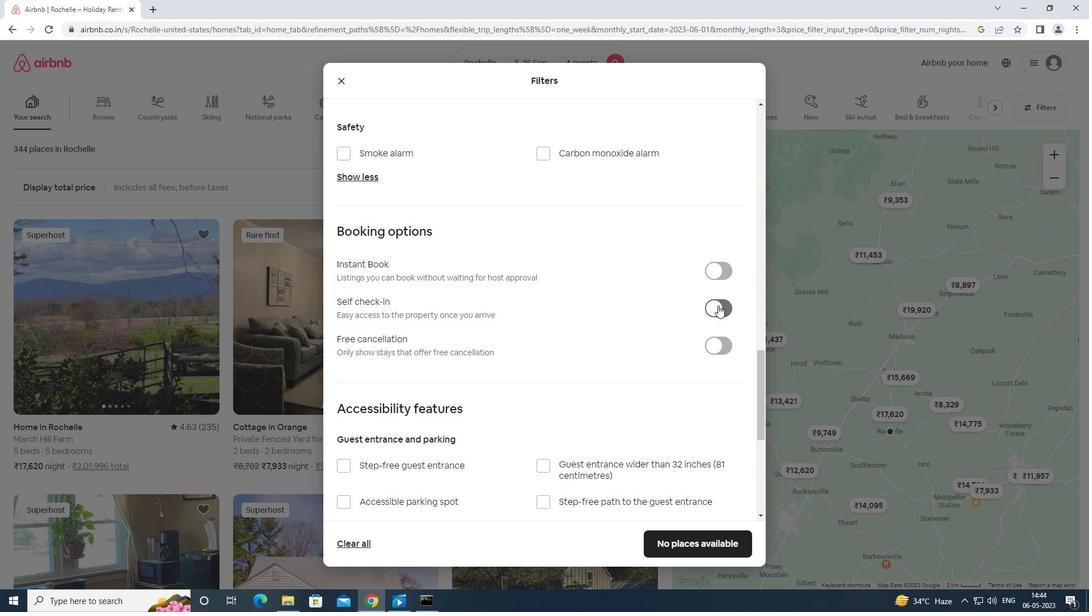 
Action: Mouse scrolled (715, 305) with delta (0, 0)
Screenshot: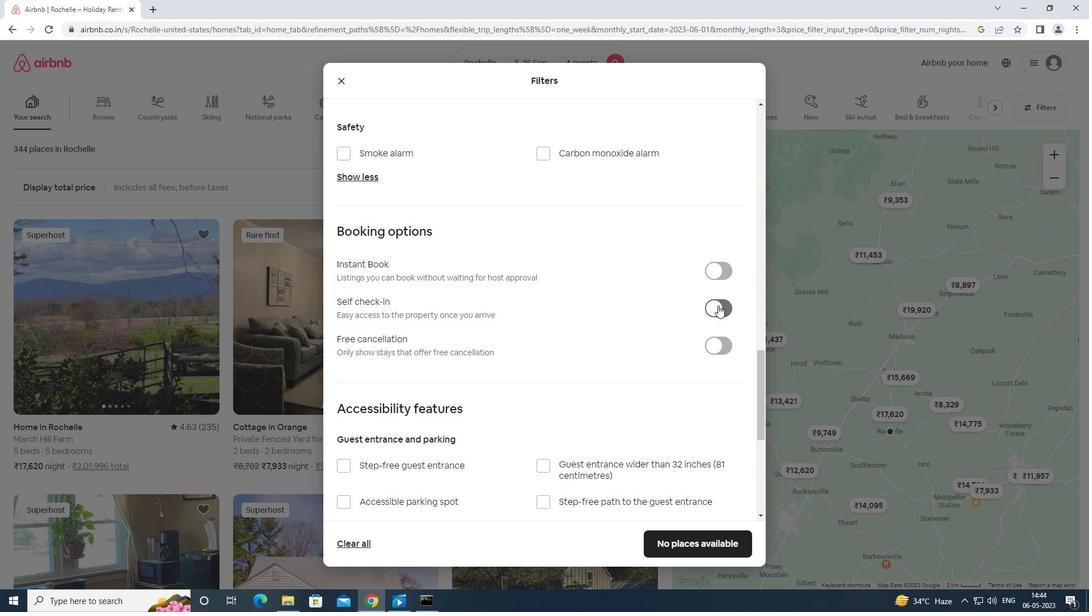 
Action: Mouse moved to (715, 308)
Screenshot: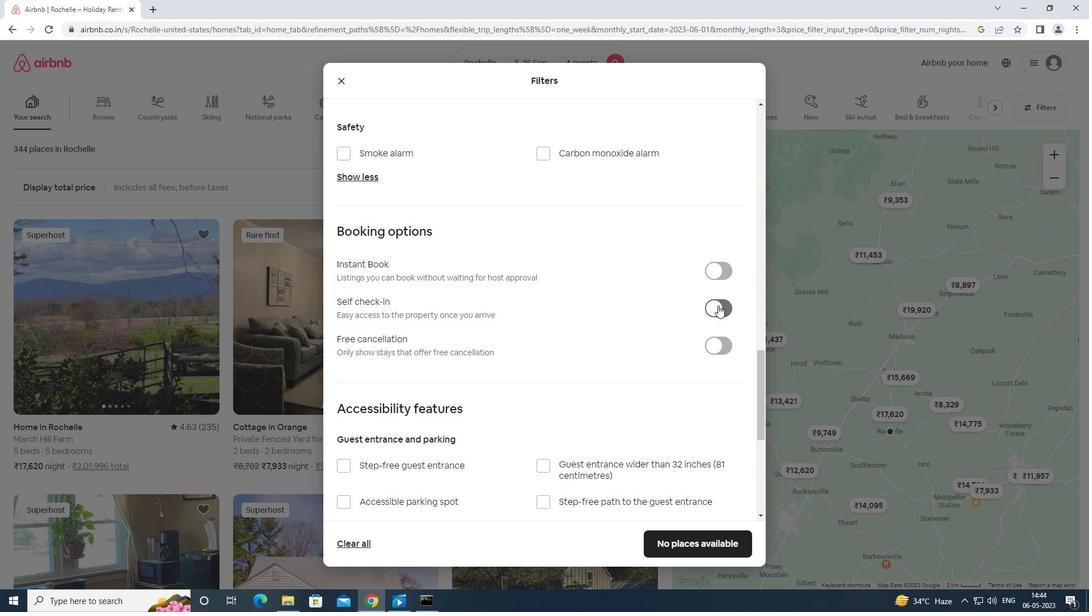 
Action: Mouse scrolled (715, 308) with delta (0, 0)
Screenshot: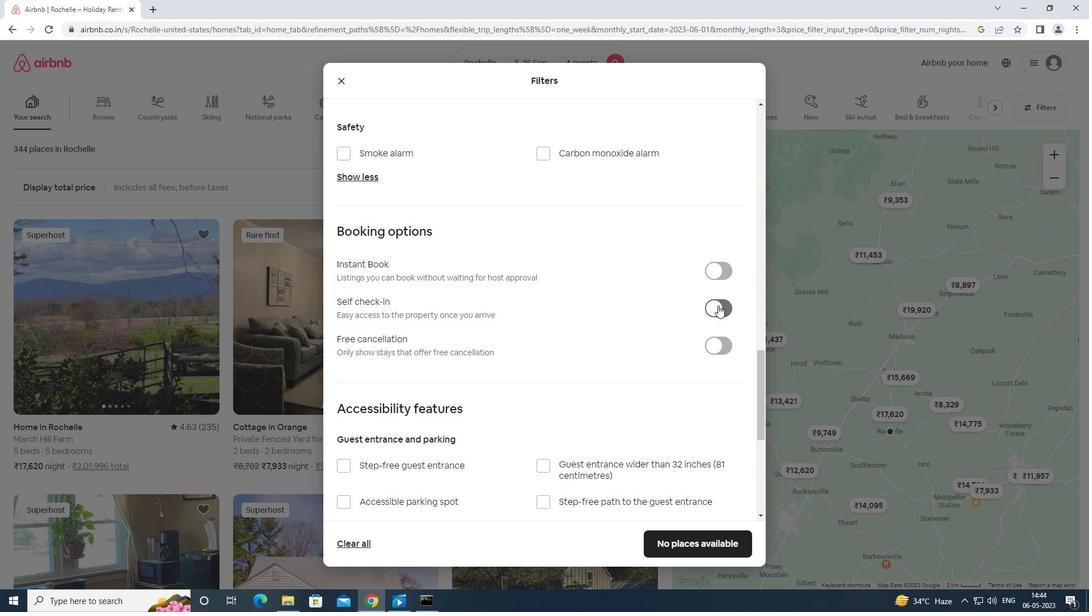 
Action: Mouse moved to (715, 309)
Screenshot: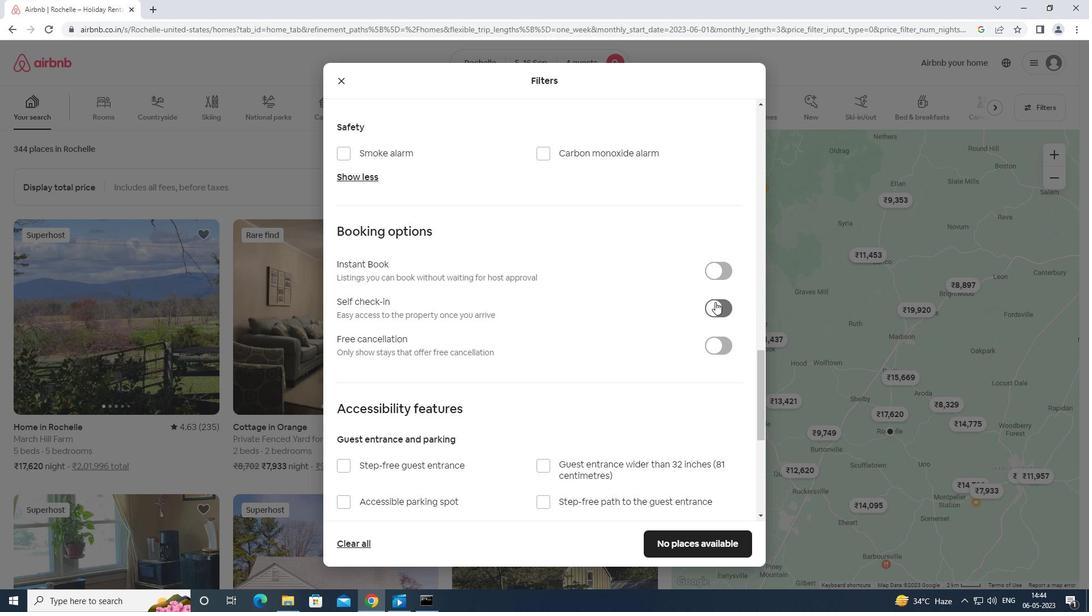 
Action: Mouse scrolled (715, 308) with delta (0, 0)
Screenshot: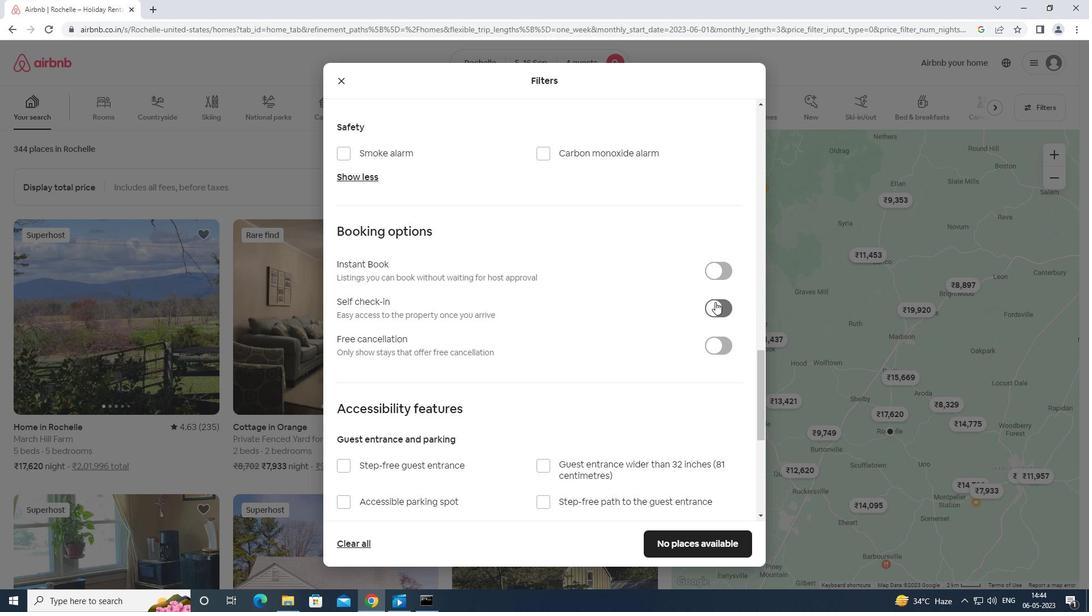 
Action: Mouse moved to (715, 310)
Screenshot: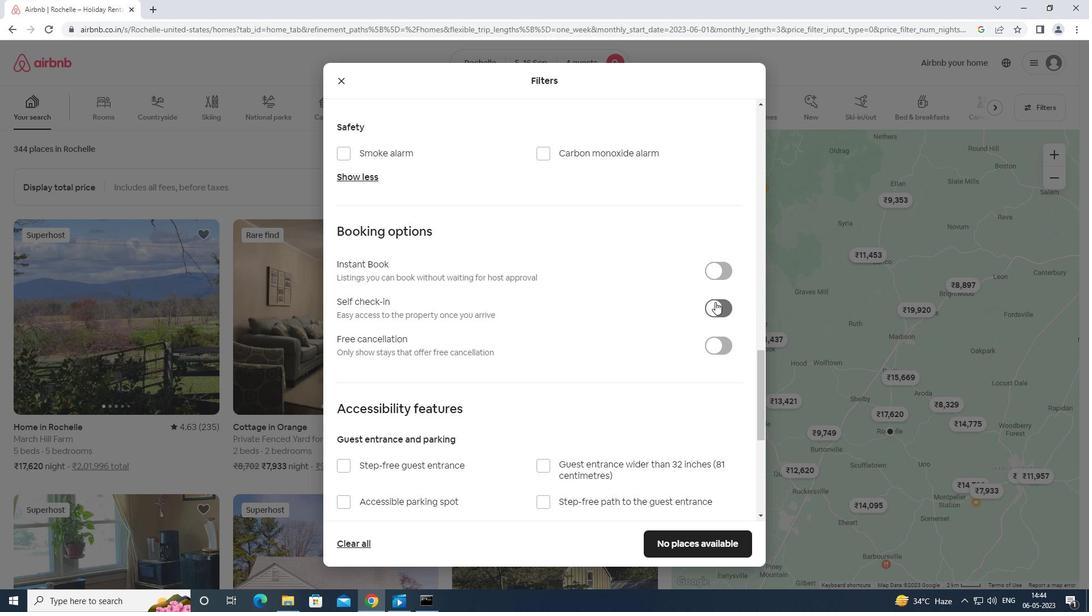 
Action: Mouse scrolled (715, 309) with delta (0, 0)
Screenshot: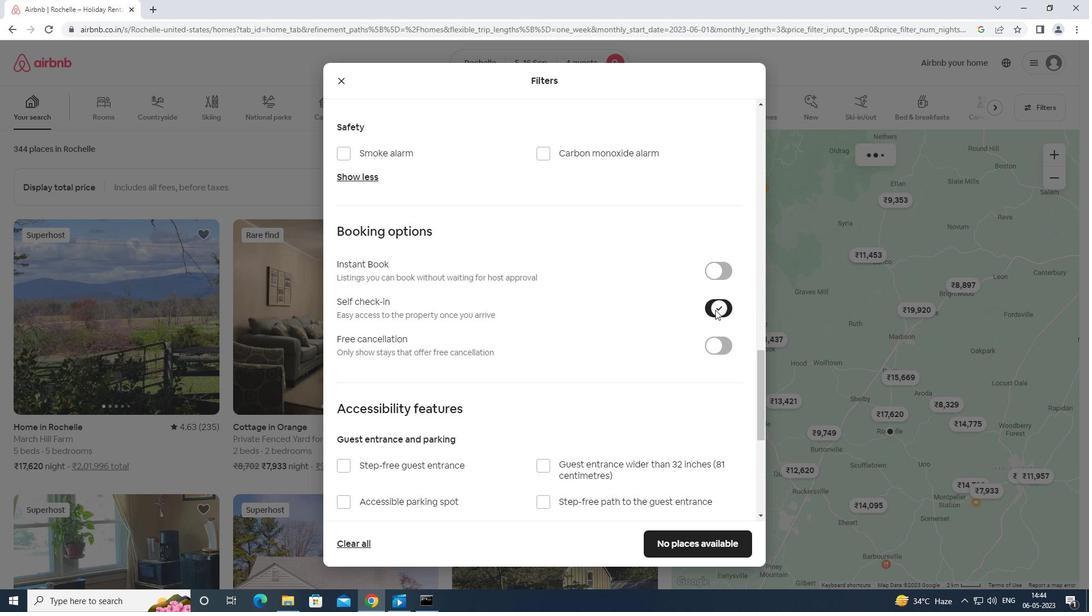 
Action: Mouse scrolled (715, 309) with delta (0, 0)
Screenshot: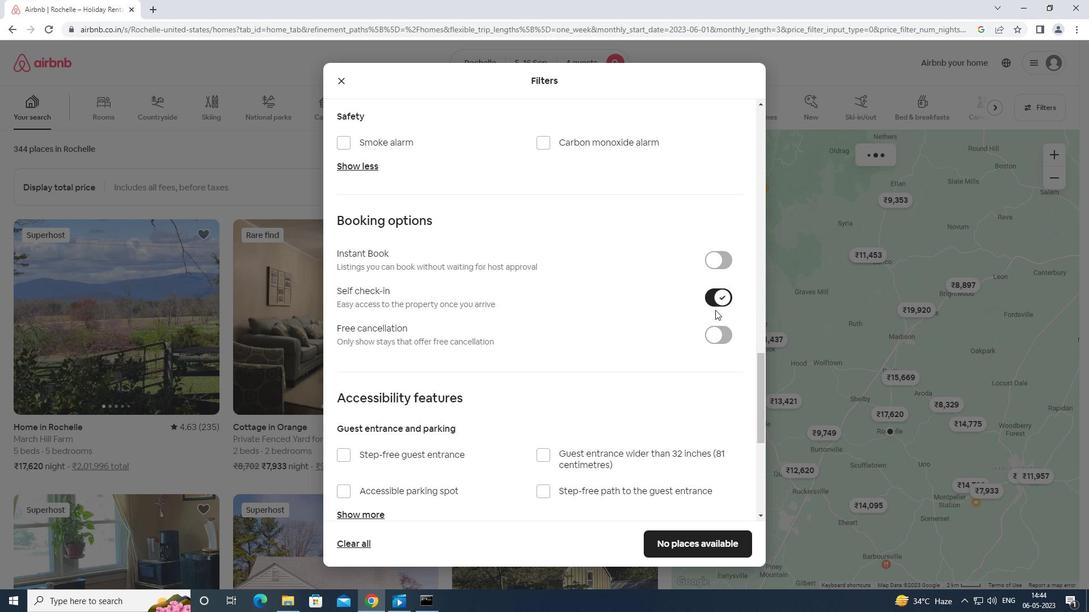 
Action: Mouse scrolled (715, 309) with delta (0, 0)
Screenshot: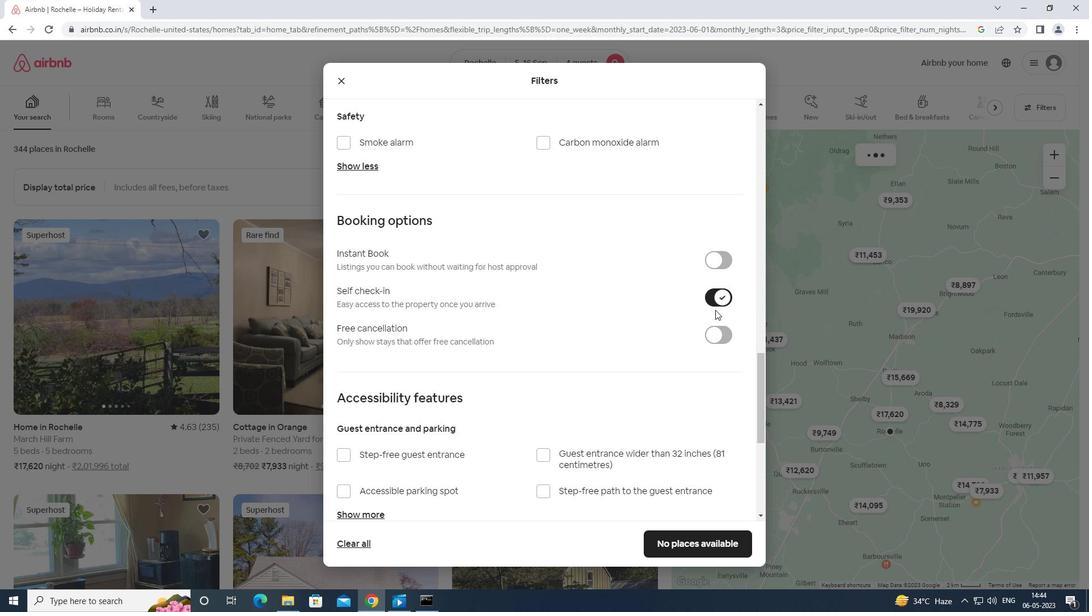 
Action: Mouse moved to (710, 309)
Screenshot: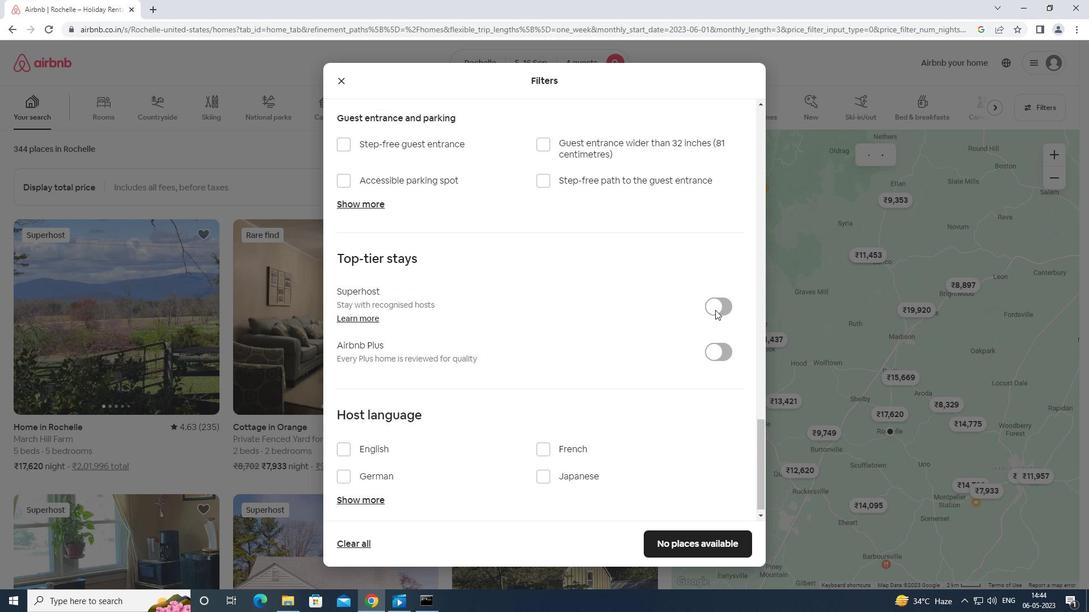 
Action: Mouse scrolled (710, 308) with delta (0, 0)
Screenshot: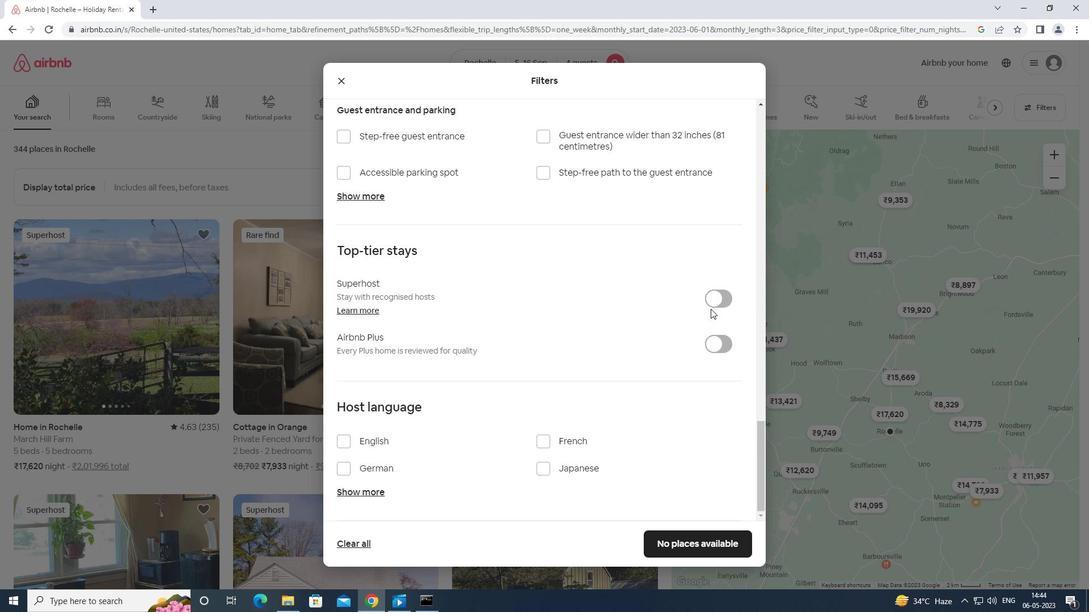 
Action: Mouse scrolled (710, 308) with delta (0, 0)
Screenshot: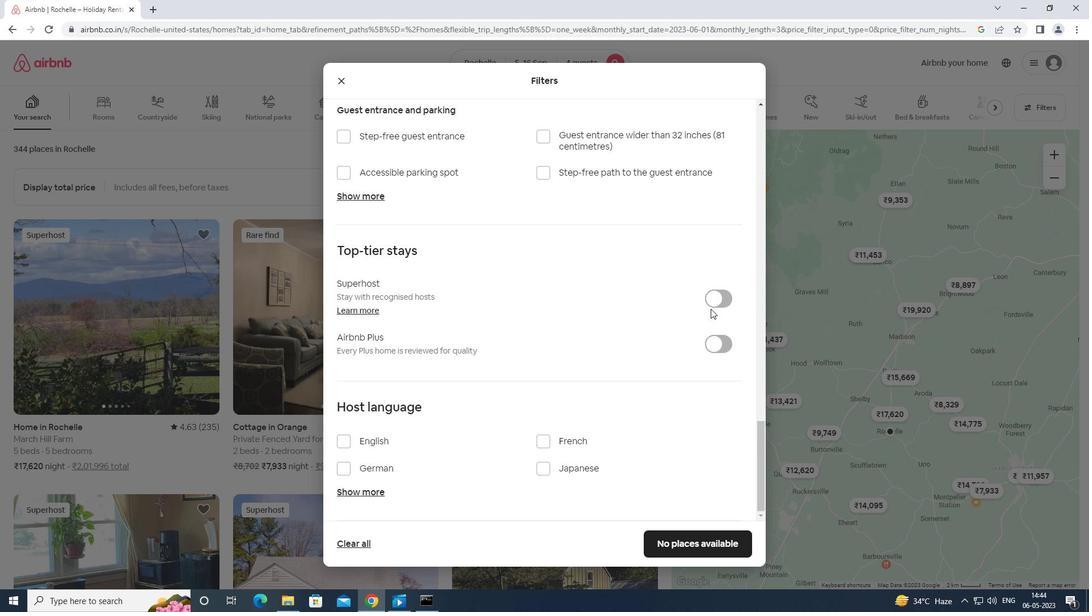 
Action: Mouse scrolled (710, 308) with delta (0, 0)
Screenshot: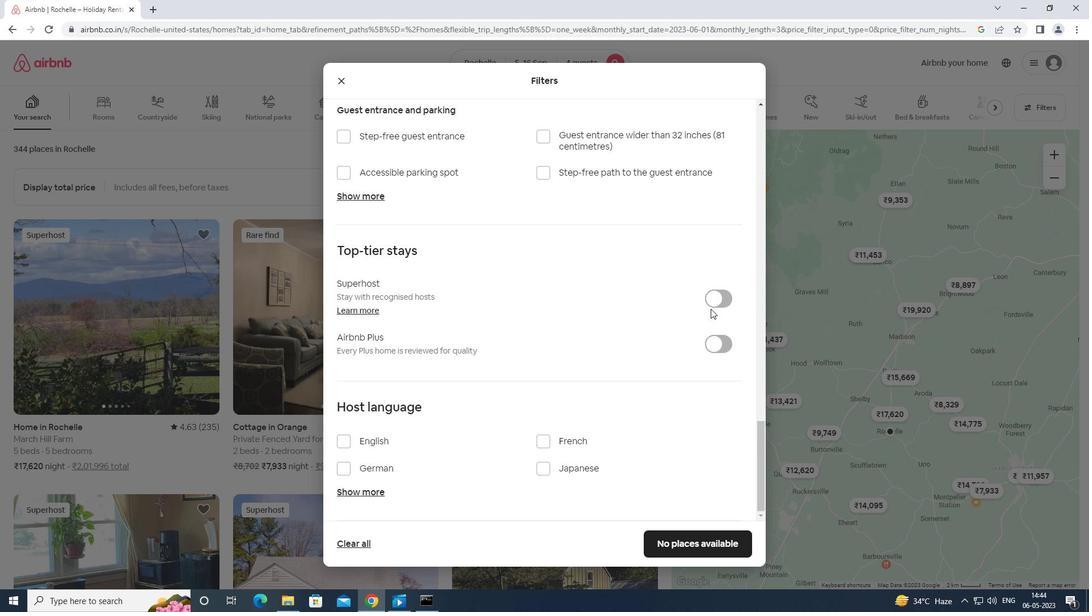 
Action: Mouse moved to (710, 309)
Screenshot: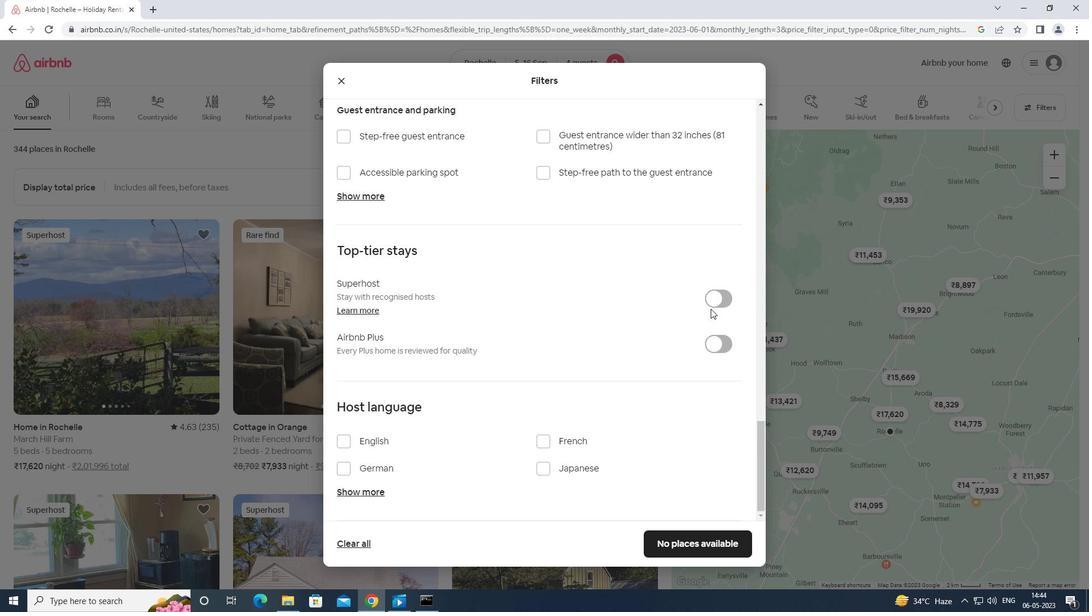 
Action: Mouse scrolled (710, 308) with delta (0, 0)
Screenshot: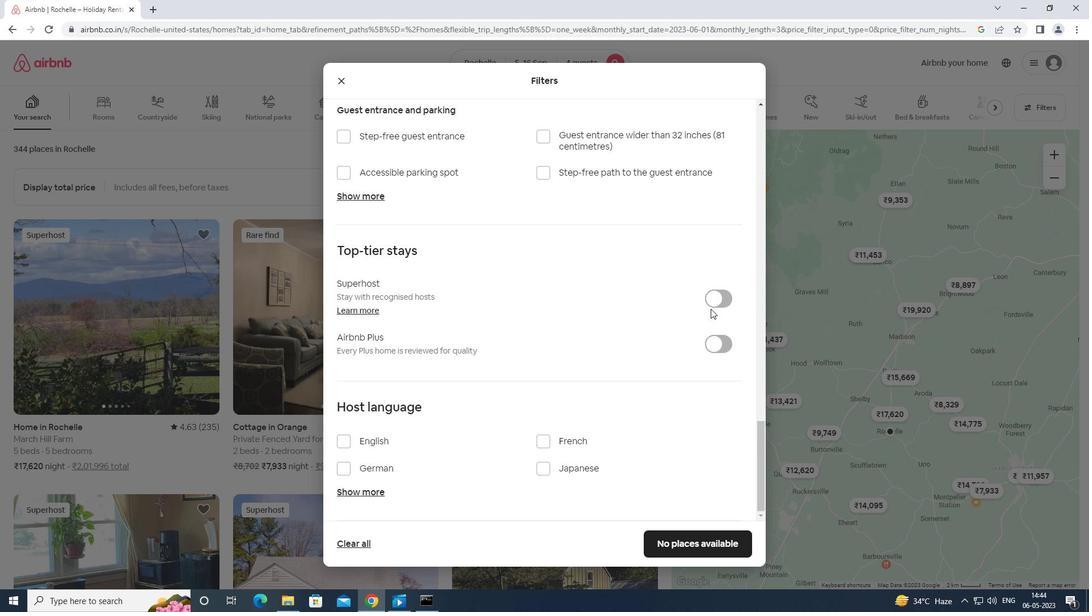 
Action: Mouse moved to (709, 309)
Screenshot: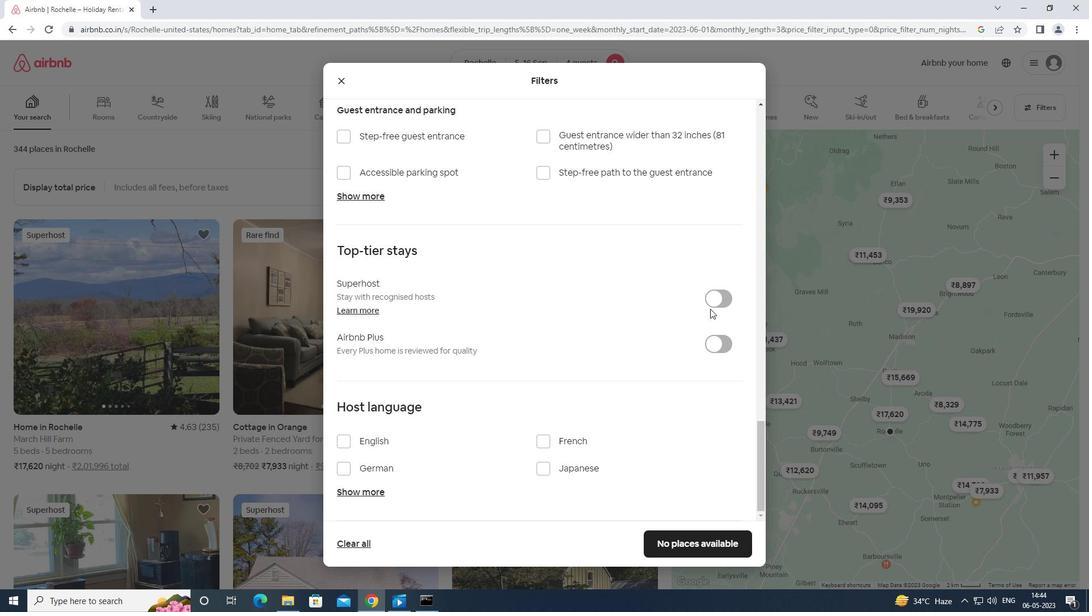 
Action: Mouse scrolled (709, 308) with delta (0, 0)
Screenshot: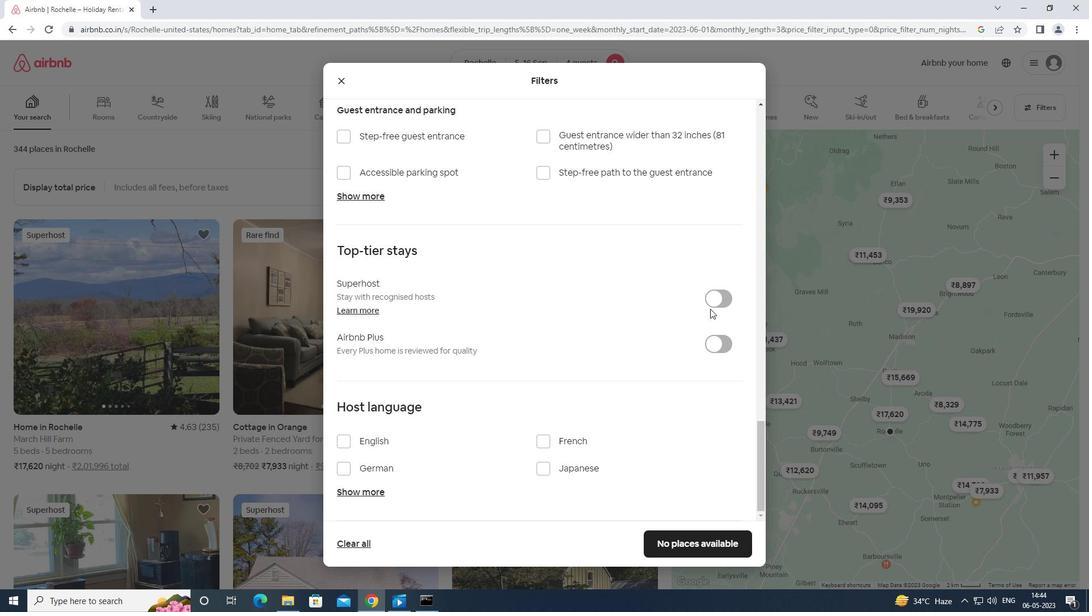 
Action: Mouse scrolled (709, 308) with delta (0, 0)
Screenshot: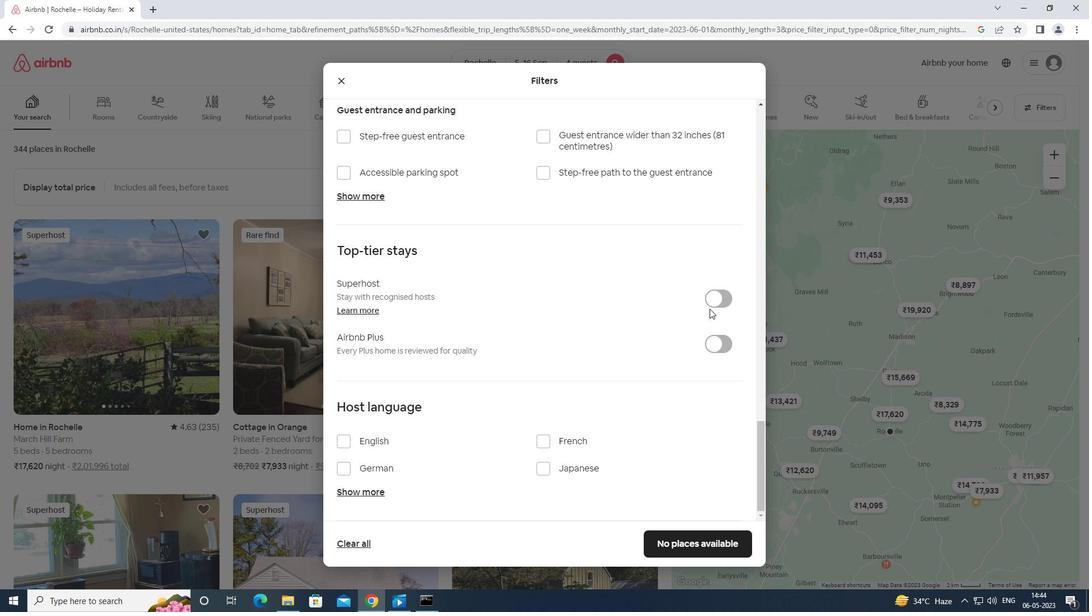 
Action: Mouse moved to (339, 439)
Screenshot: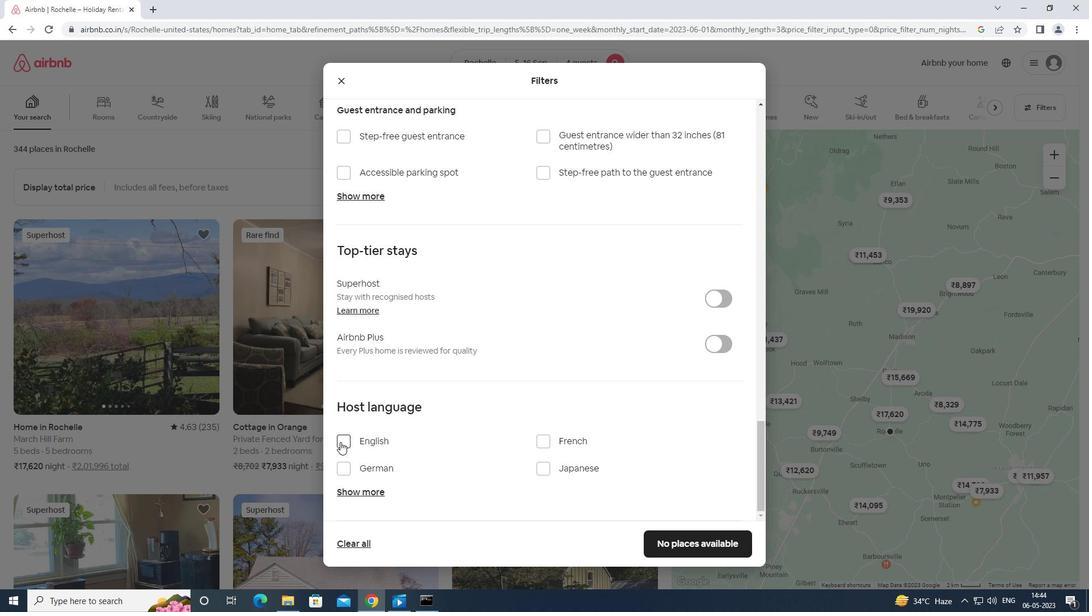 
Action: Mouse pressed left at (339, 439)
Screenshot: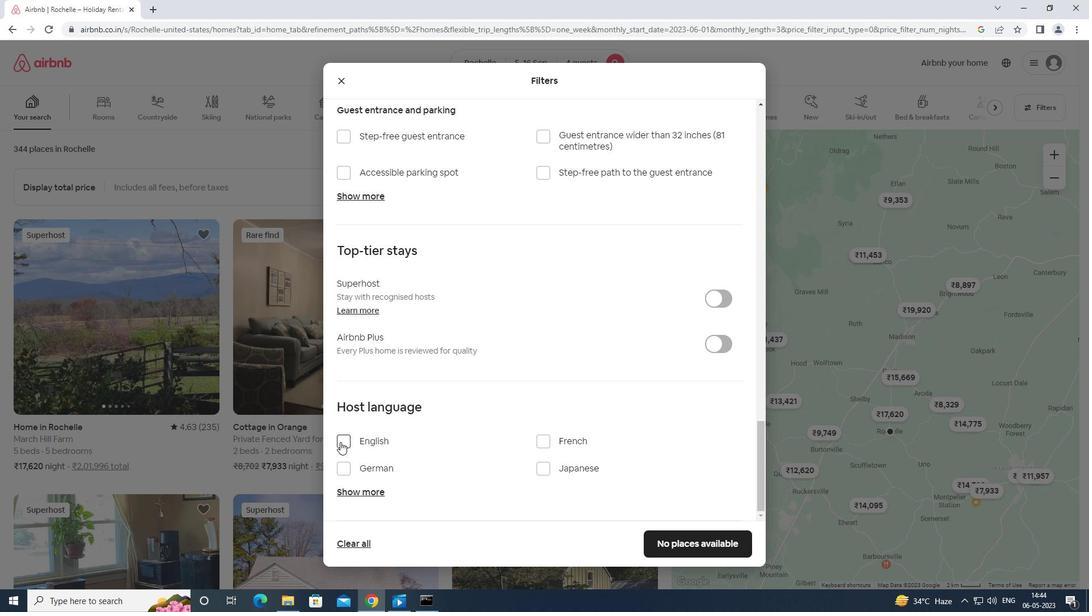 
Action: Mouse moved to (715, 540)
Screenshot: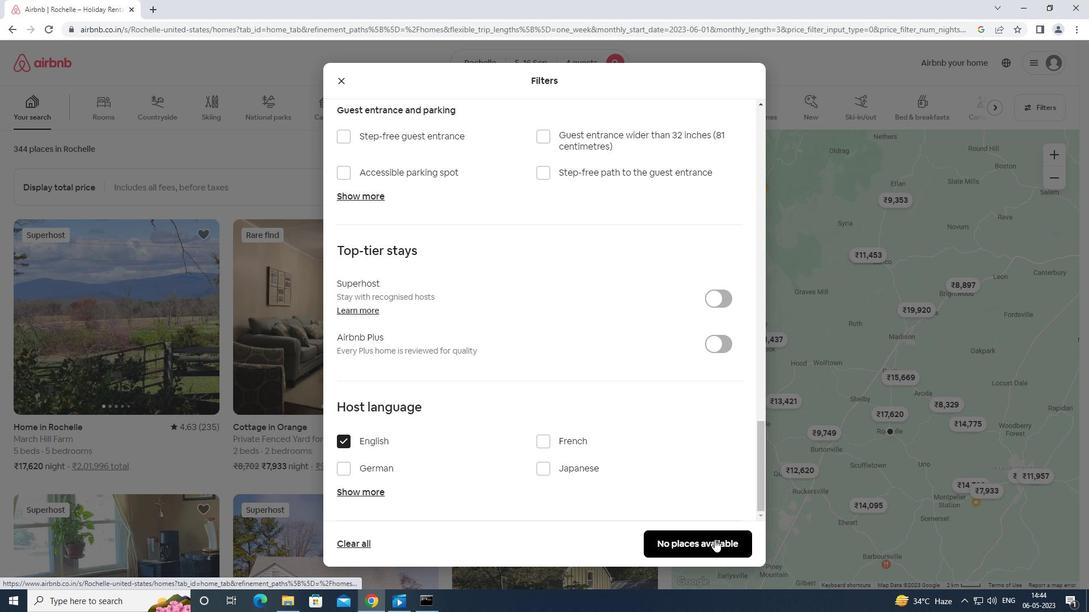 
Action: Mouse pressed left at (715, 540)
Screenshot: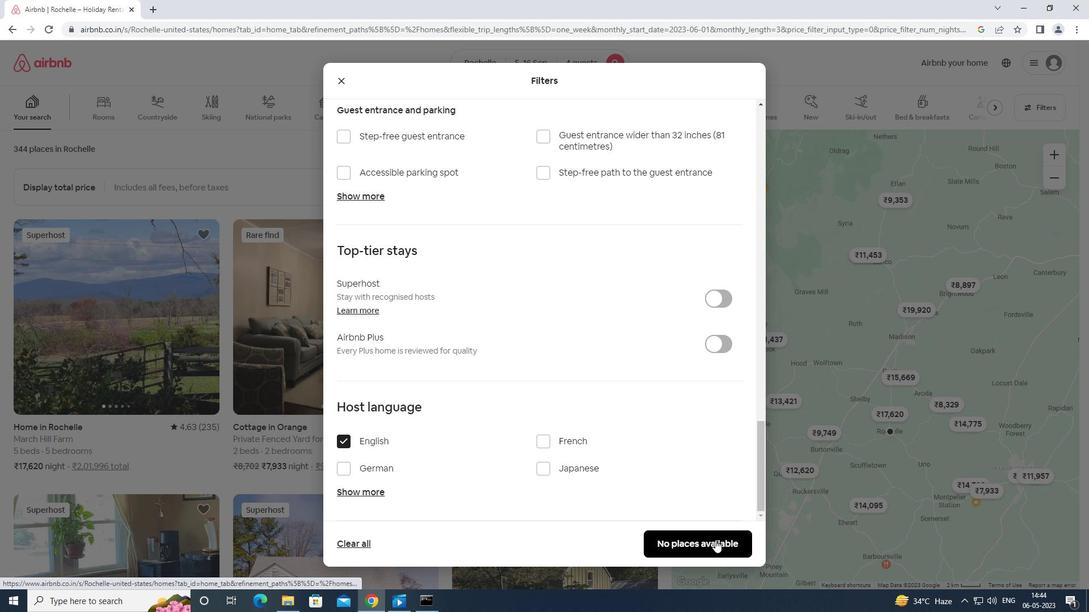 
Action: Mouse moved to (716, 540)
Screenshot: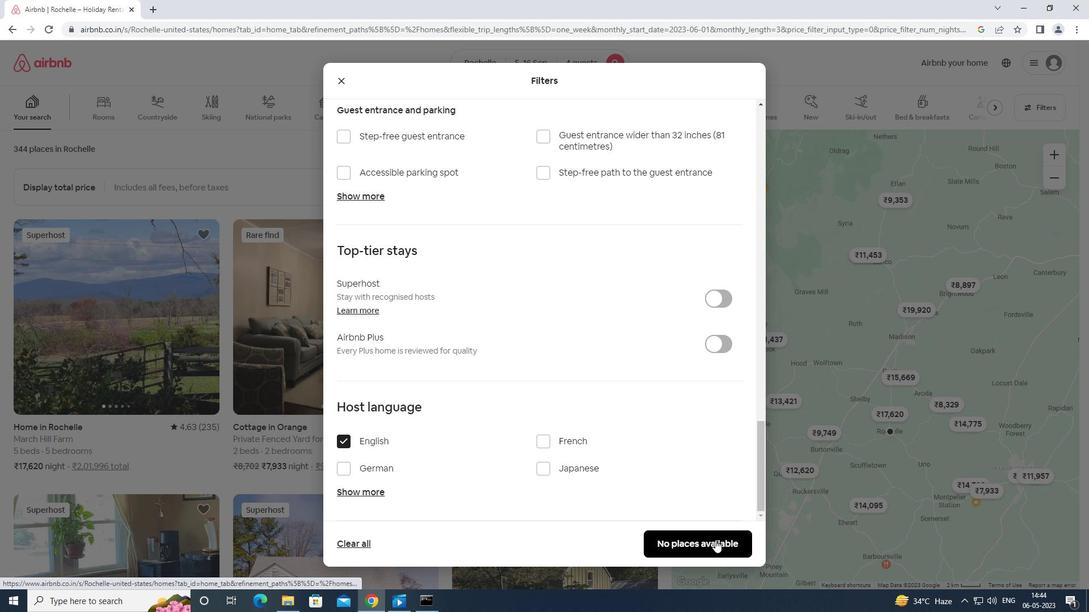 
